 Task: Find connections with filter location Tai'an with filter topic #Moneywith filter profile language English with filter current company Benchmark Six Sigma with filter school Institute of Management Technology, Ghaziabad with filter industry Spring and Wire Product Manufacturing with filter service category Commercial Real Estate with filter keywords title Officer
Action: Mouse moved to (196, 300)
Screenshot: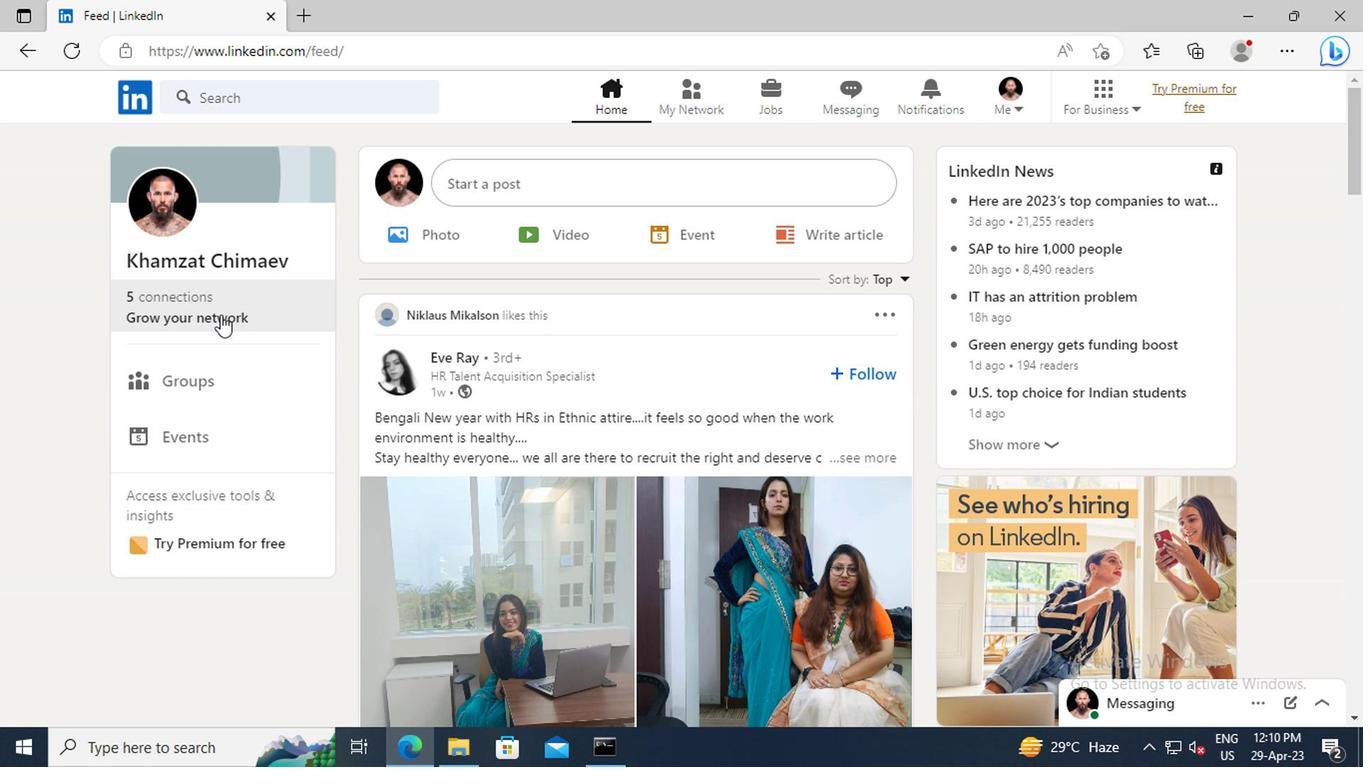 
Action: Mouse pressed left at (196, 300)
Screenshot: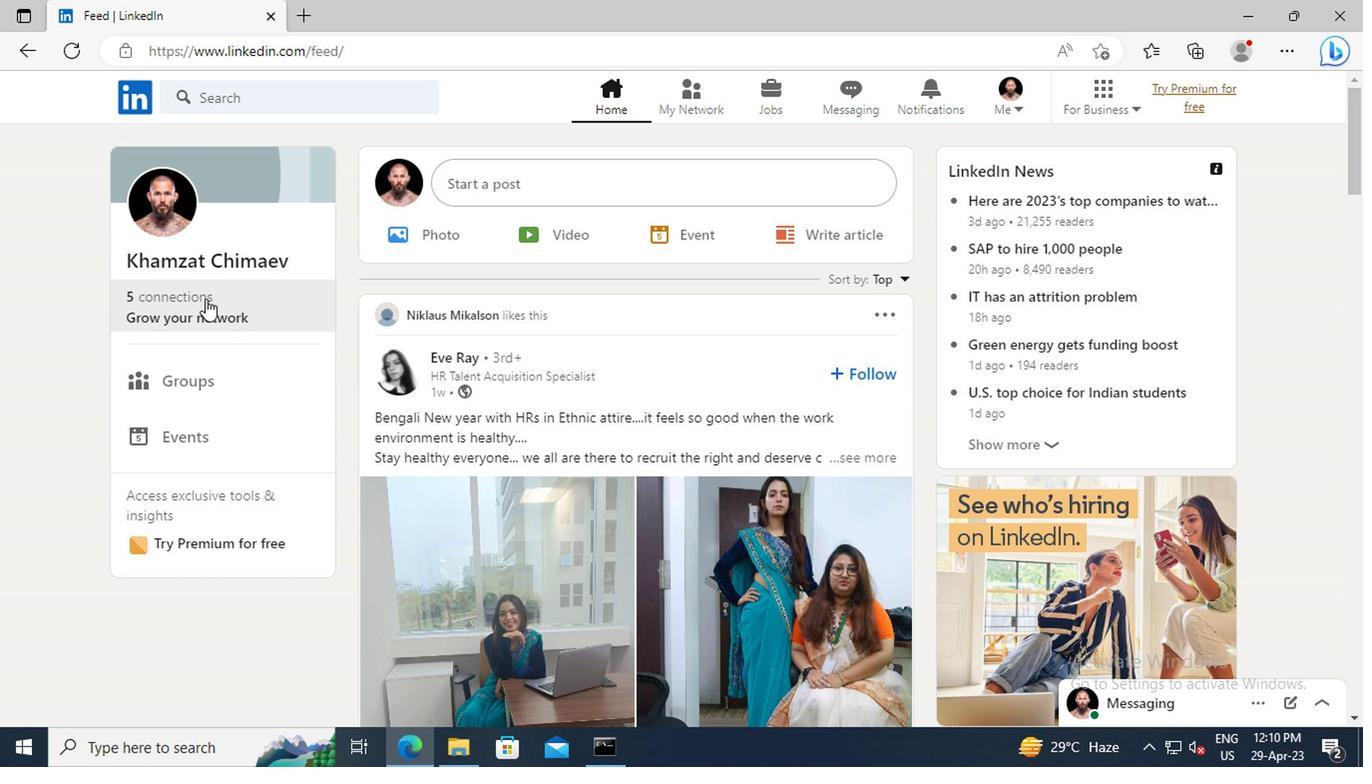
Action: Mouse moved to (196, 214)
Screenshot: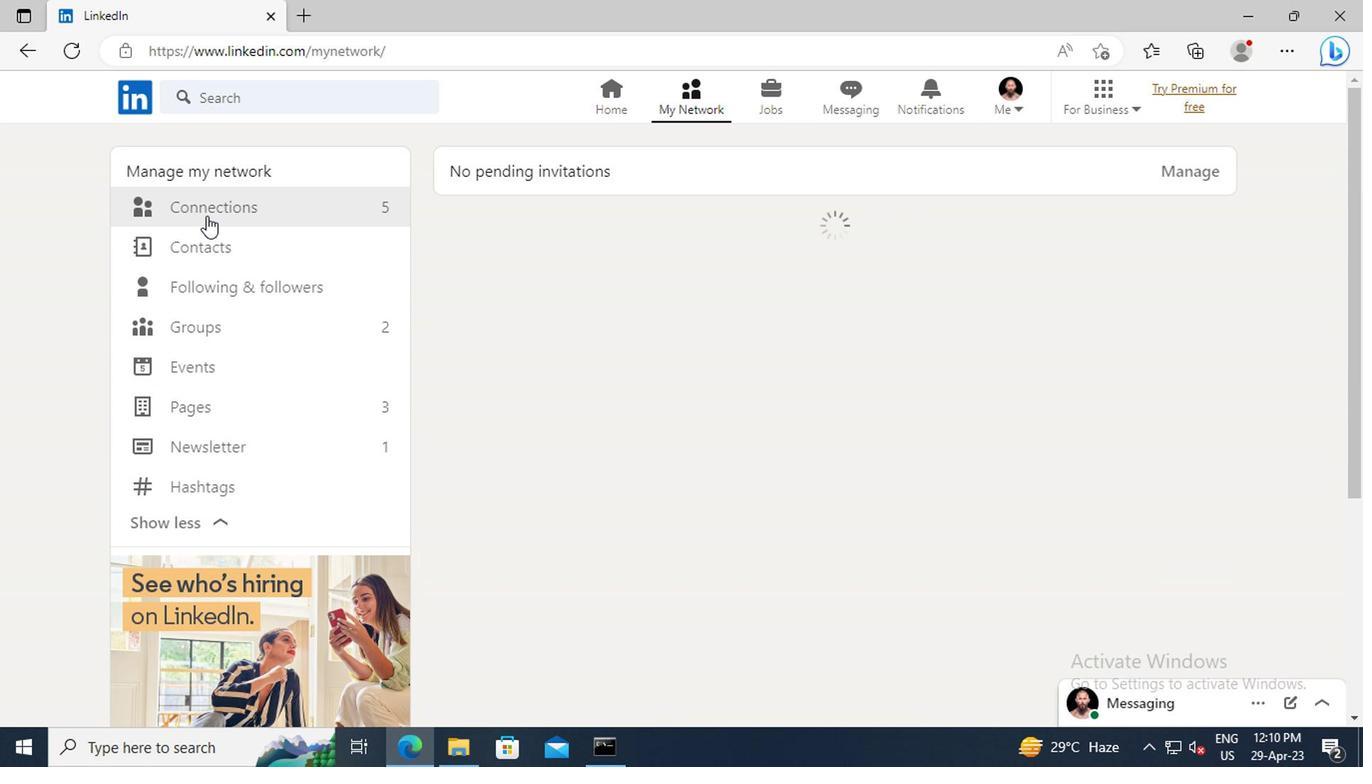 
Action: Mouse pressed left at (196, 214)
Screenshot: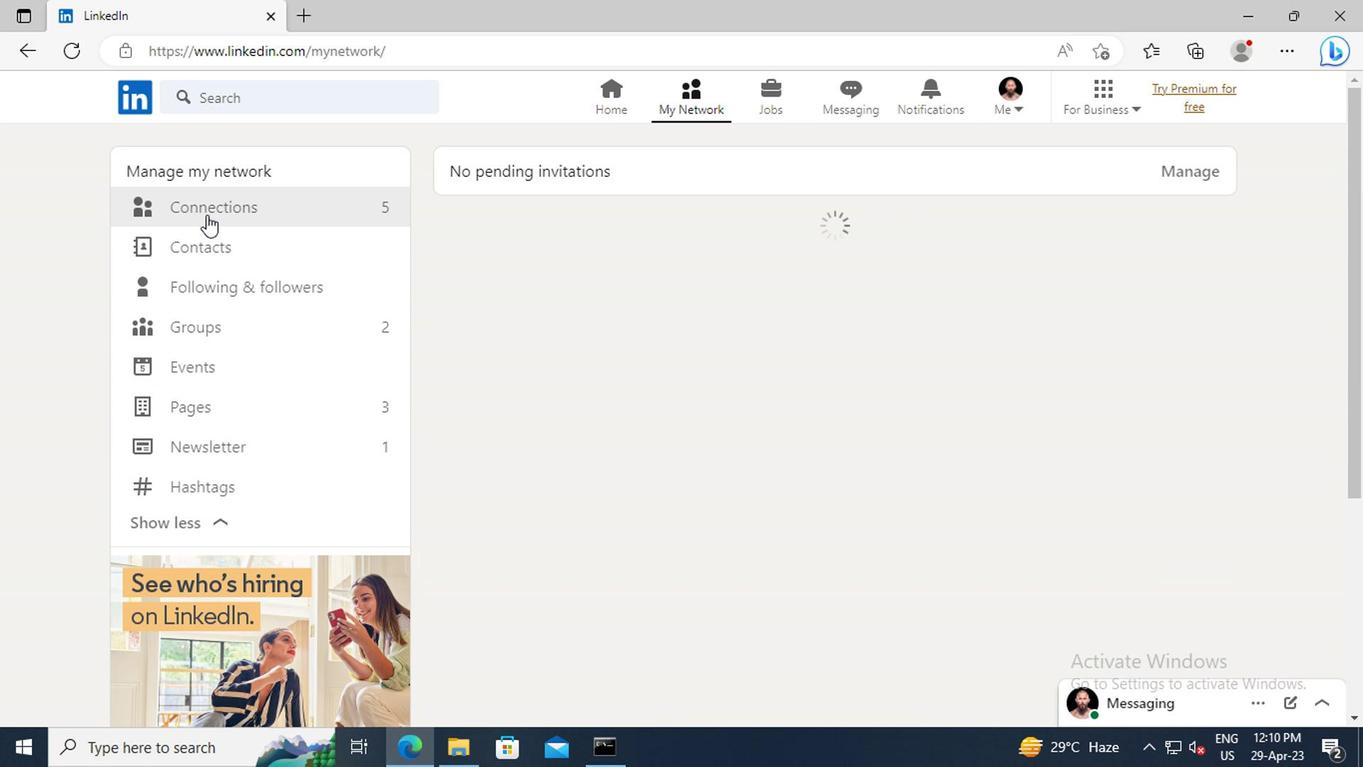 
Action: Mouse moved to (813, 211)
Screenshot: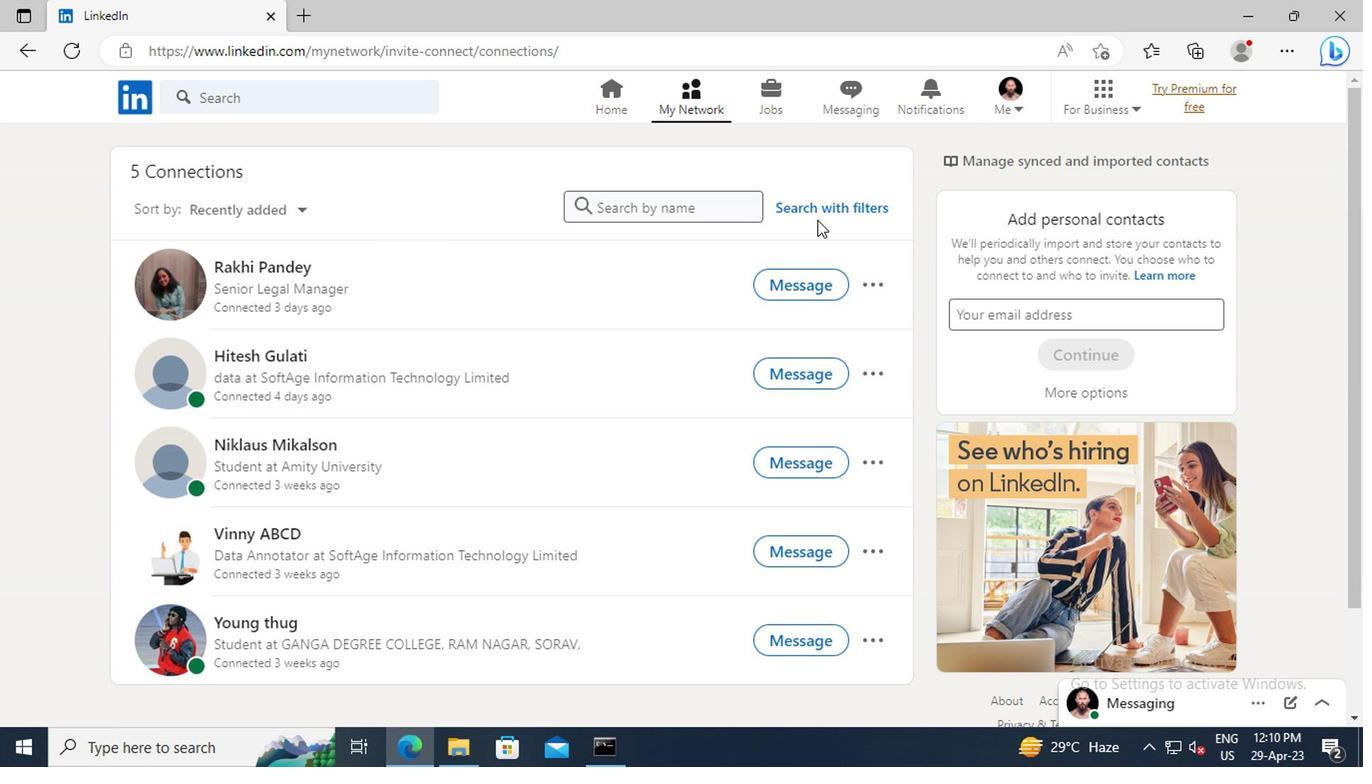 
Action: Mouse pressed left at (813, 211)
Screenshot: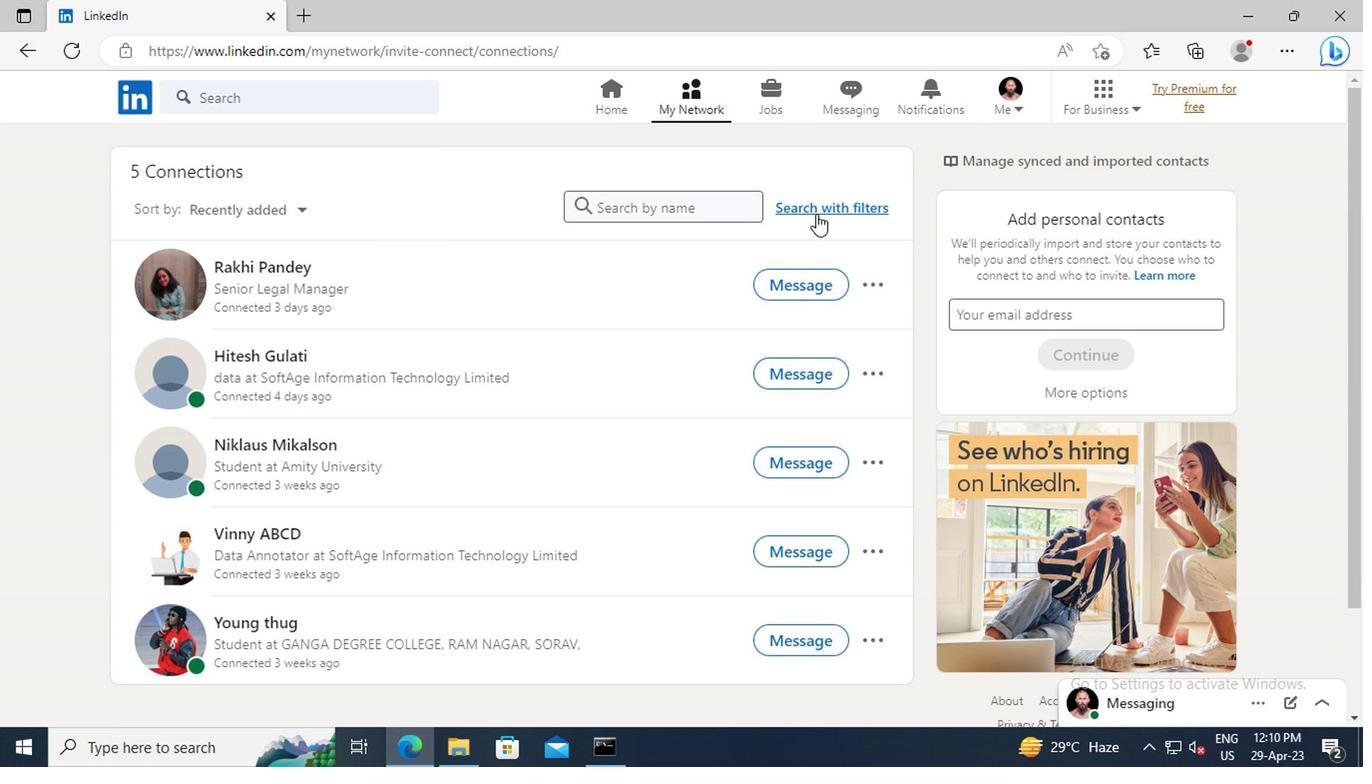 
Action: Mouse moved to (760, 157)
Screenshot: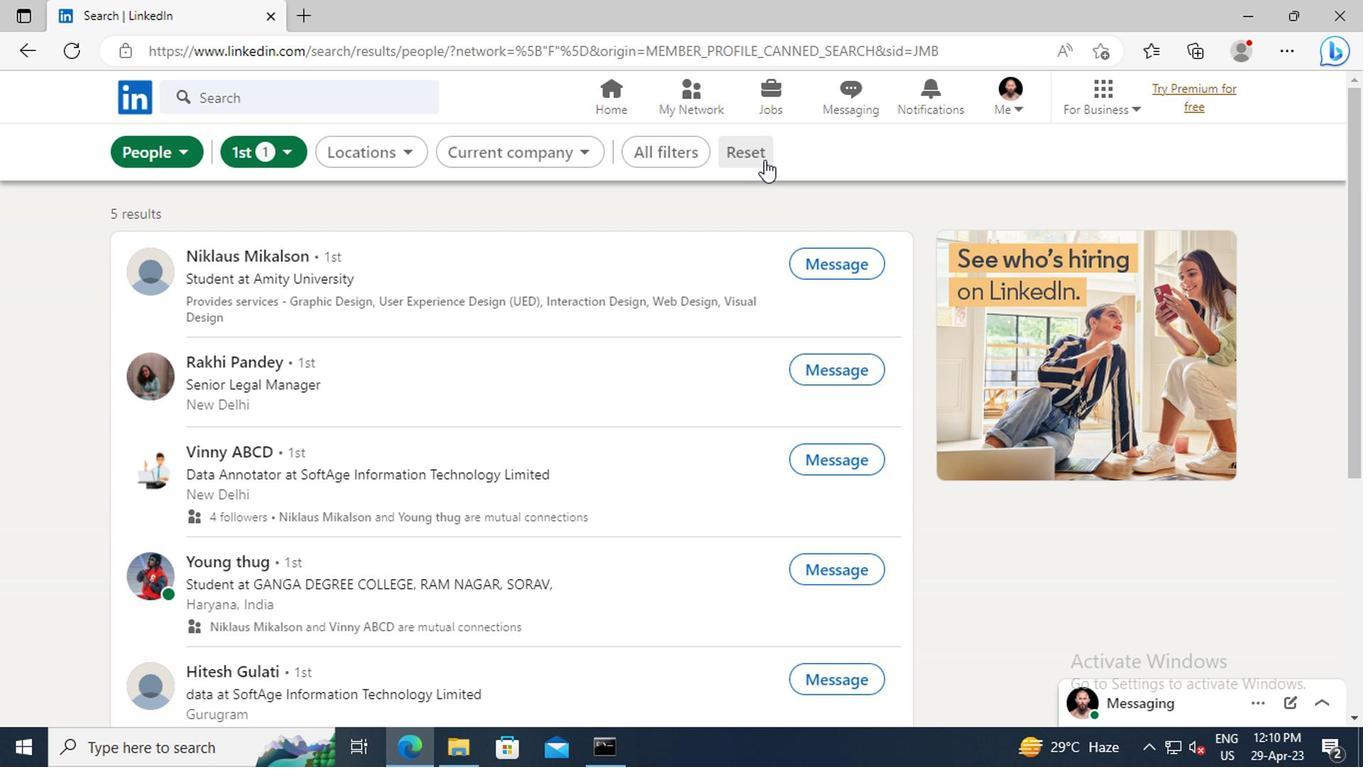 
Action: Mouse pressed left at (760, 157)
Screenshot: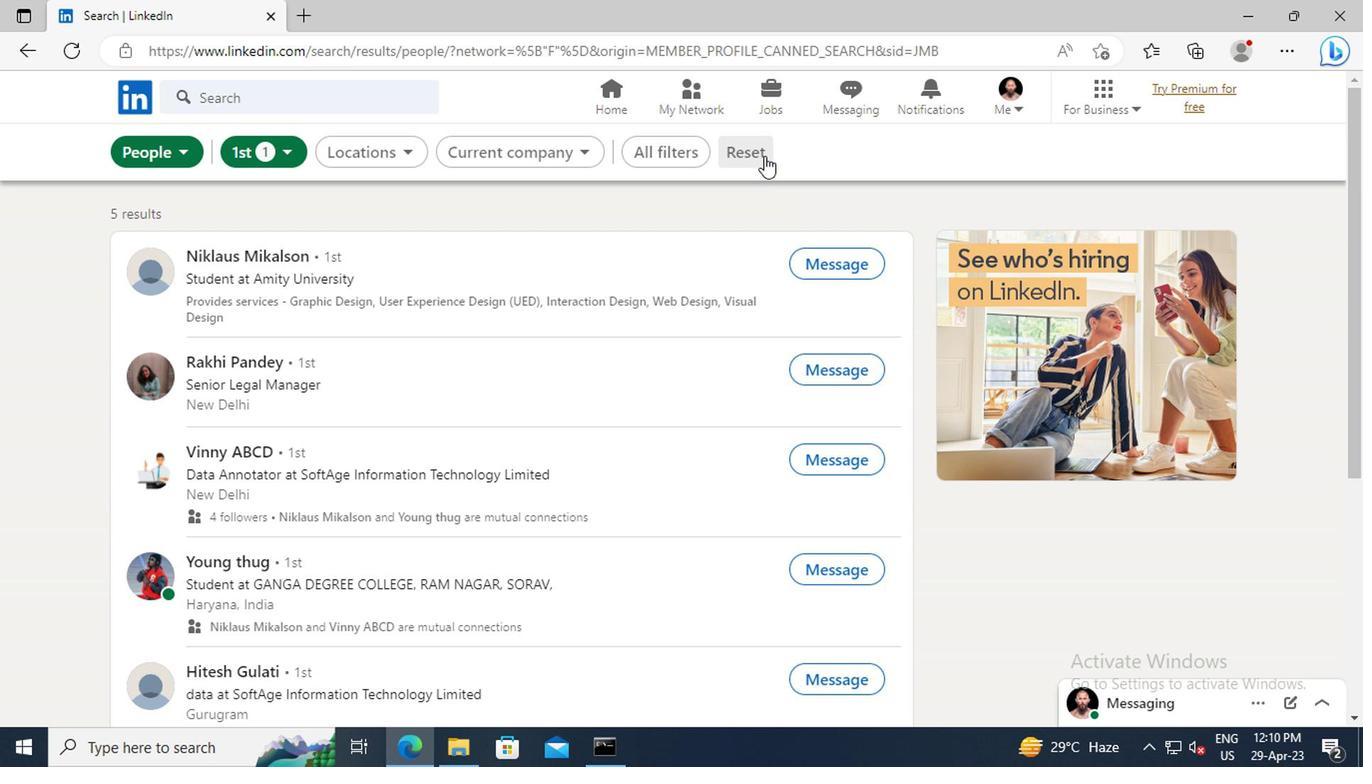 
Action: Mouse moved to (724, 156)
Screenshot: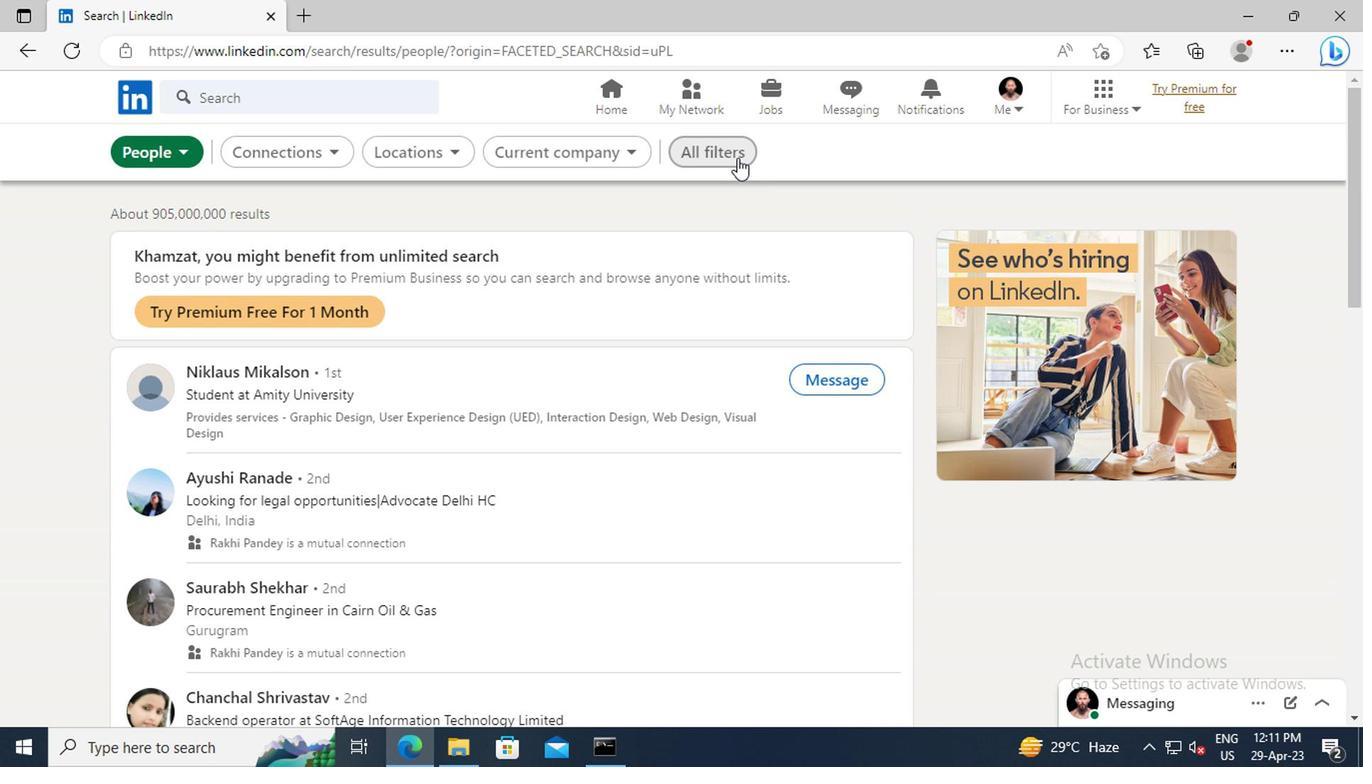 
Action: Mouse pressed left at (724, 156)
Screenshot: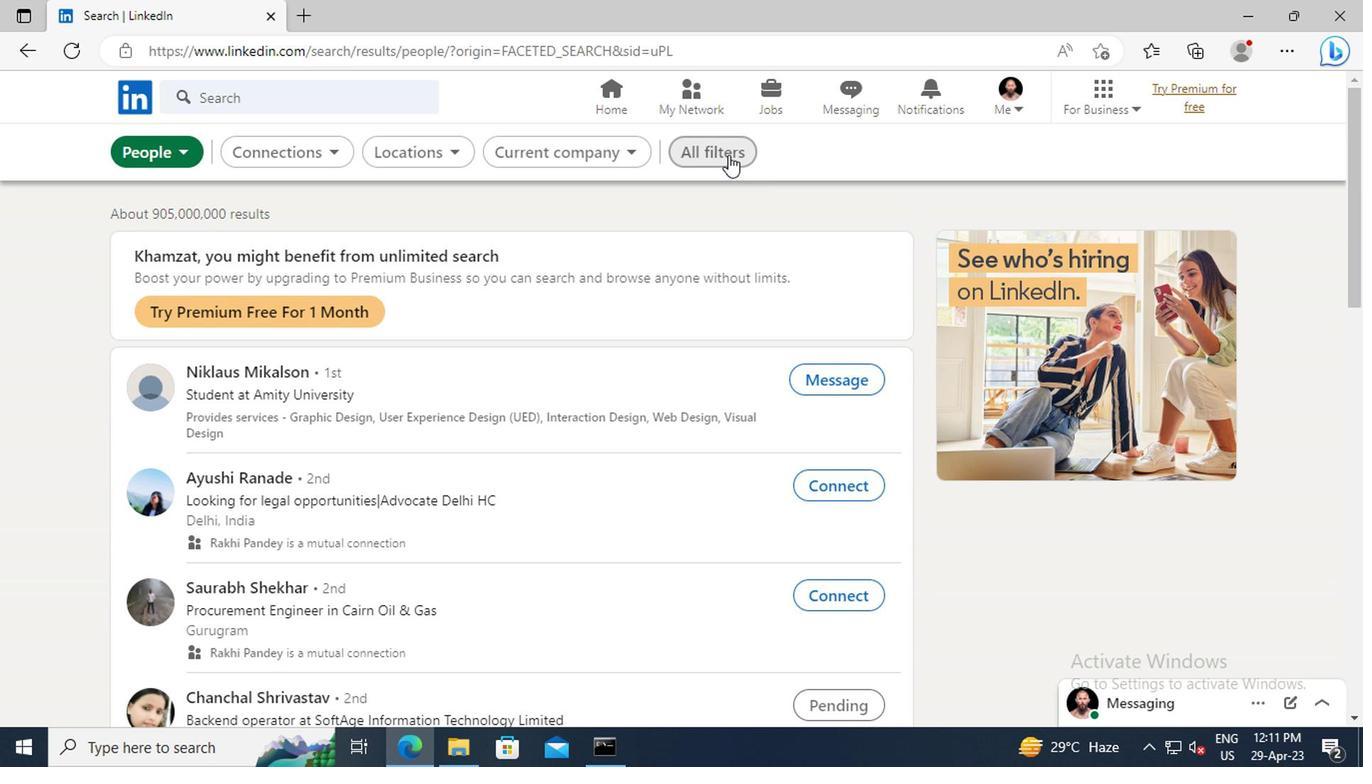 
Action: Mouse moved to (1055, 369)
Screenshot: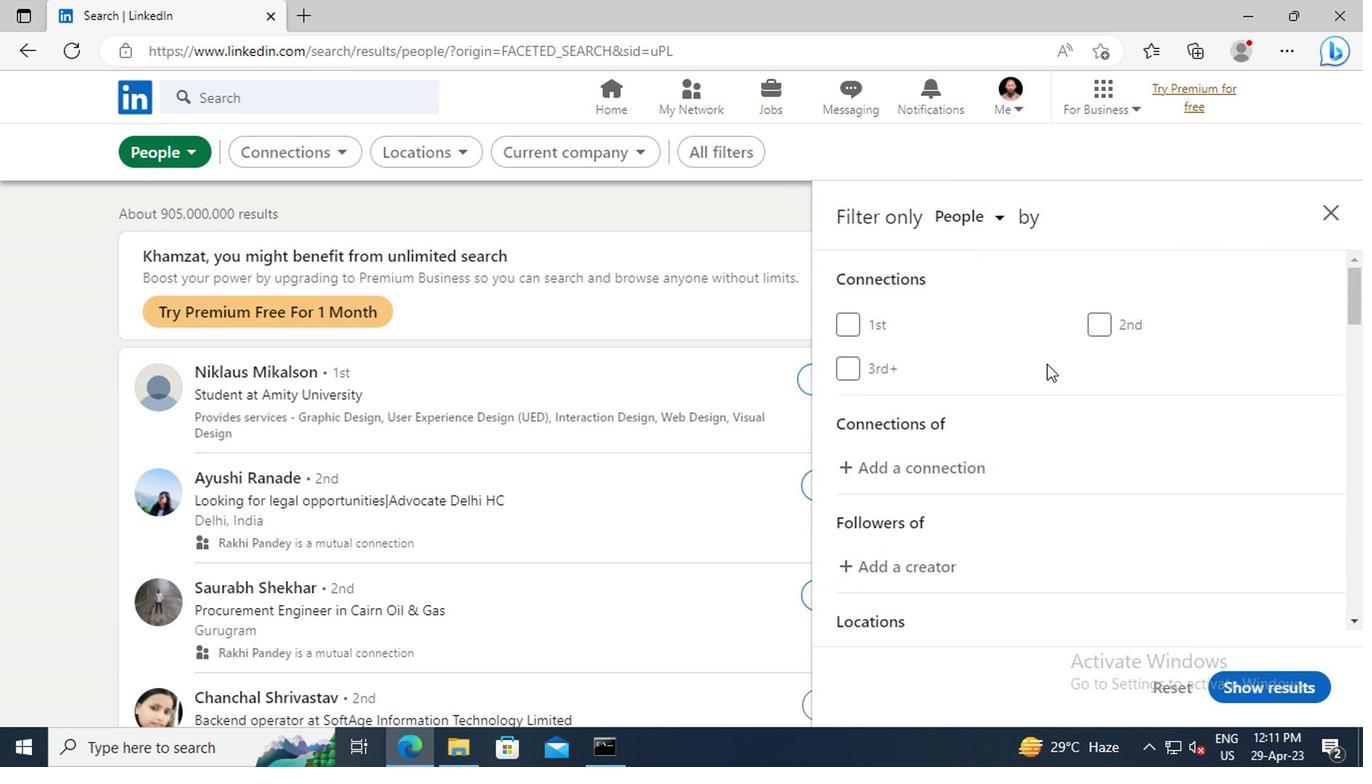 
Action: Mouse scrolled (1055, 368) with delta (0, 0)
Screenshot: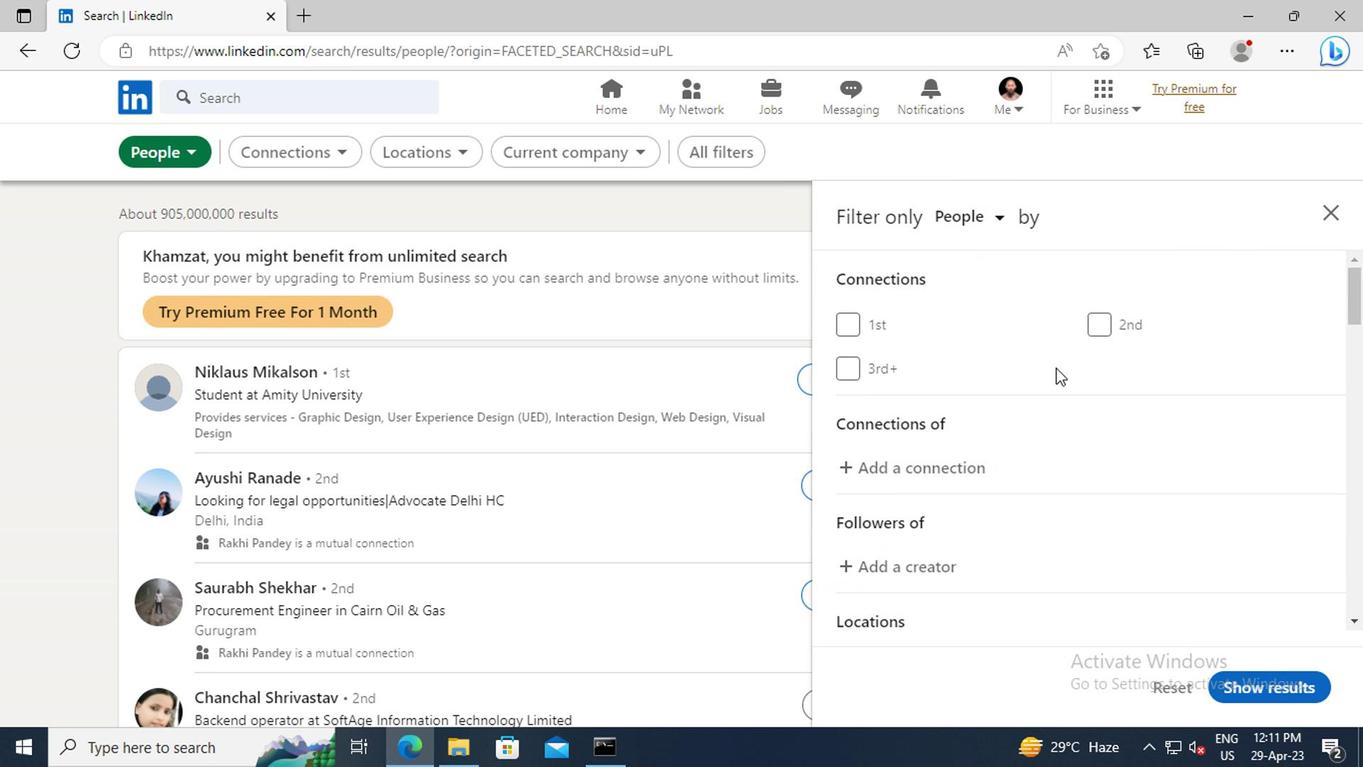 
Action: Mouse scrolled (1055, 368) with delta (0, 0)
Screenshot: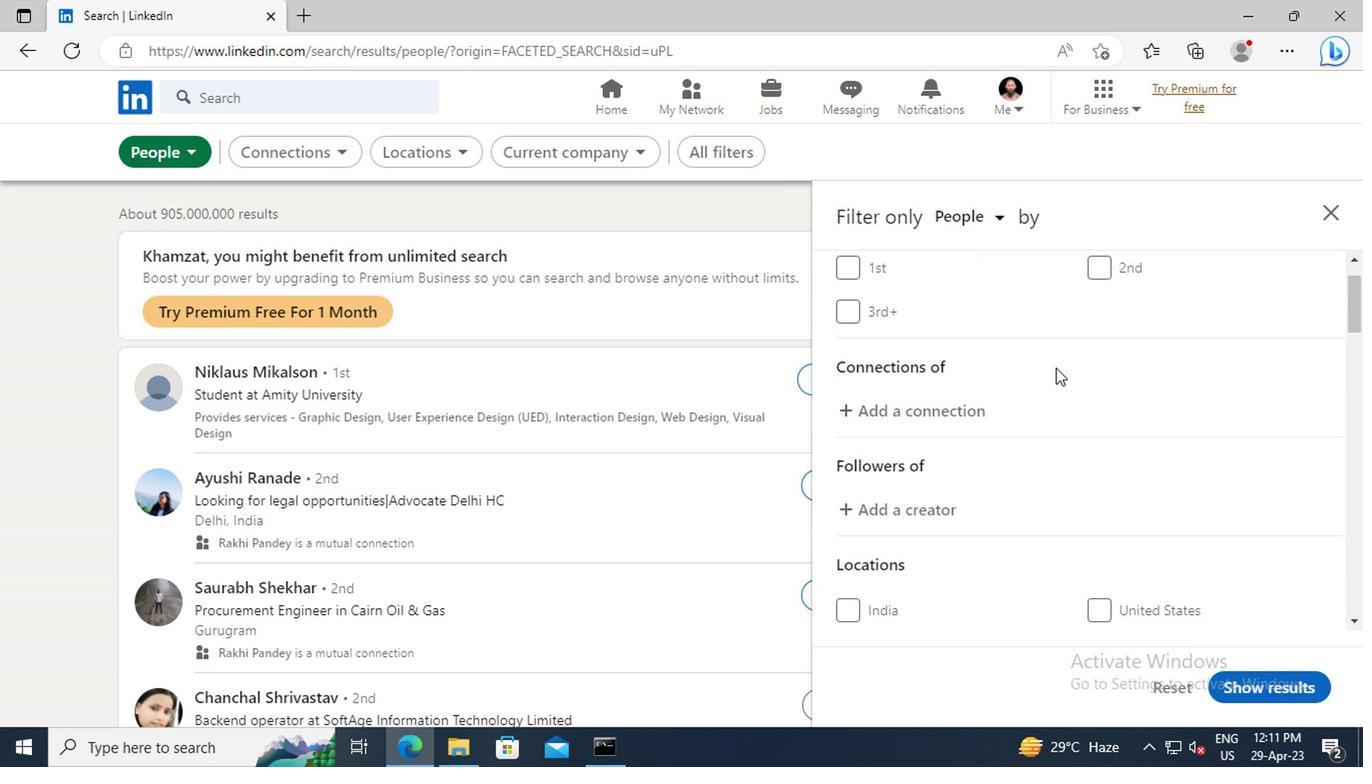 
Action: Mouse scrolled (1055, 368) with delta (0, 0)
Screenshot: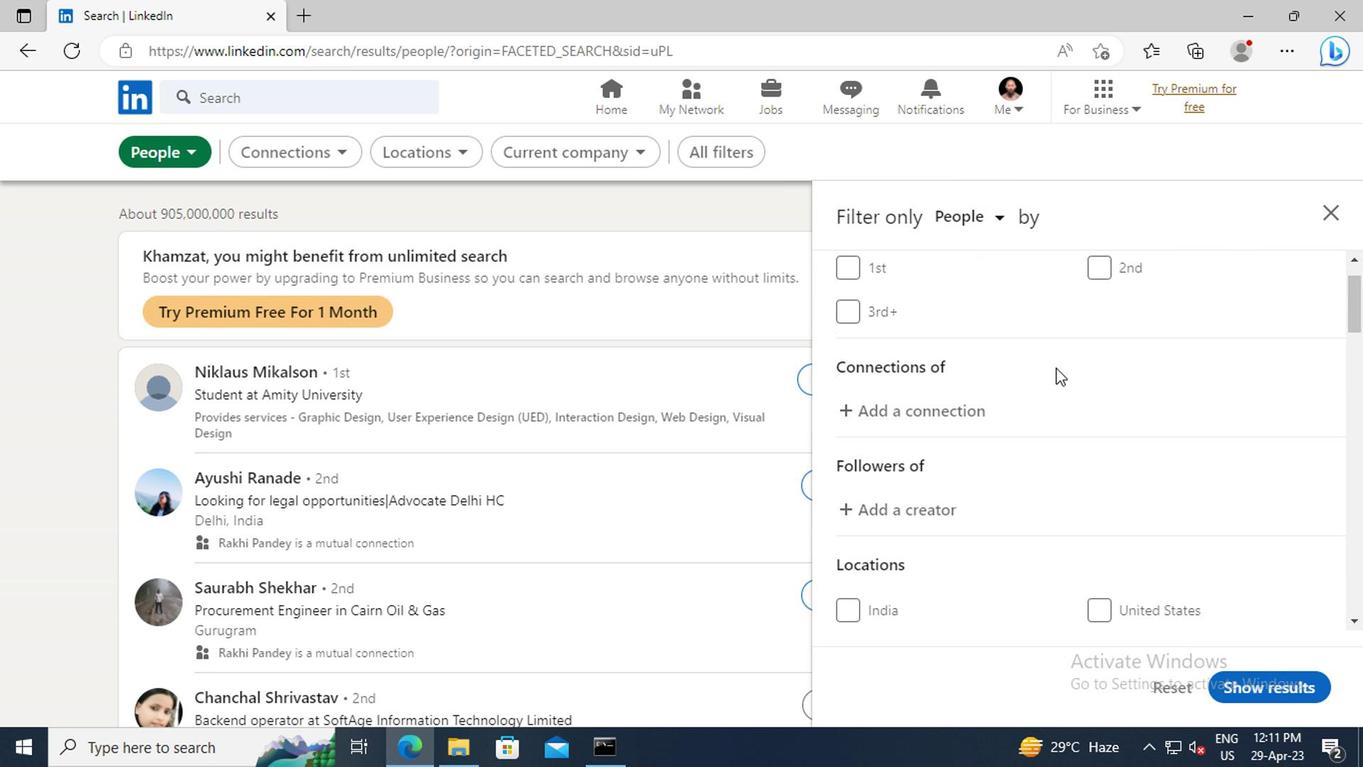 
Action: Mouse scrolled (1055, 368) with delta (0, 0)
Screenshot: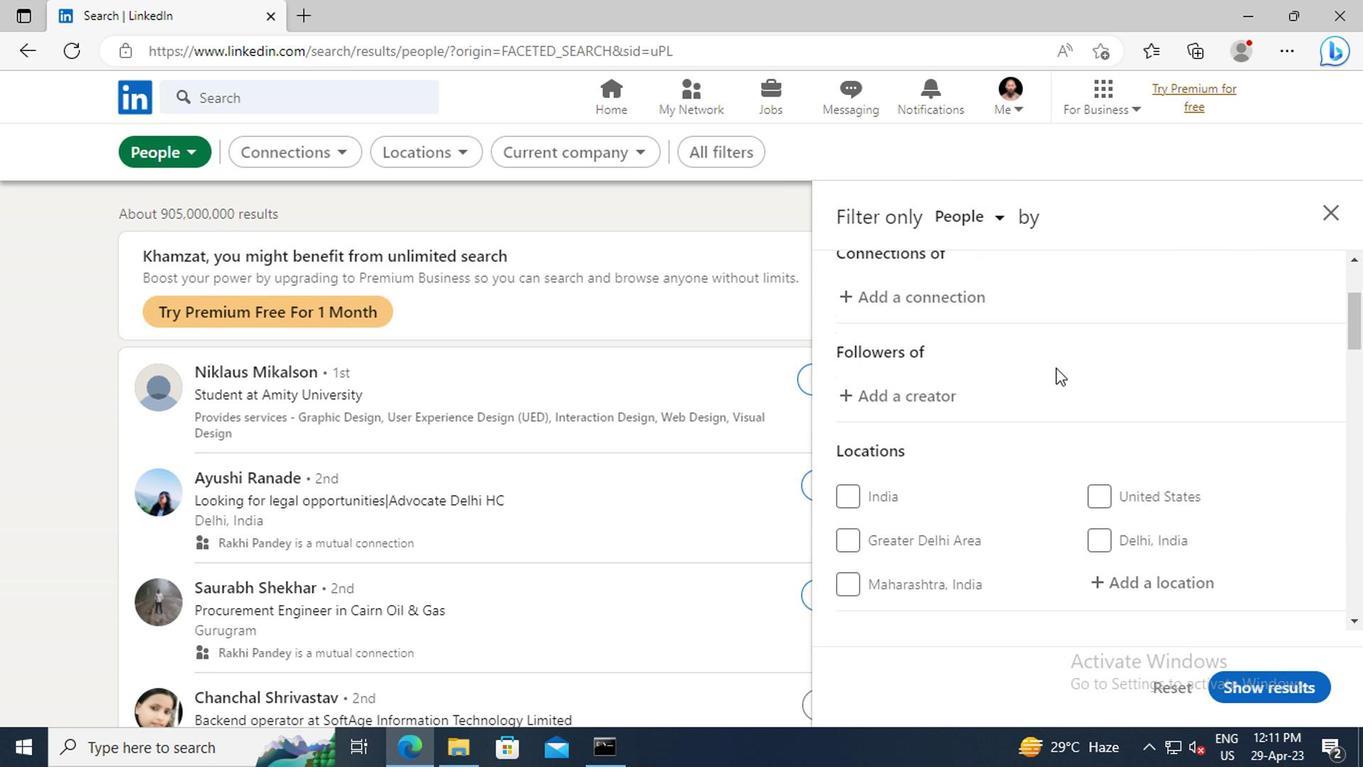 
Action: Mouse scrolled (1055, 368) with delta (0, 0)
Screenshot: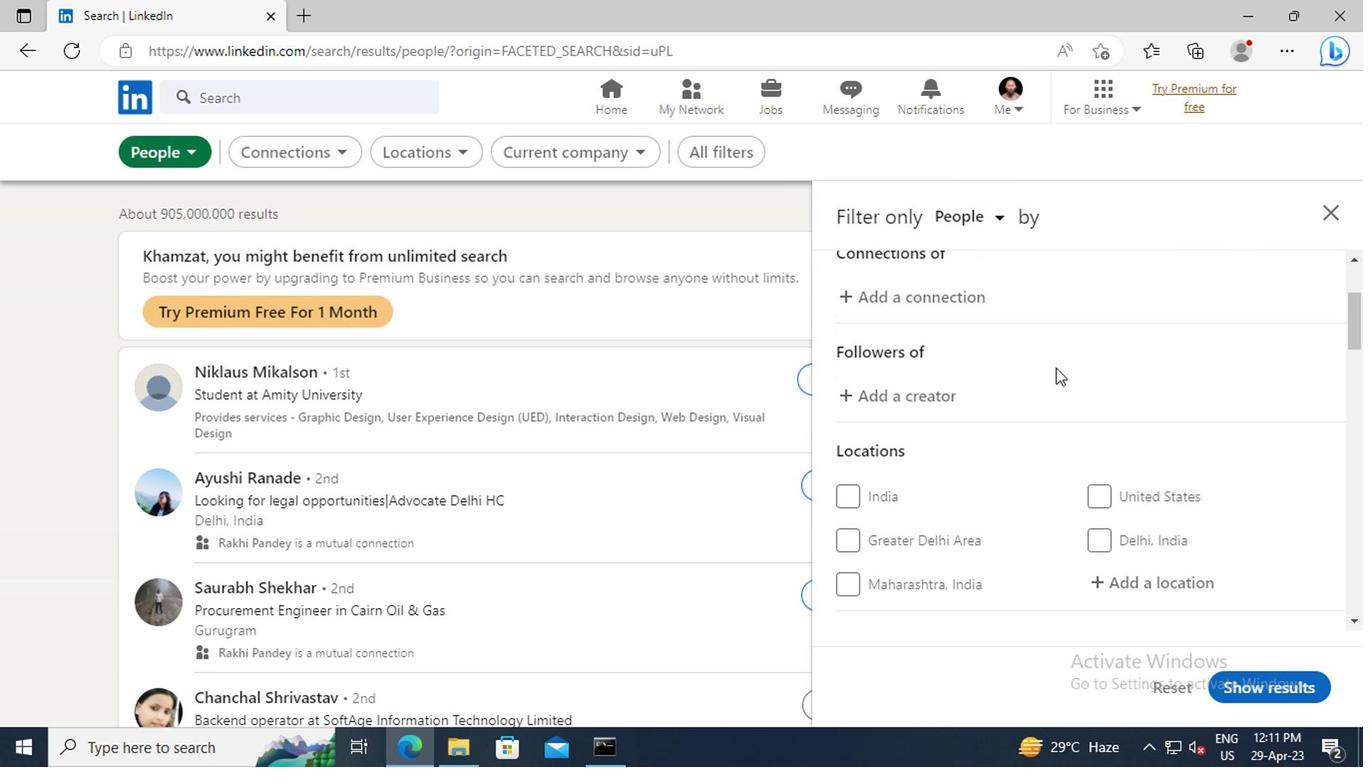 
Action: Mouse scrolled (1055, 368) with delta (0, 0)
Screenshot: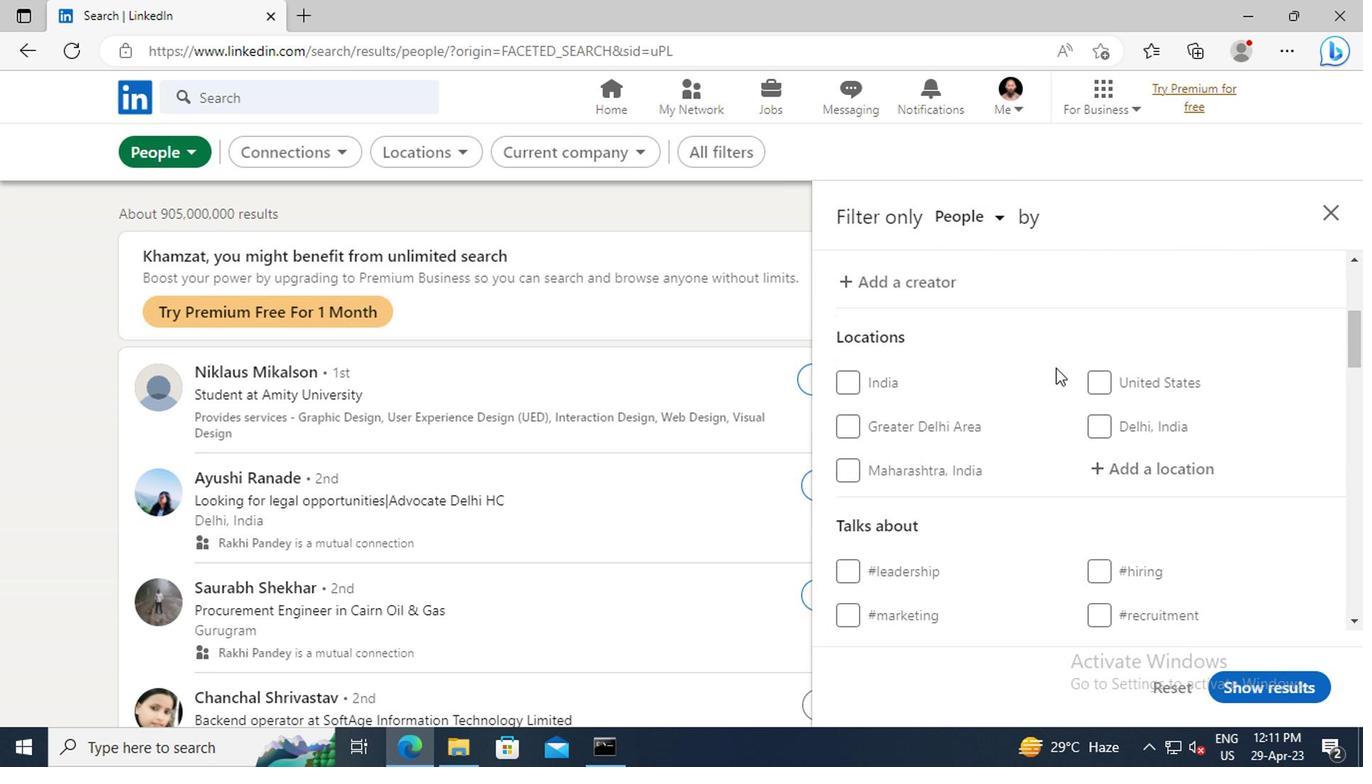 
Action: Mouse moved to (1104, 413)
Screenshot: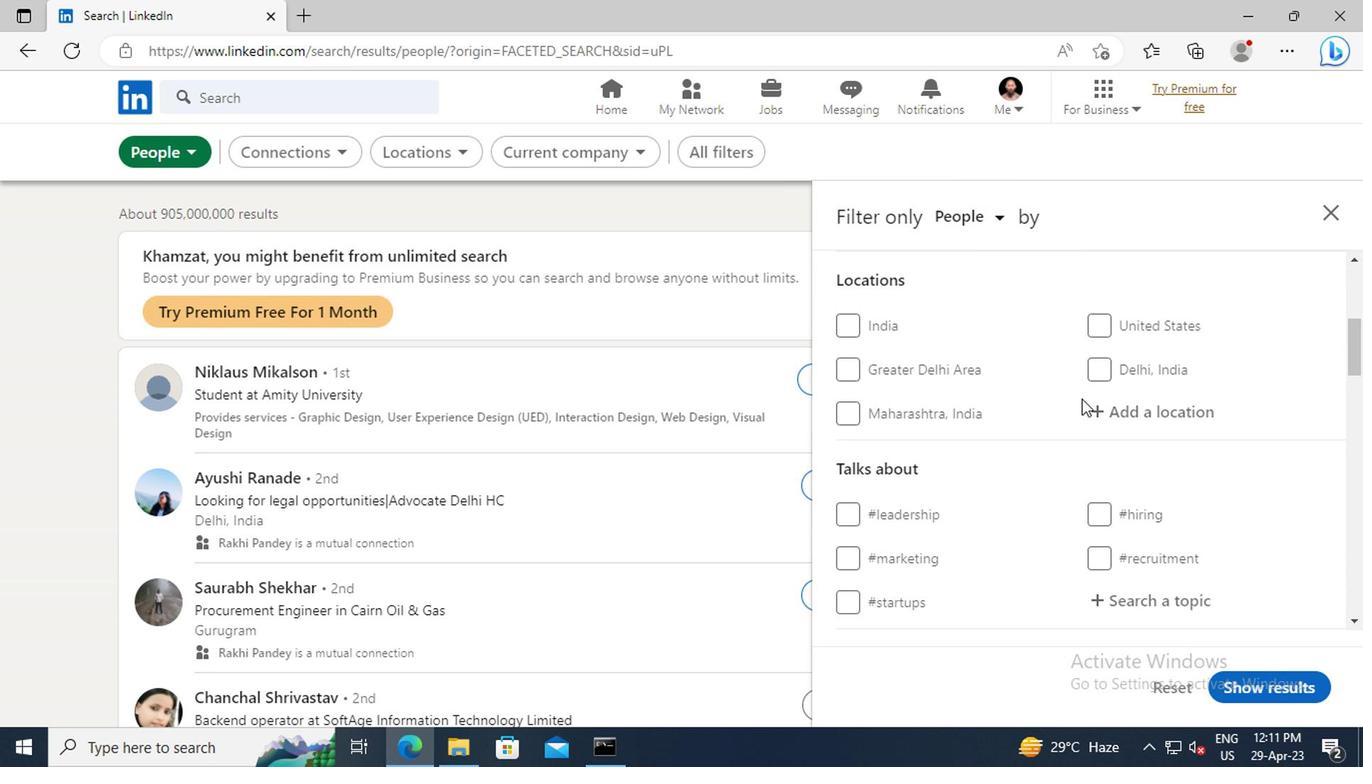
Action: Mouse pressed left at (1104, 413)
Screenshot: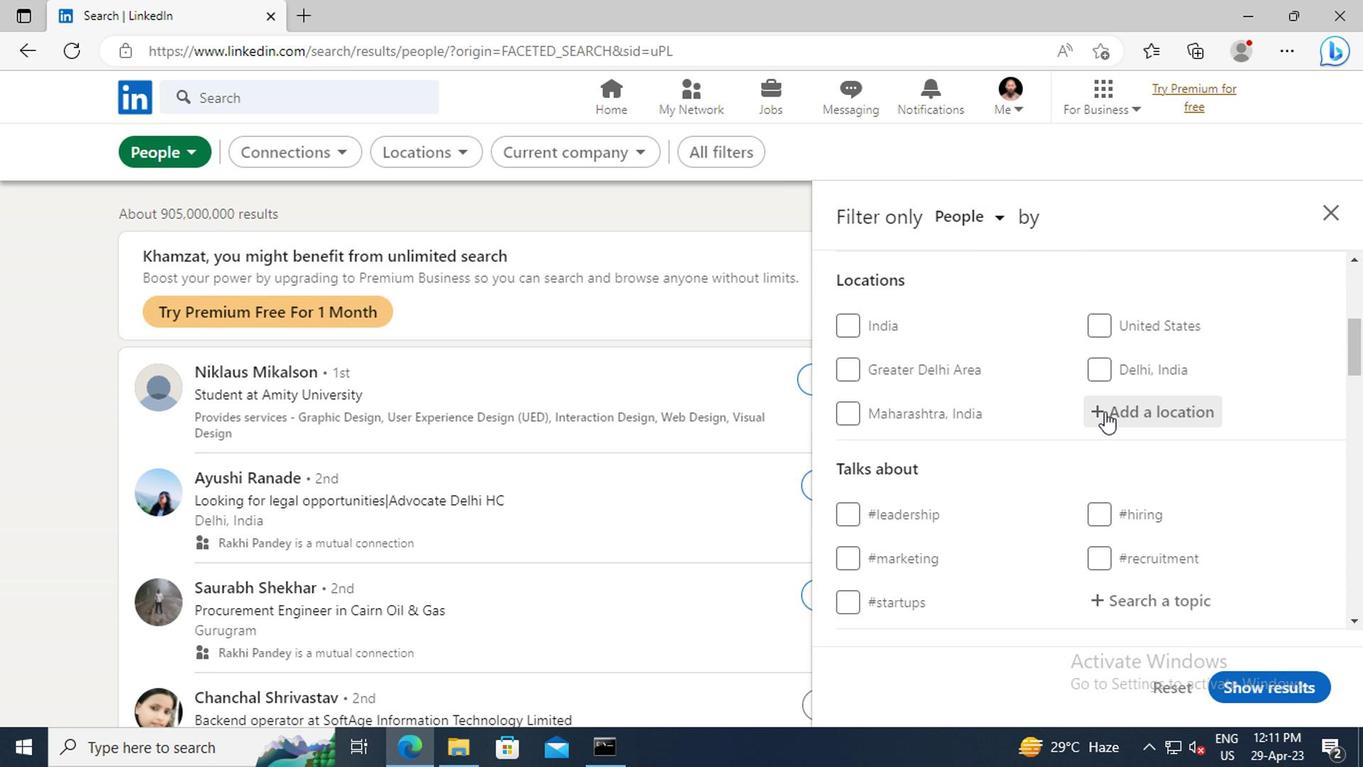 
Action: Key pressed <Key.shift>TAI'AN
Screenshot: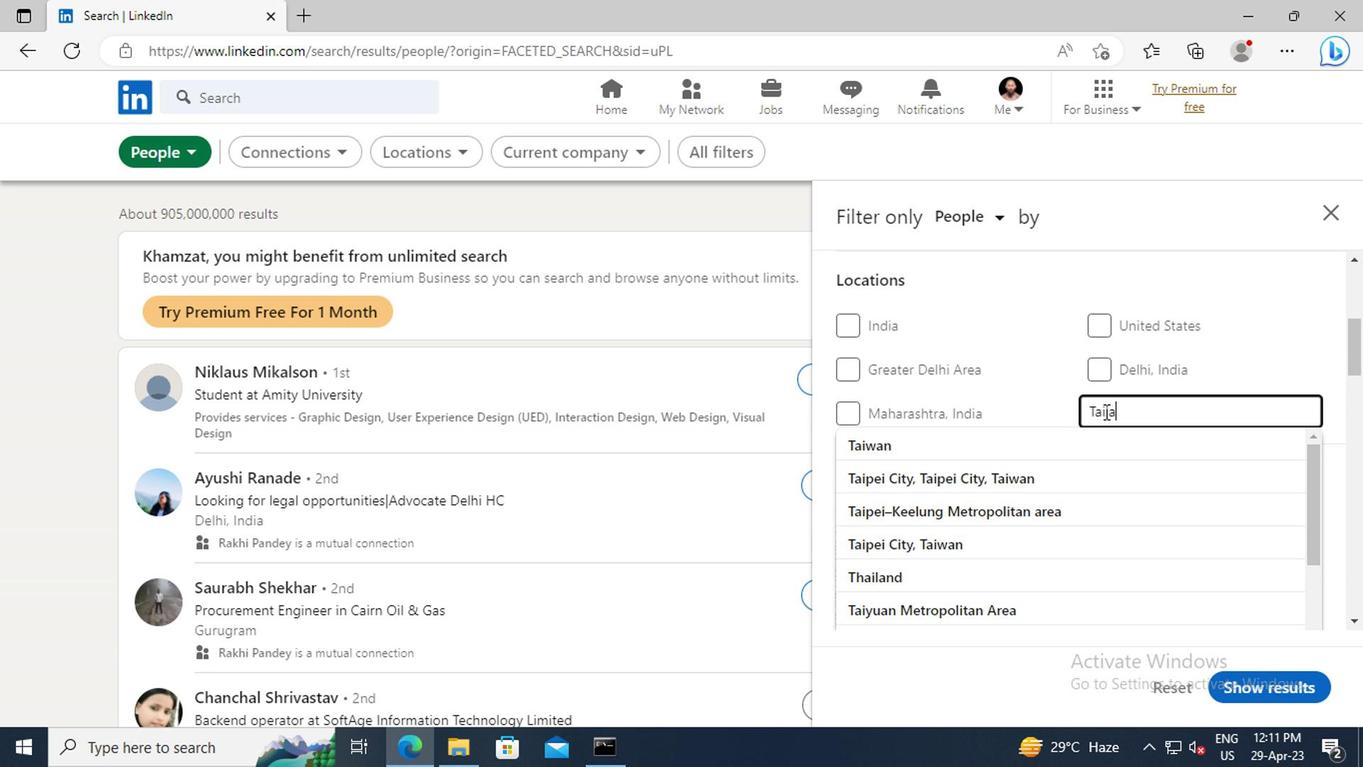 
Action: Mouse moved to (1102, 441)
Screenshot: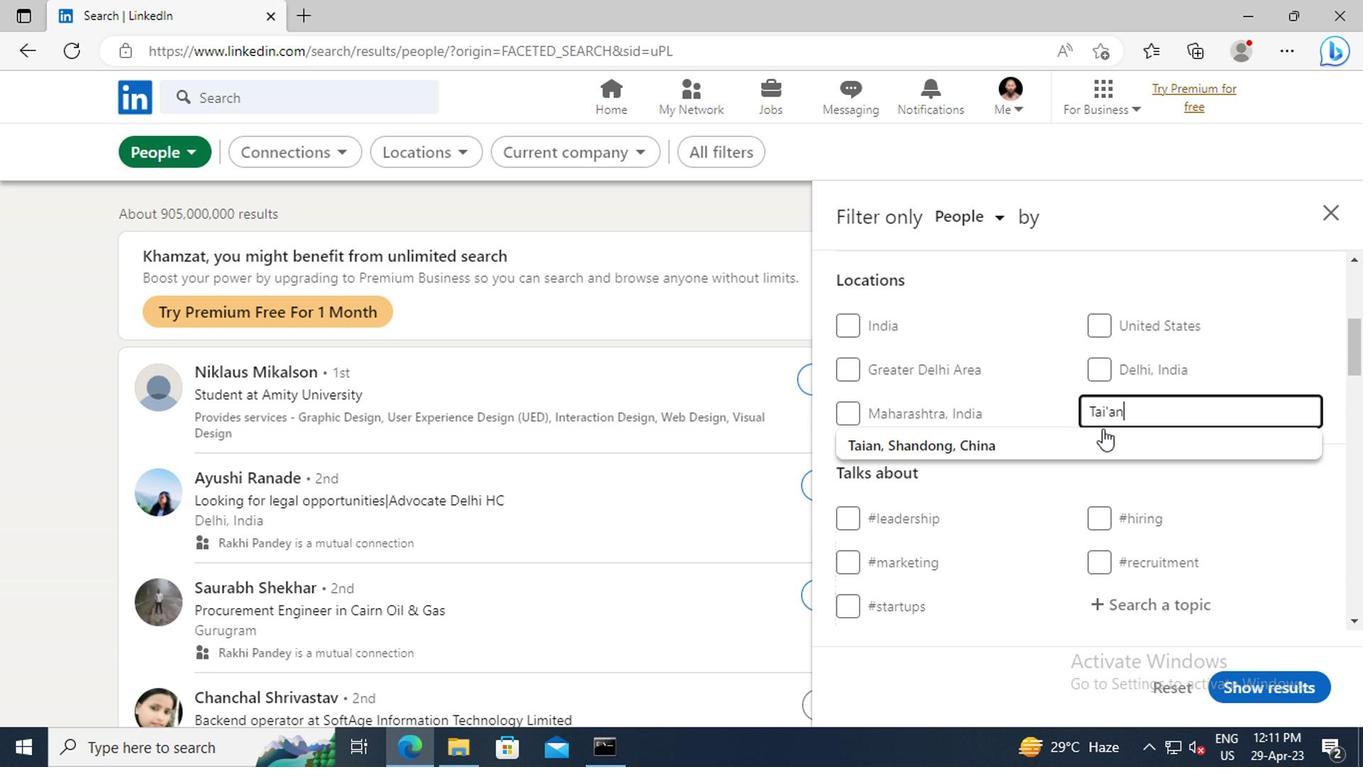 
Action: Mouse pressed left at (1102, 441)
Screenshot: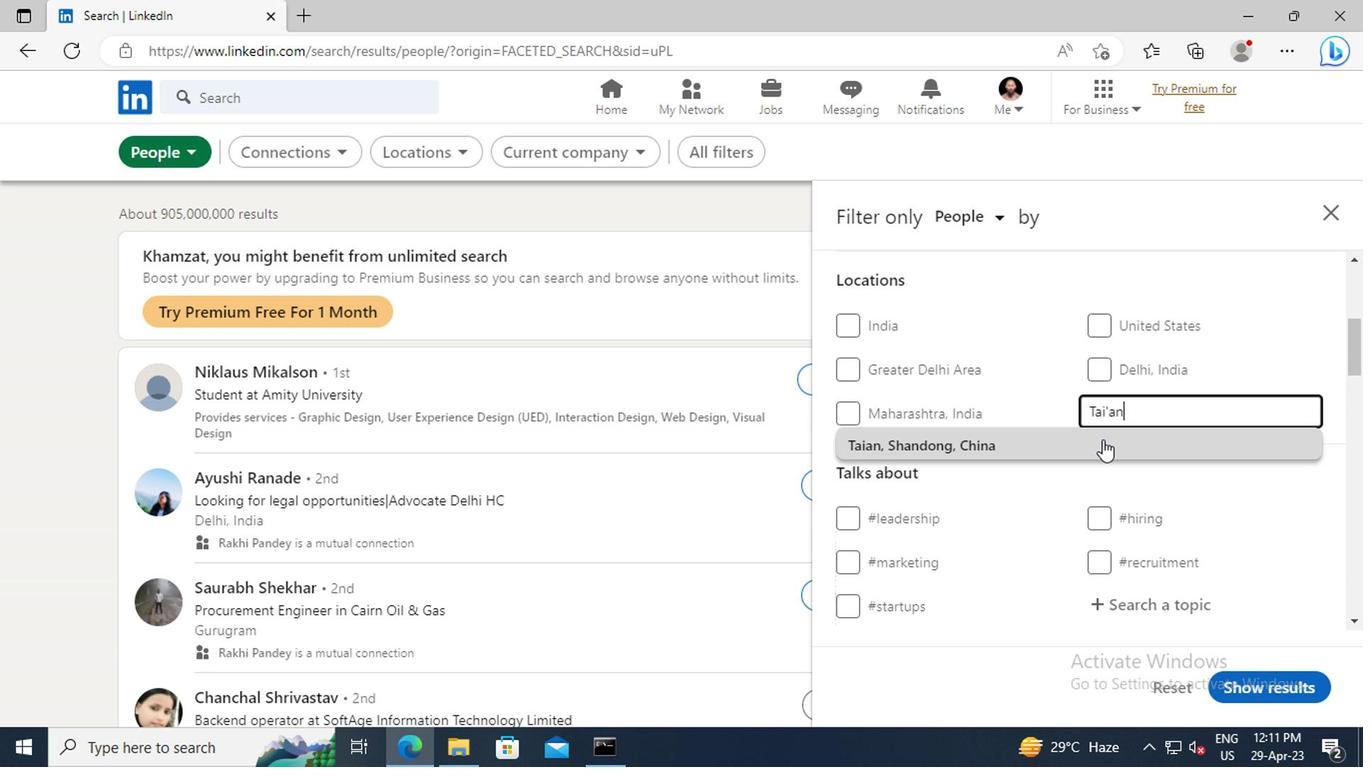 
Action: Mouse scrolled (1102, 440) with delta (0, 0)
Screenshot: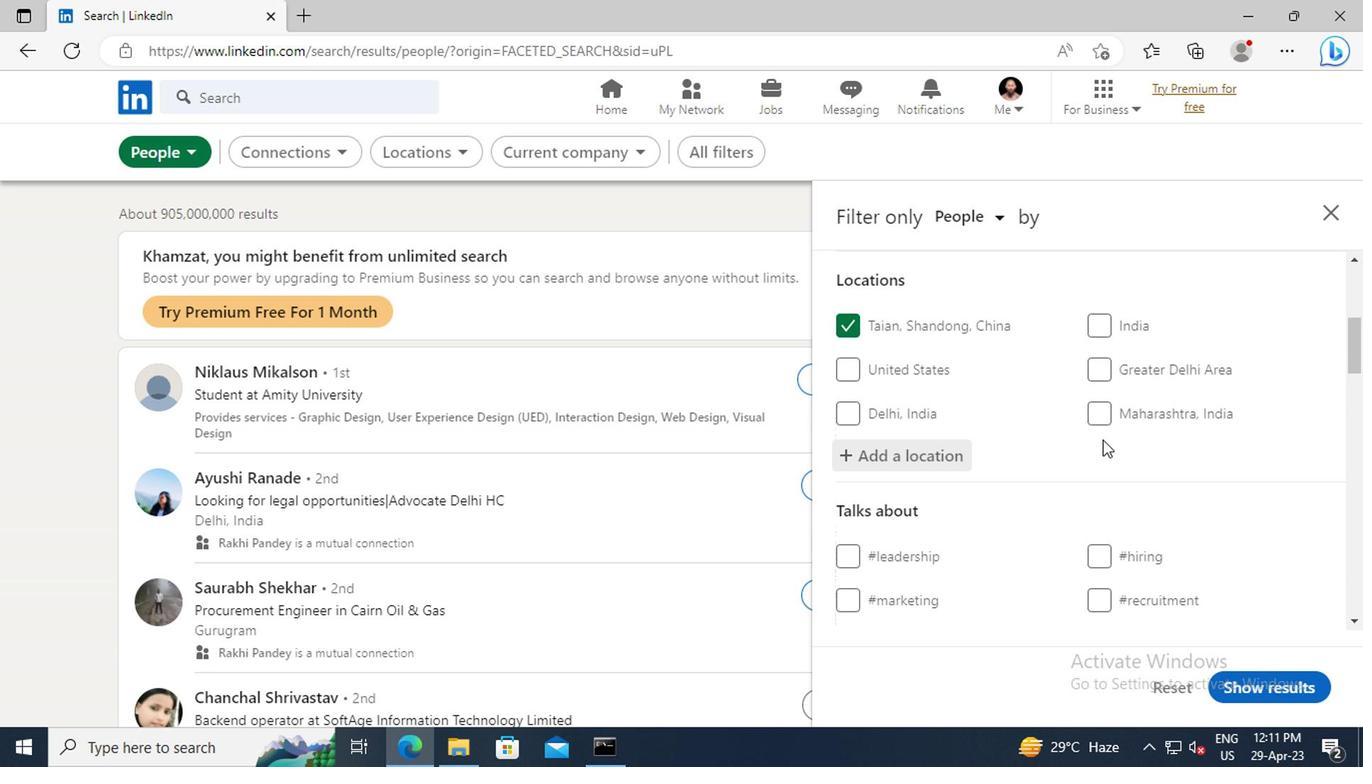 
Action: Mouse scrolled (1102, 440) with delta (0, 0)
Screenshot: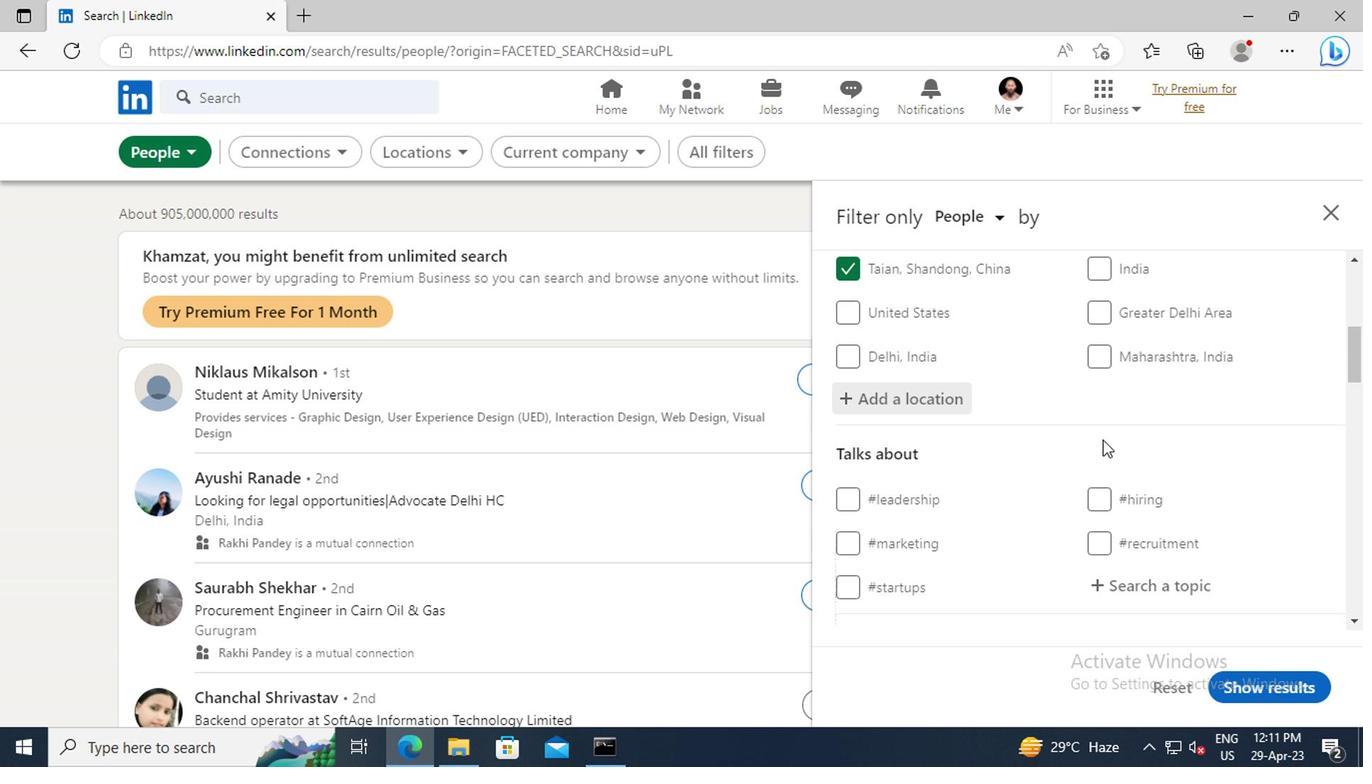 
Action: Mouse scrolled (1102, 440) with delta (0, 0)
Screenshot: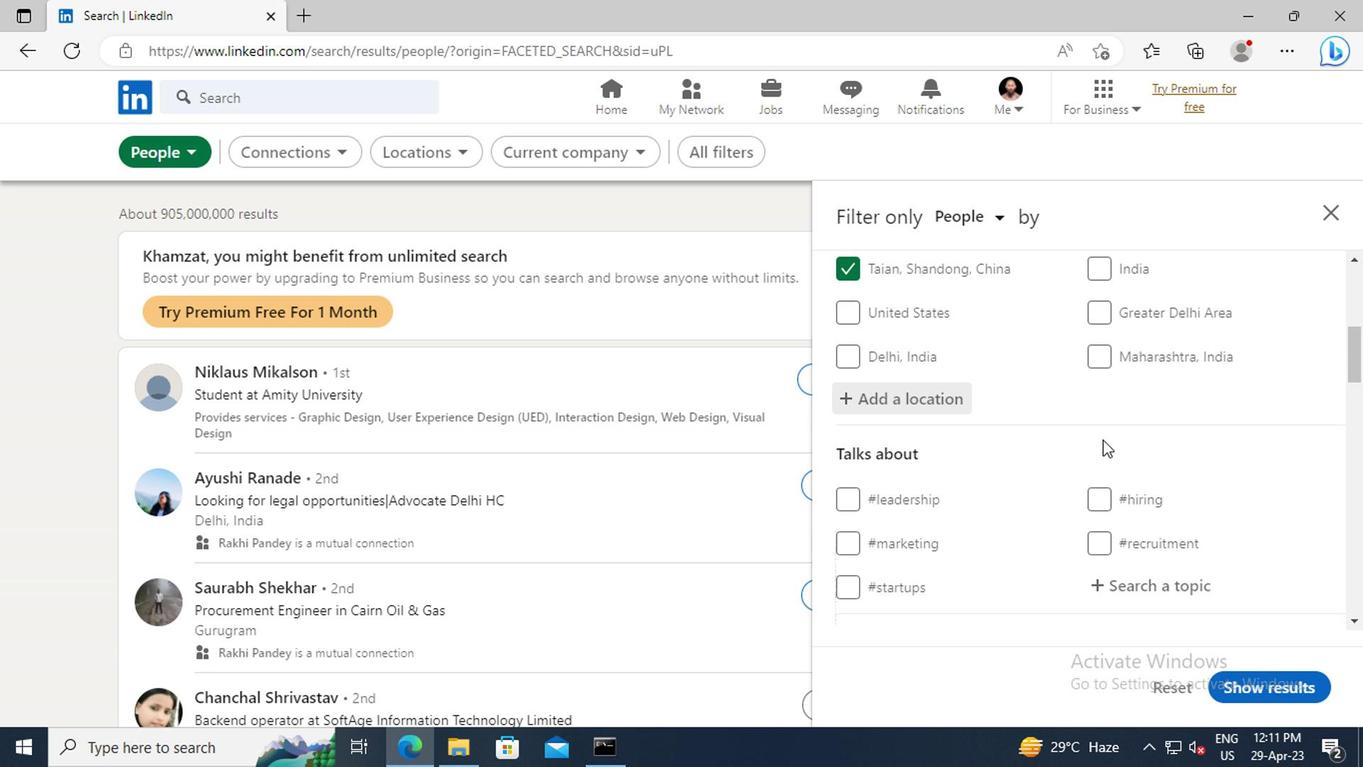 
Action: Mouse moved to (1111, 476)
Screenshot: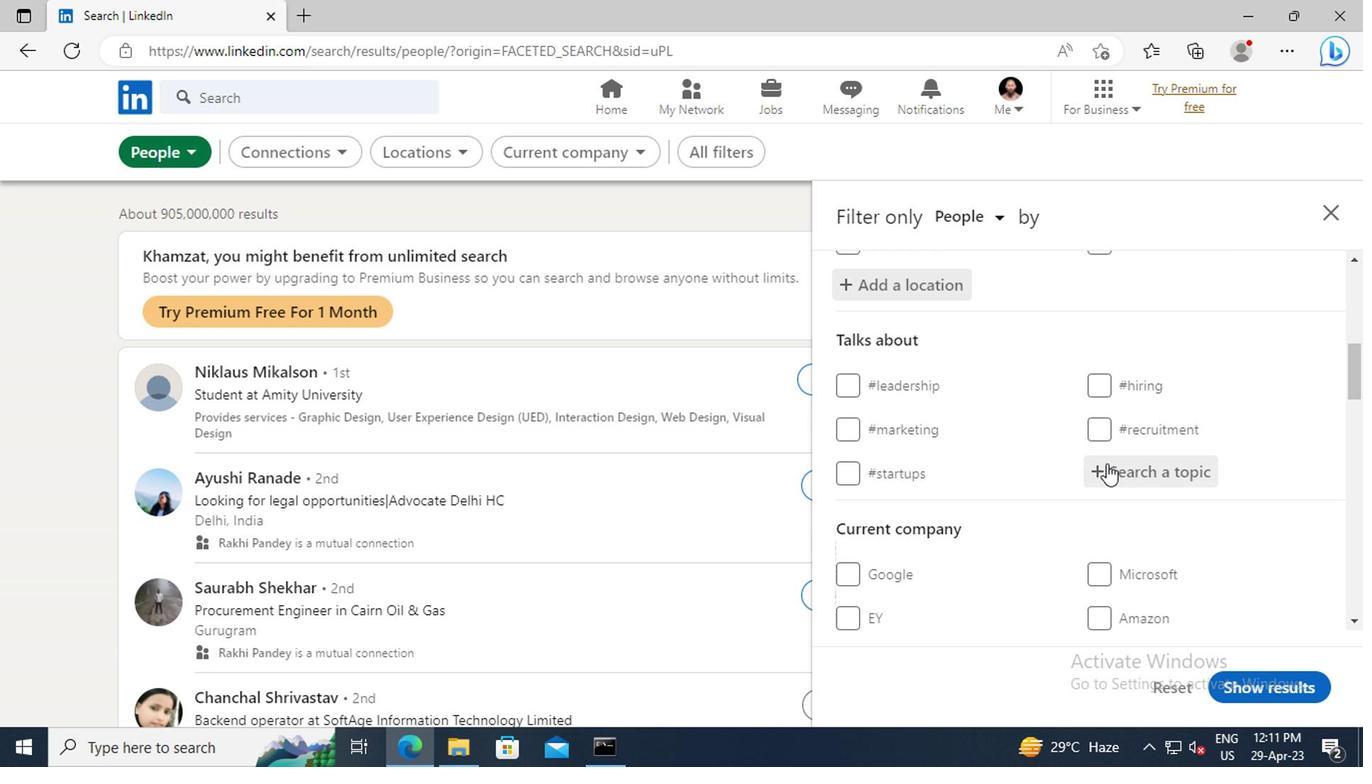 
Action: Mouse pressed left at (1111, 476)
Screenshot: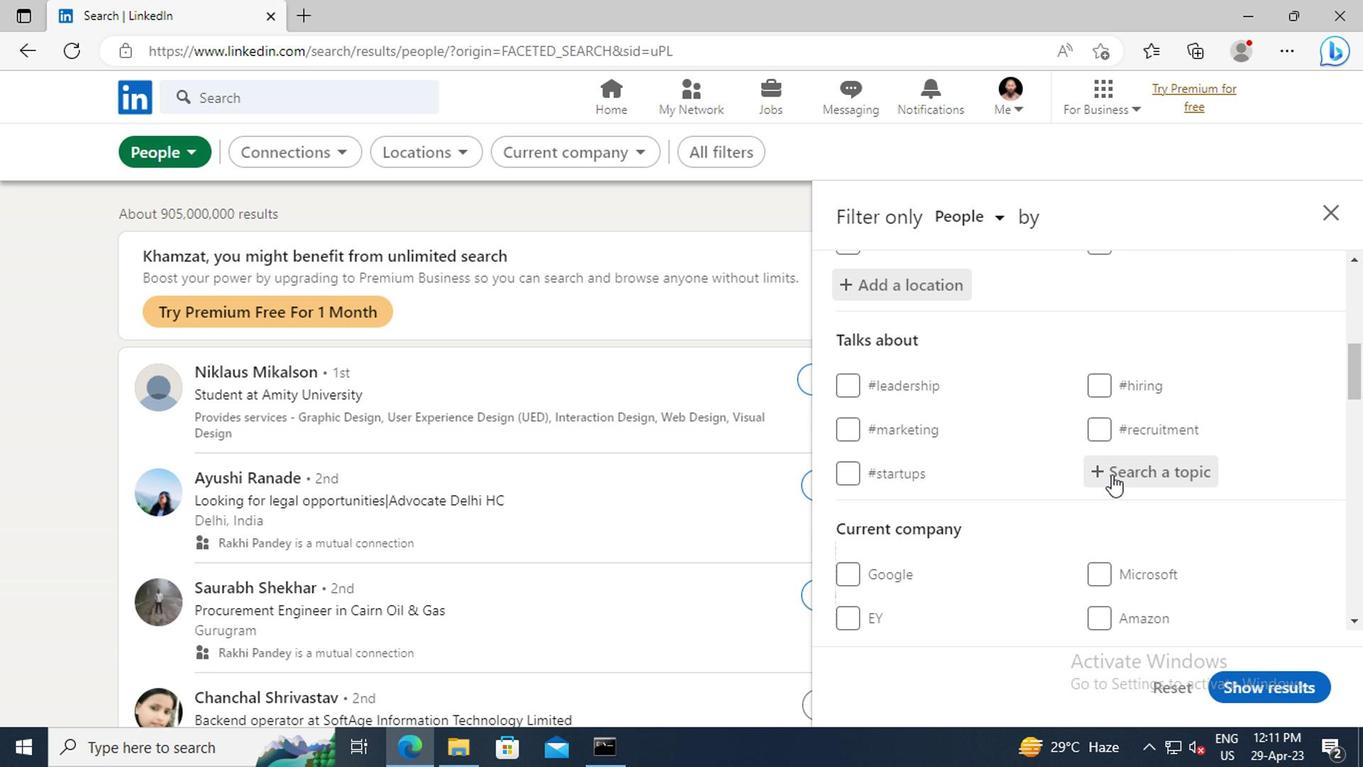 
Action: Key pressed <Key.shift>MONEY
Screenshot: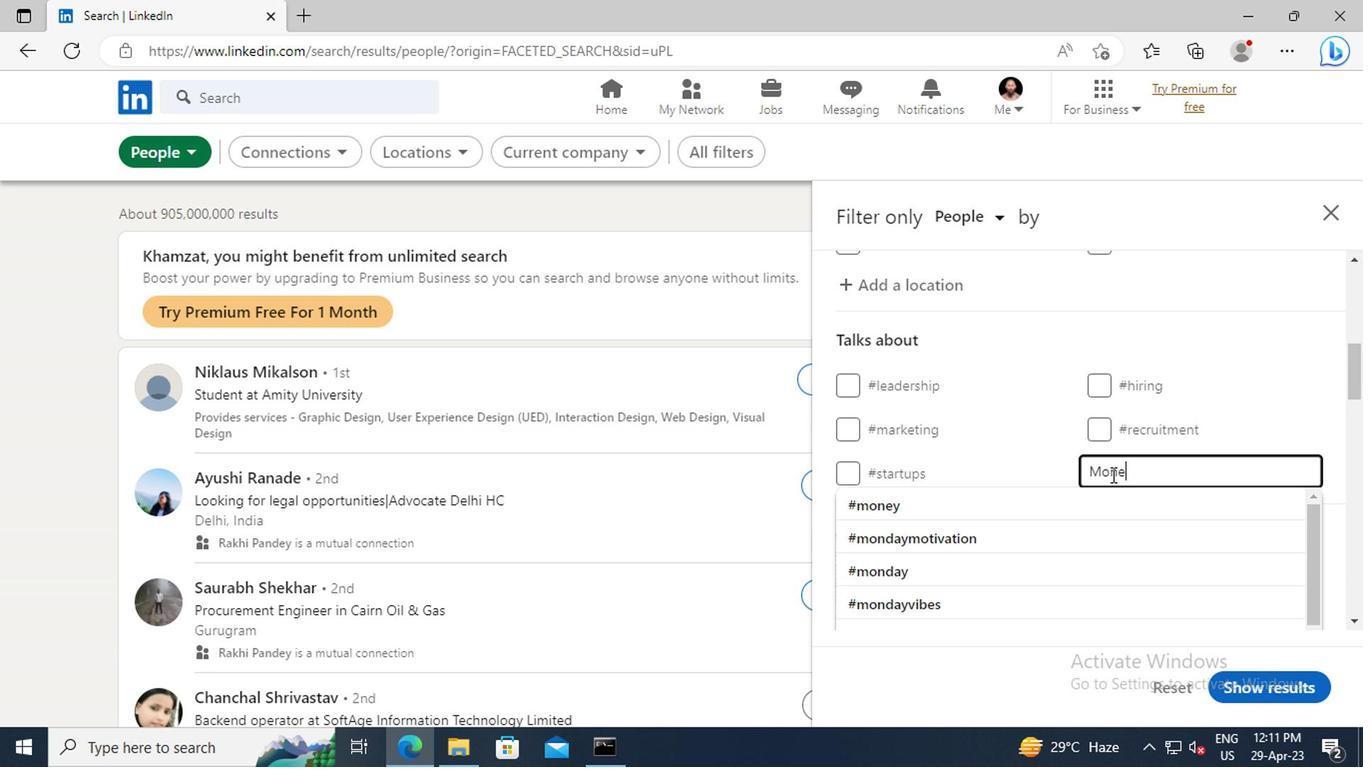 
Action: Mouse moved to (1108, 502)
Screenshot: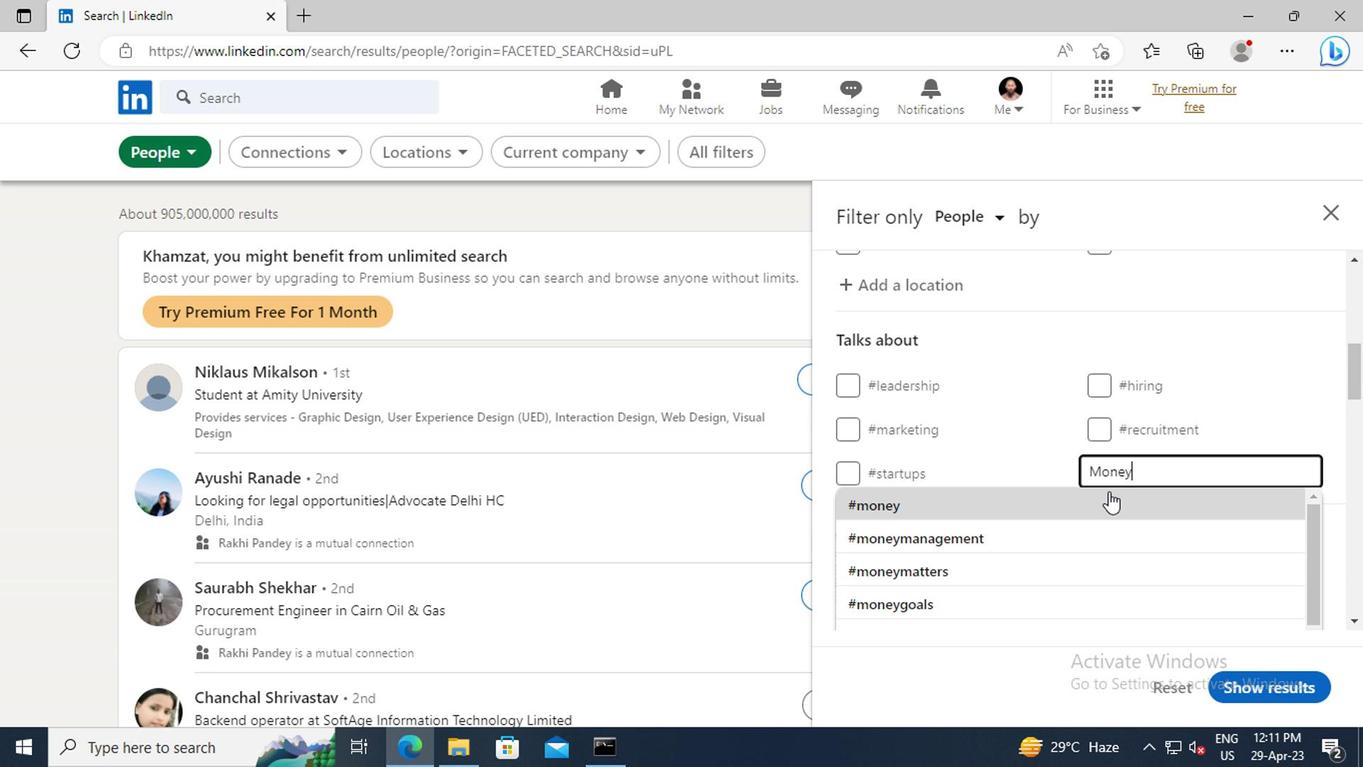 
Action: Mouse pressed left at (1108, 502)
Screenshot: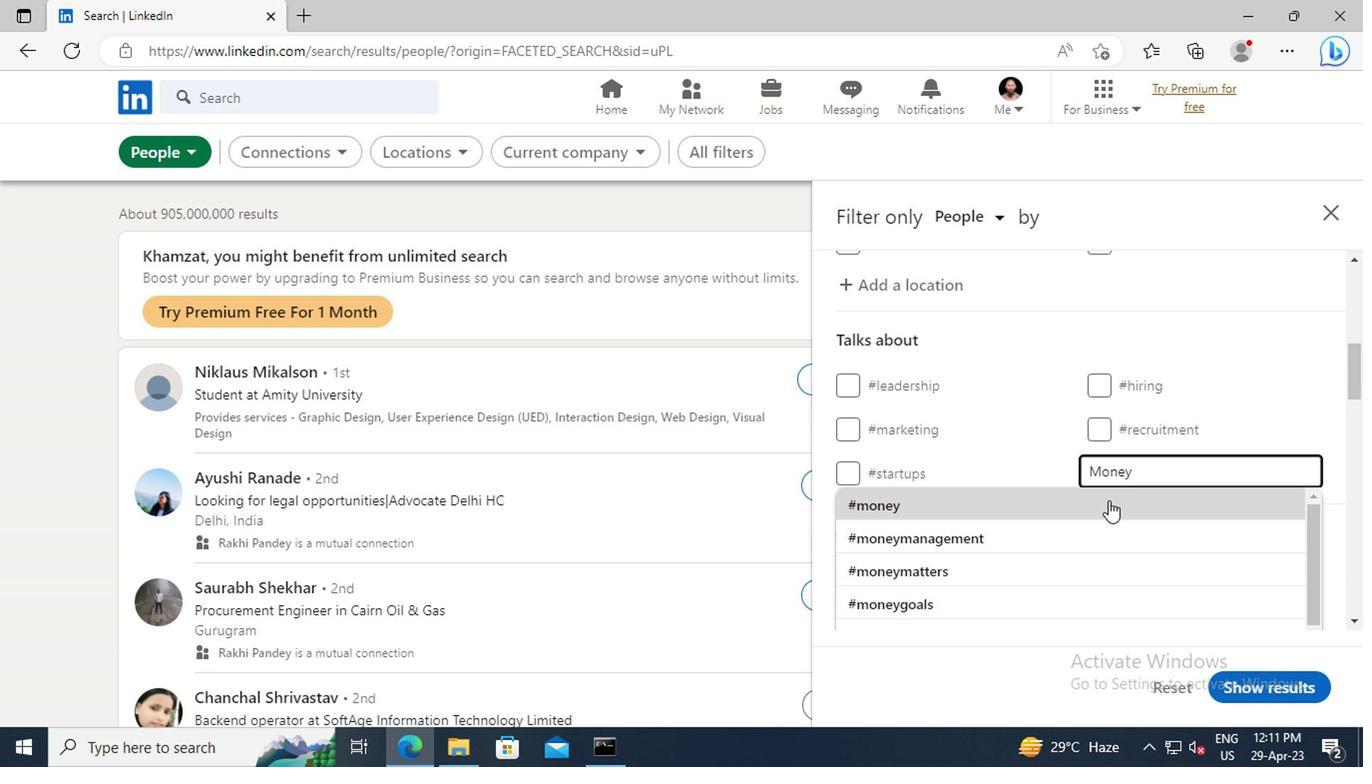 
Action: Mouse scrolled (1108, 501) with delta (0, 0)
Screenshot: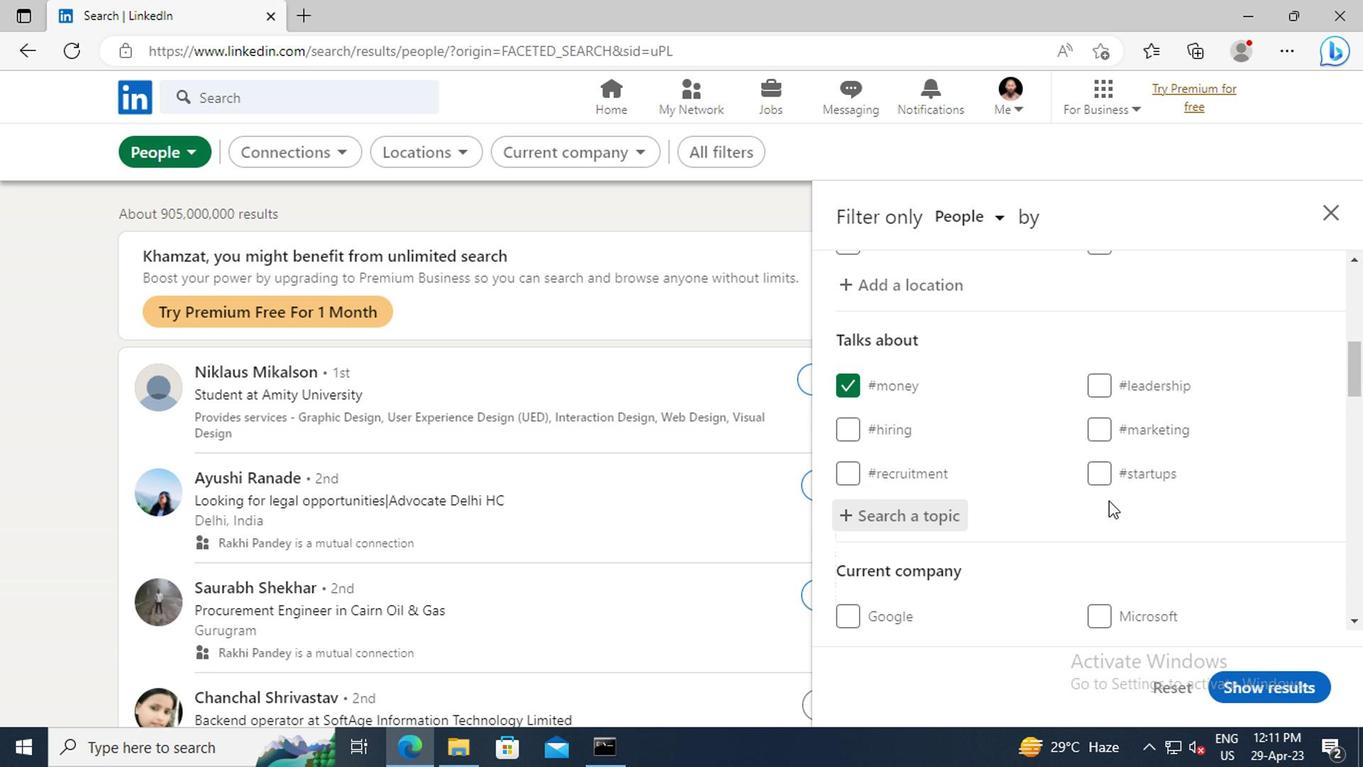 
Action: Mouse scrolled (1108, 501) with delta (0, 0)
Screenshot: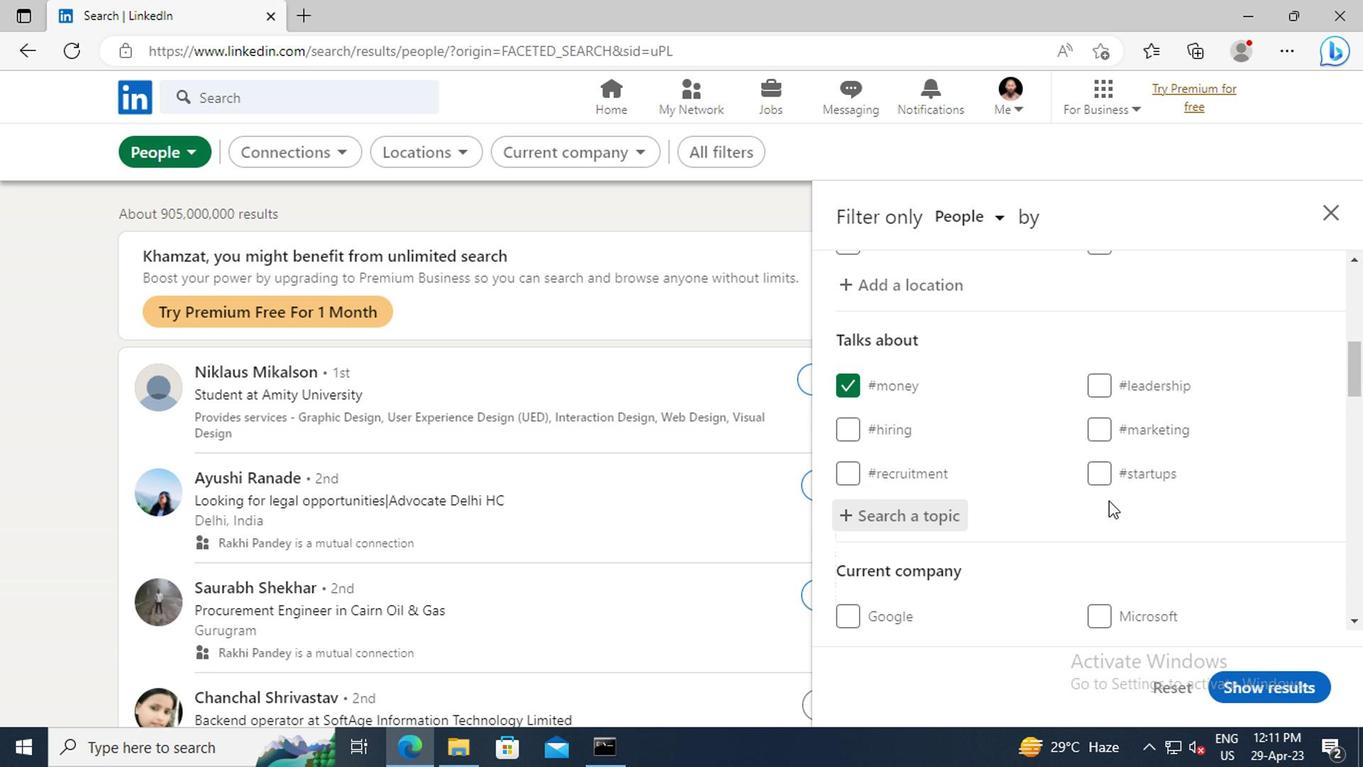 
Action: Mouse scrolled (1108, 501) with delta (0, 0)
Screenshot: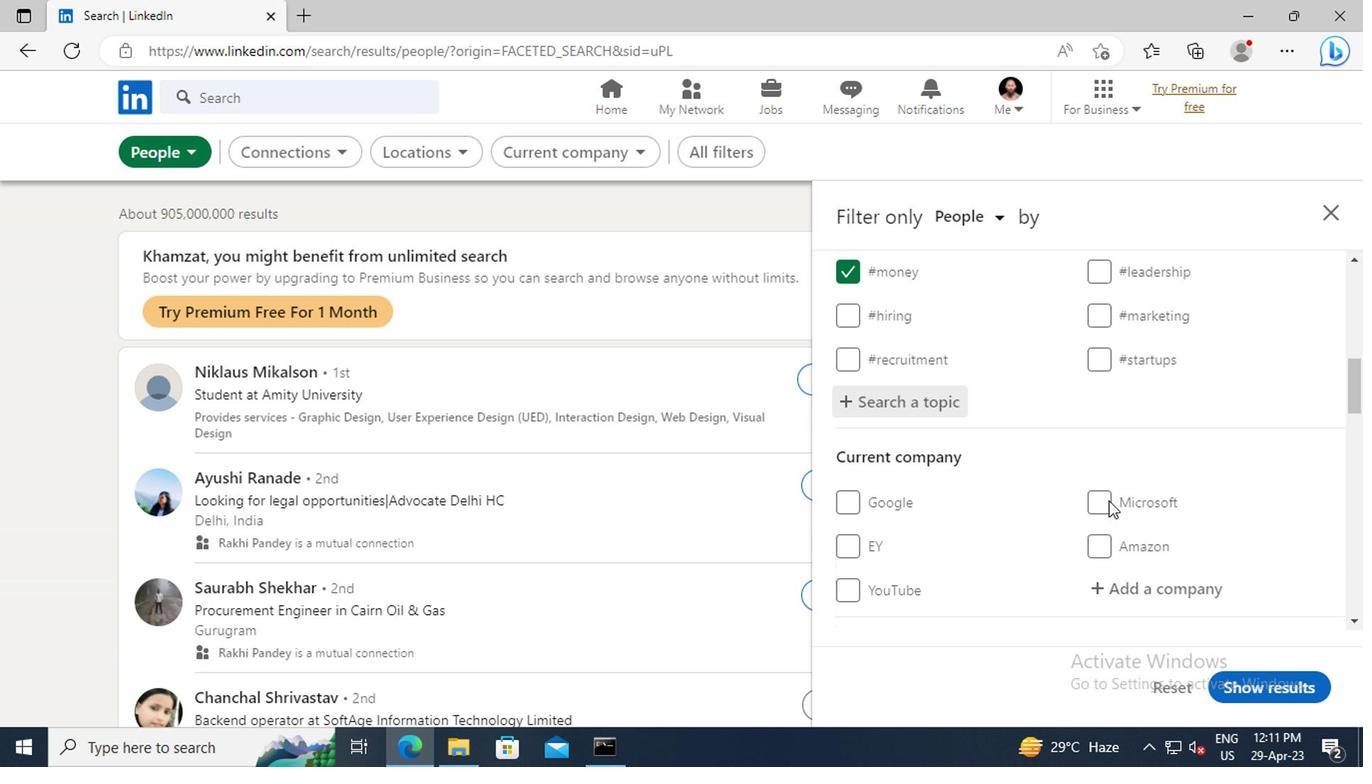 
Action: Mouse scrolled (1108, 501) with delta (0, 0)
Screenshot: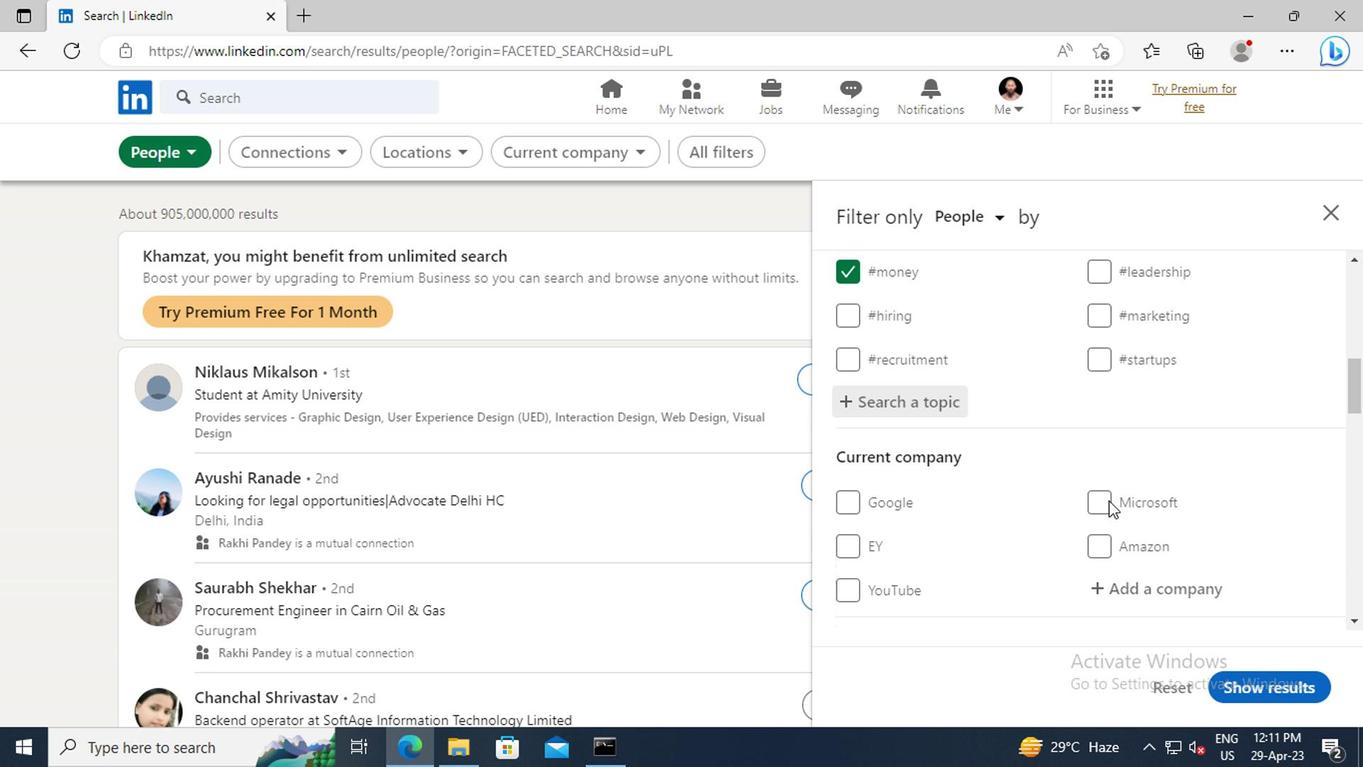 
Action: Mouse scrolled (1108, 501) with delta (0, 0)
Screenshot: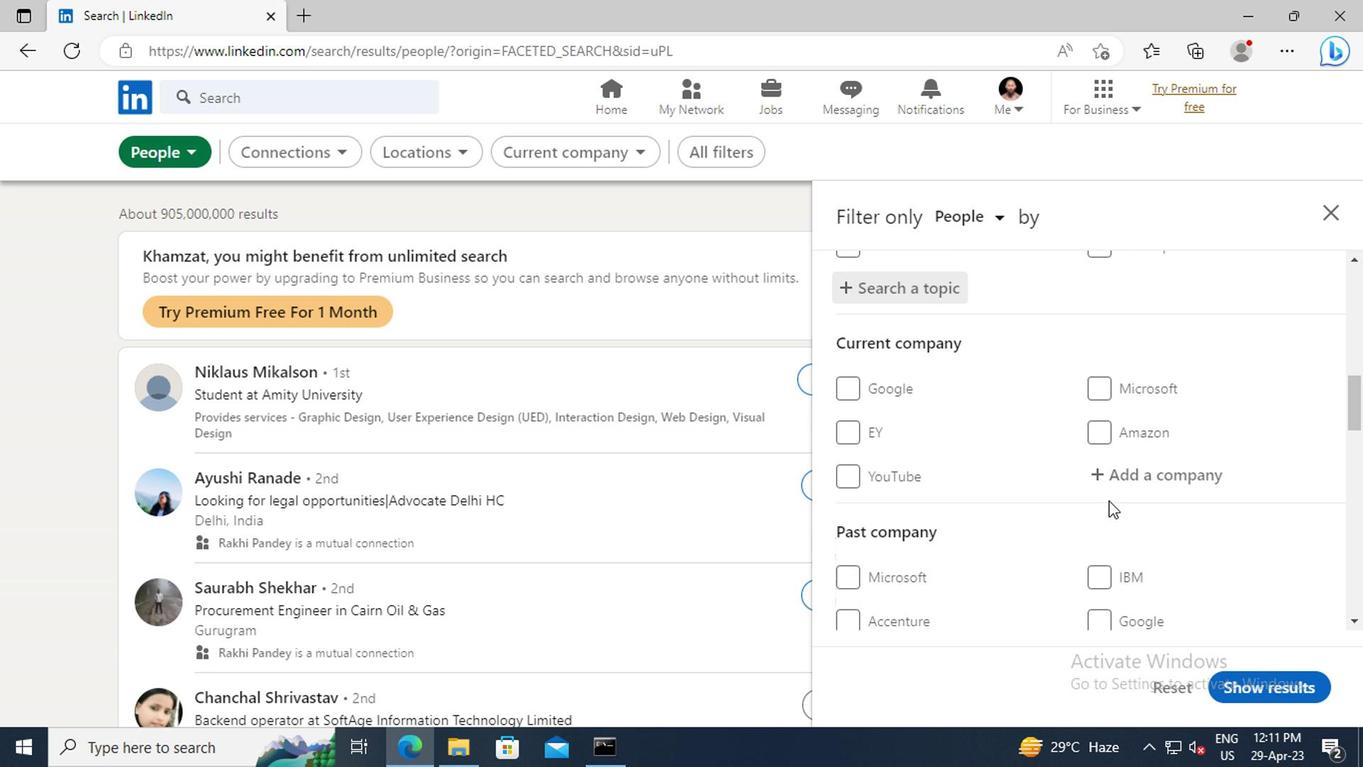 
Action: Mouse scrolled (1108, 501) with delta (0, 0)
Screenshot: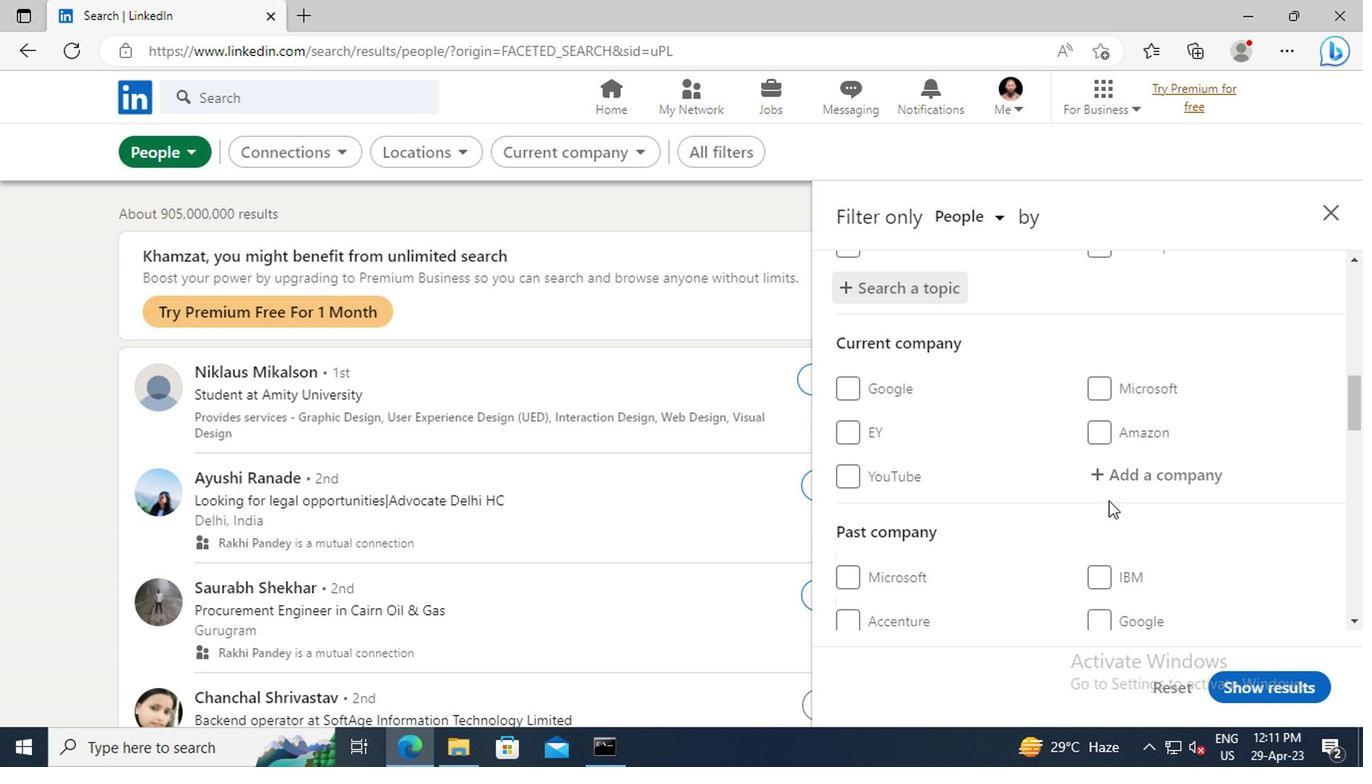 
Action: Mouse scrolled (1108, 501) with delta (0, 0)
Screenshot: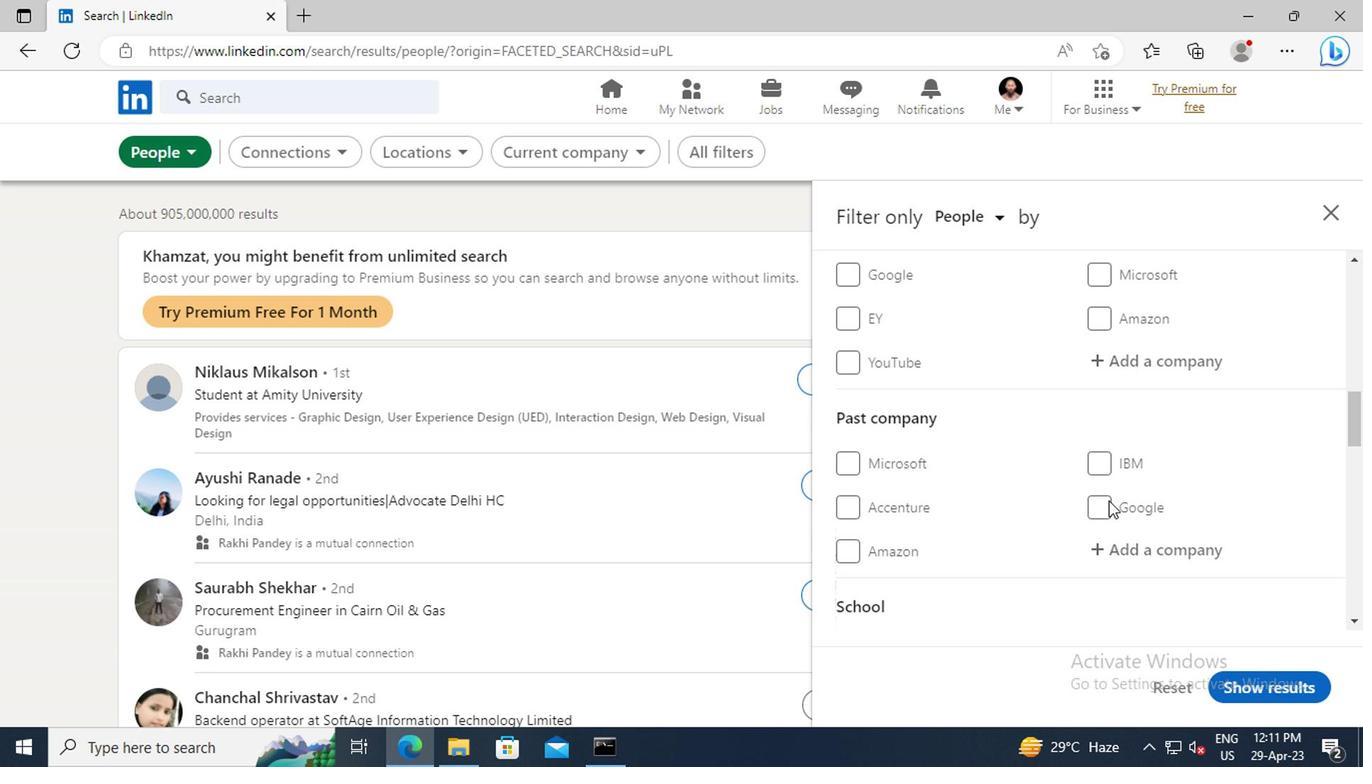 
Action: Mouse scrolled (1108, 501) with delta (0, 0)
Screenshot: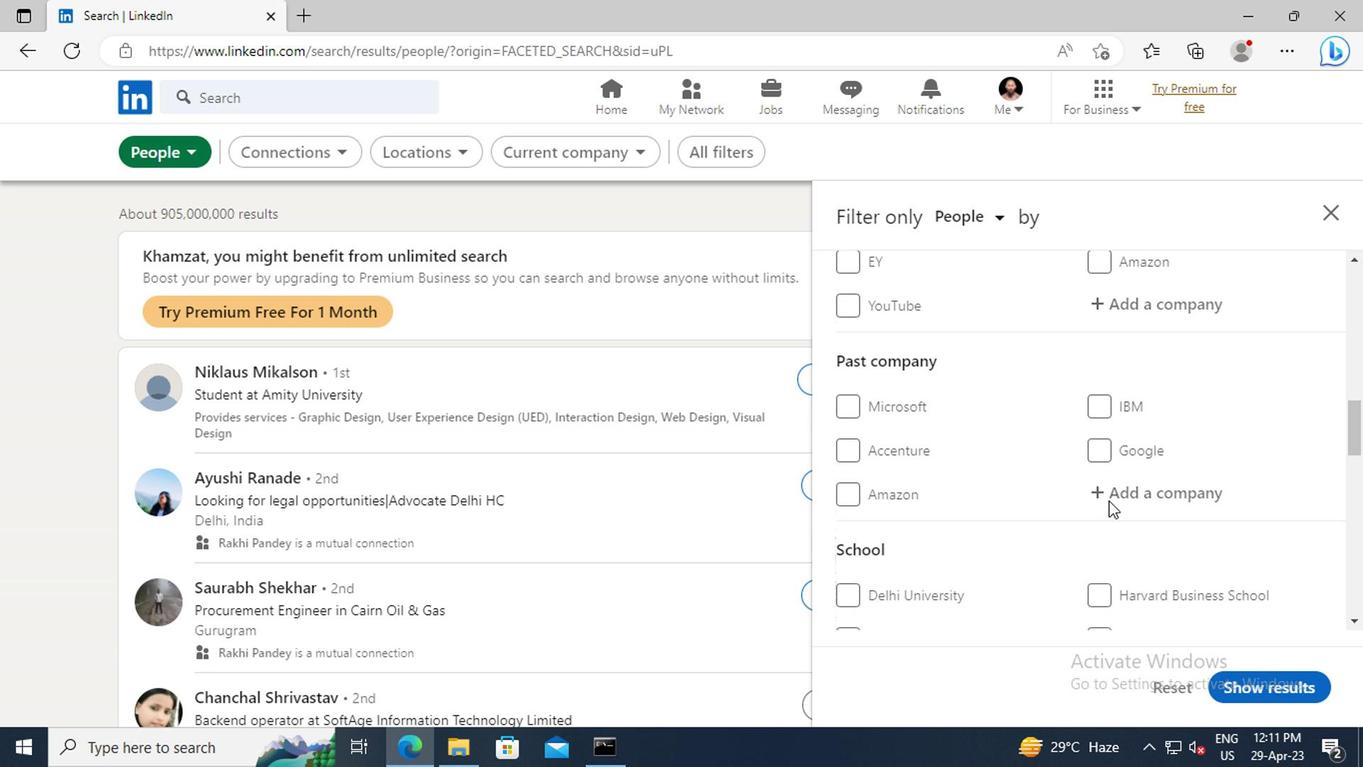 
Action: Mouse scrolled (1108, 501) with delta (0, 0)
Screenshot: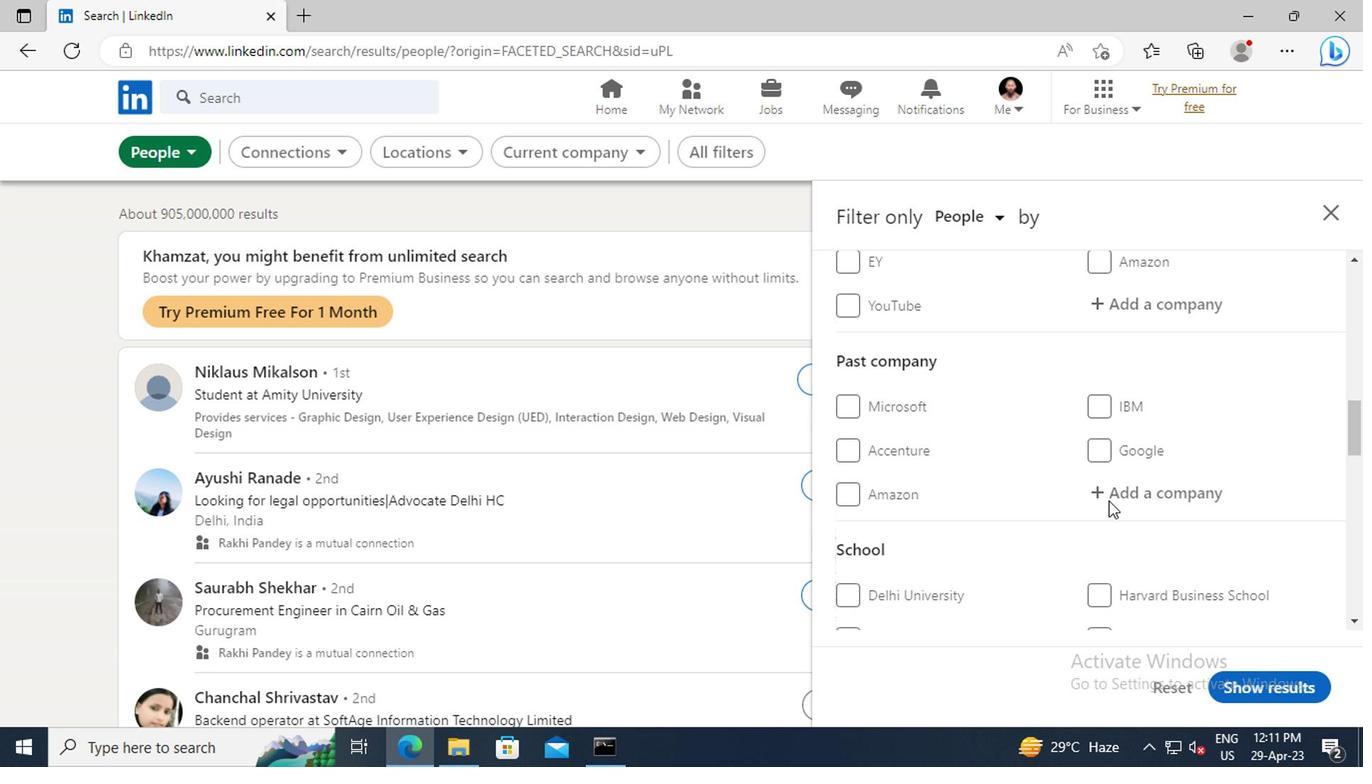 
Action: Mouse scrolled (1108, 501) with delta (0, 0)
Screenshot: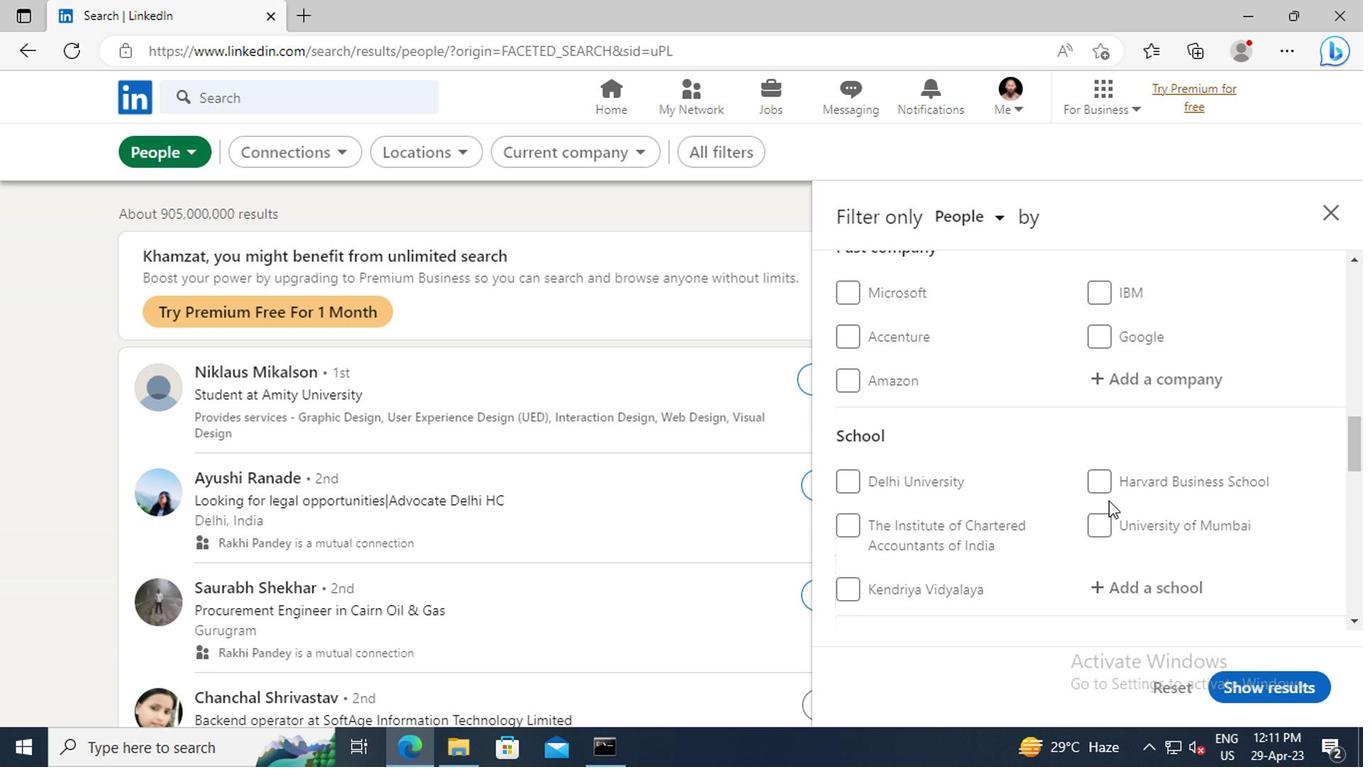 
Action: Mouse scrolled (1108, 501) with delta (0, 0)
Screenshot: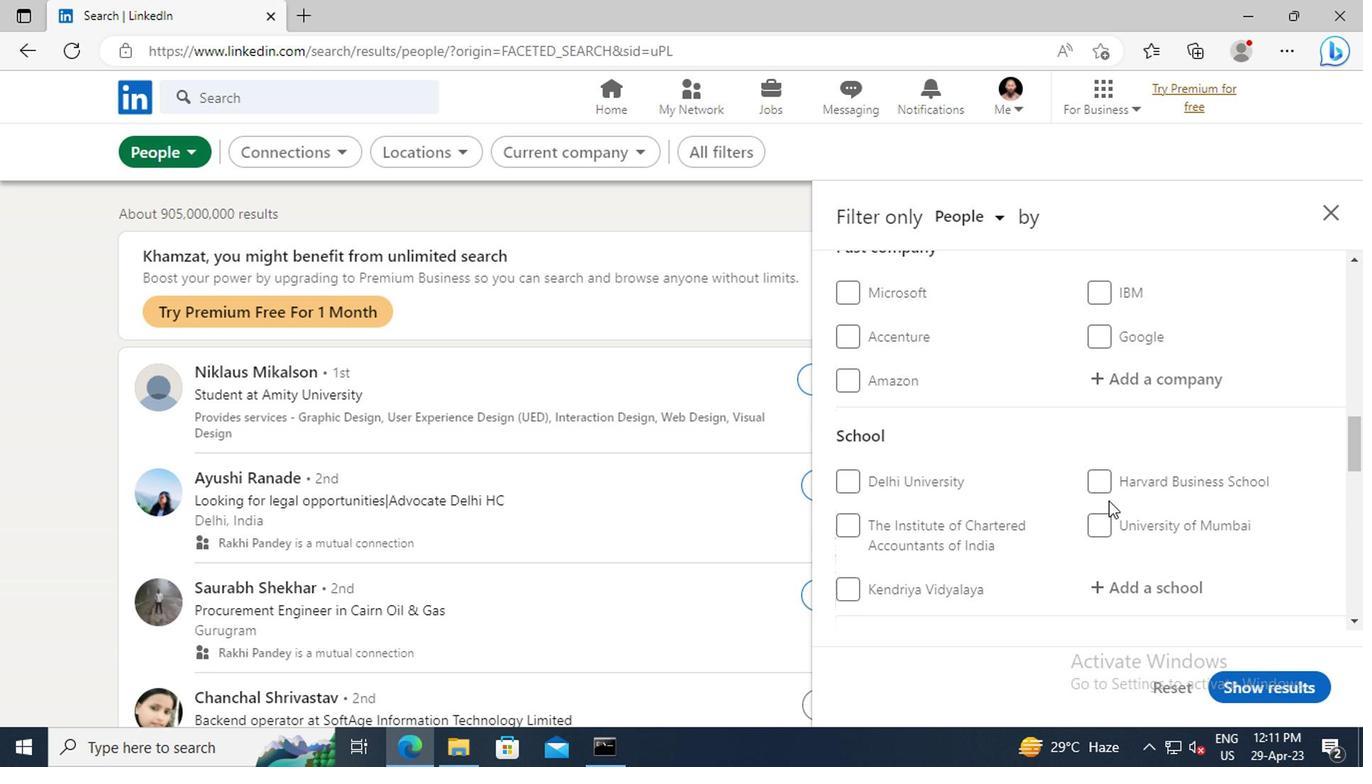 
Action: Mouse scrolled (1108, 501) with delta (0, 0)
Screenshot: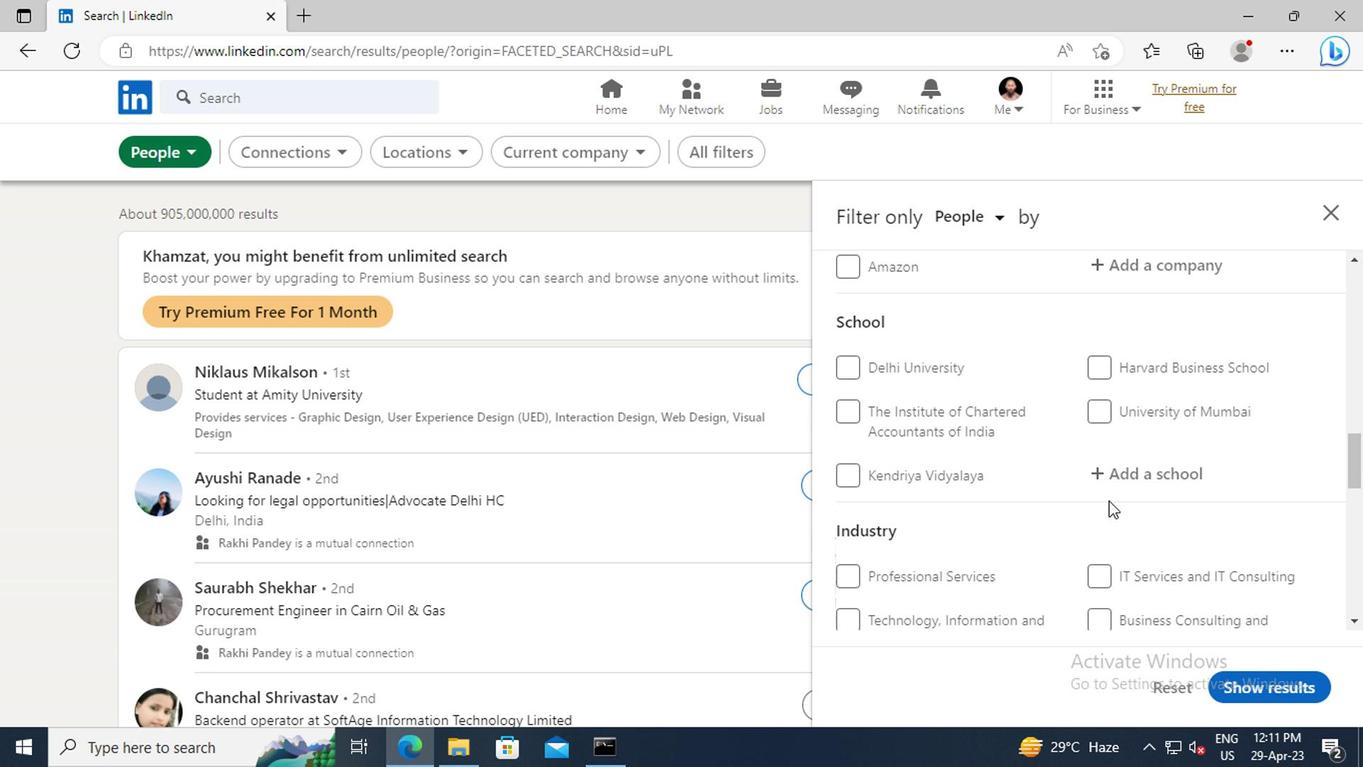 
Action: Mouse scrolled (1108, 501) with delta (0, 0)
Screenshot: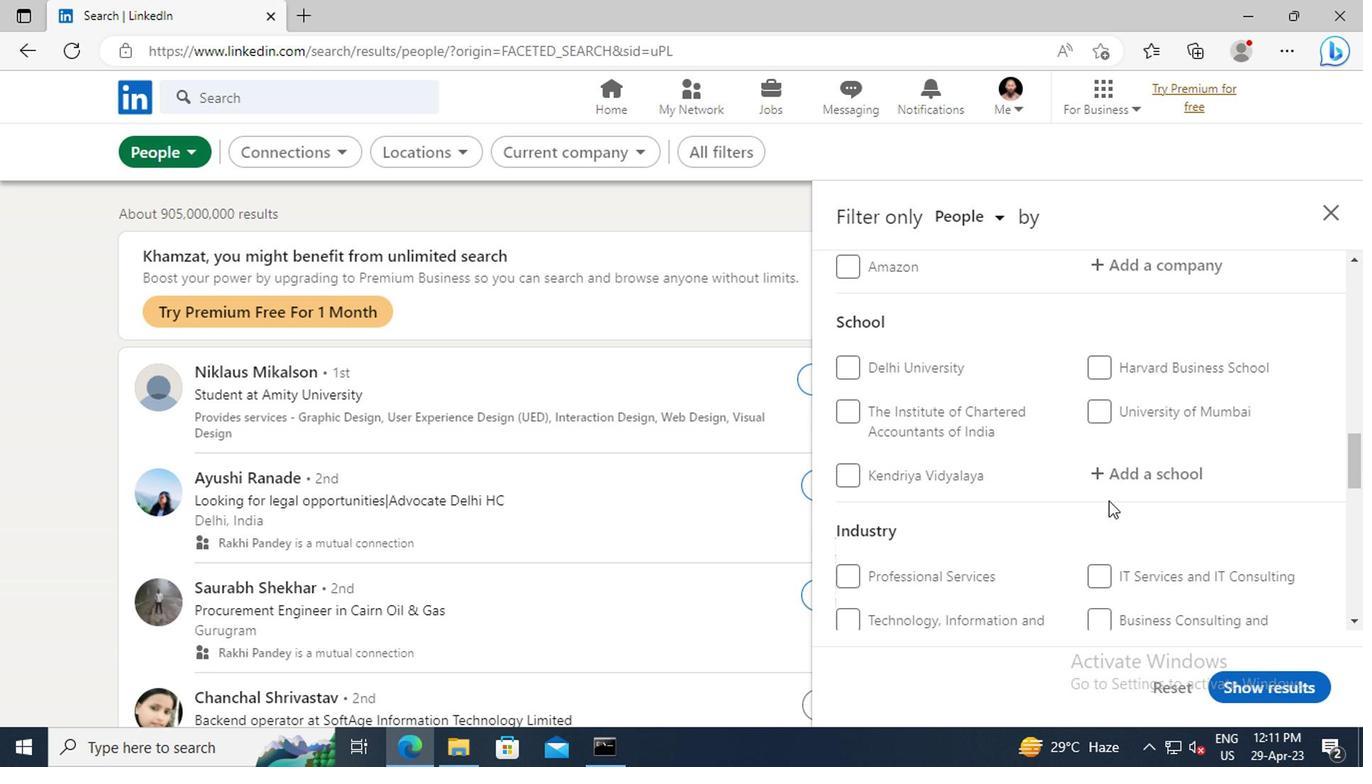 
Action: Mouse scrolled (1108, 501) with delta (0, 0)
Screenshot: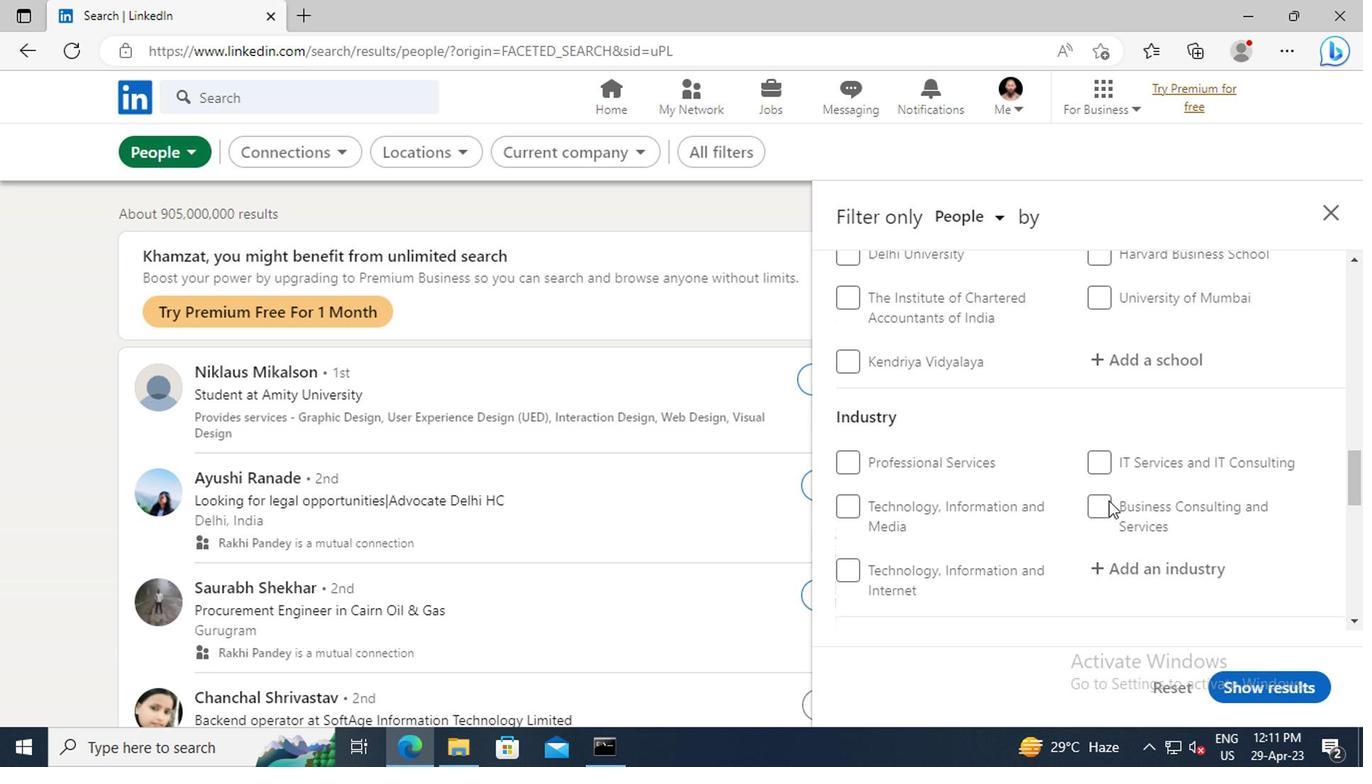 
Action: Mouse scrolled (1108, 501) with delta (0, 0)
Screenshot: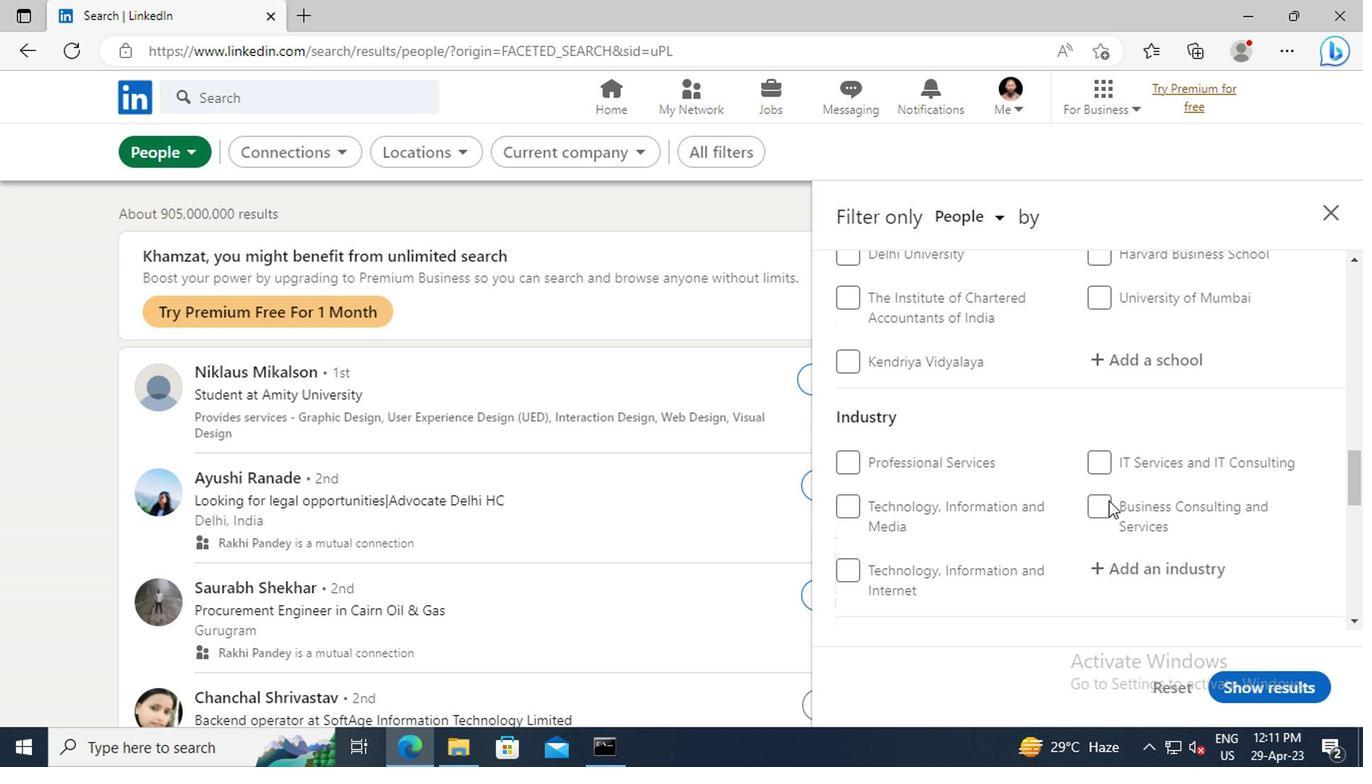 
Action: Mouse moved to (850, 581)
Screenshot: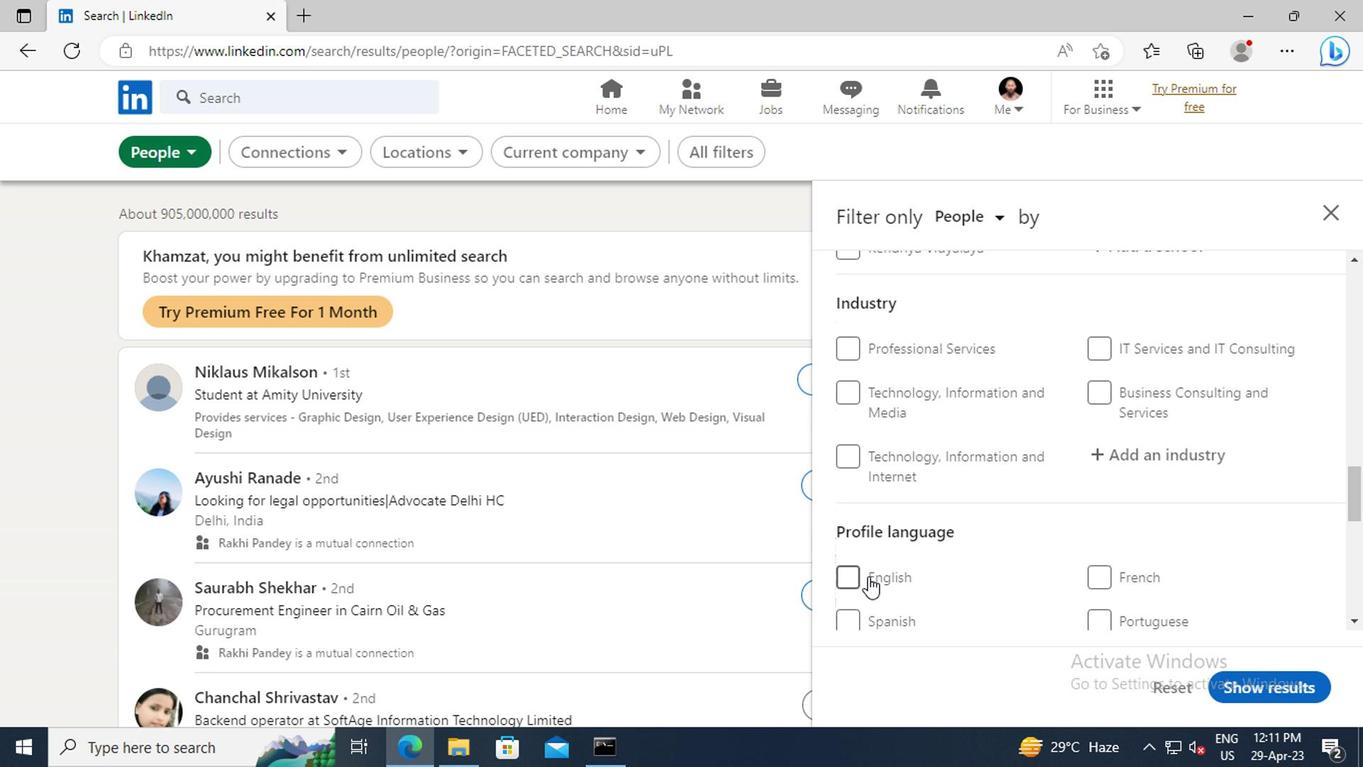 
Action: Mouse pressed left at (850, 581)
Screenshot: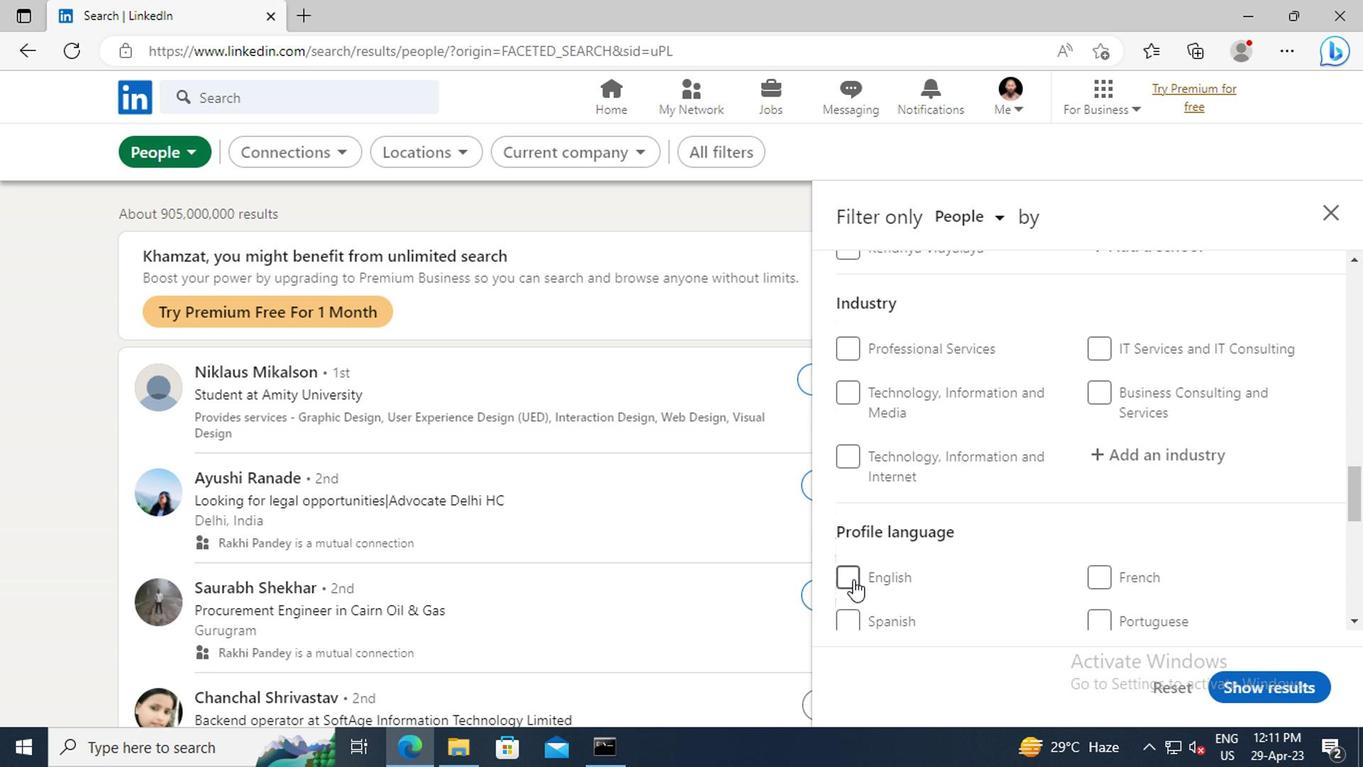 
Action: Mouse moved to (1056, 512)
Screenshot: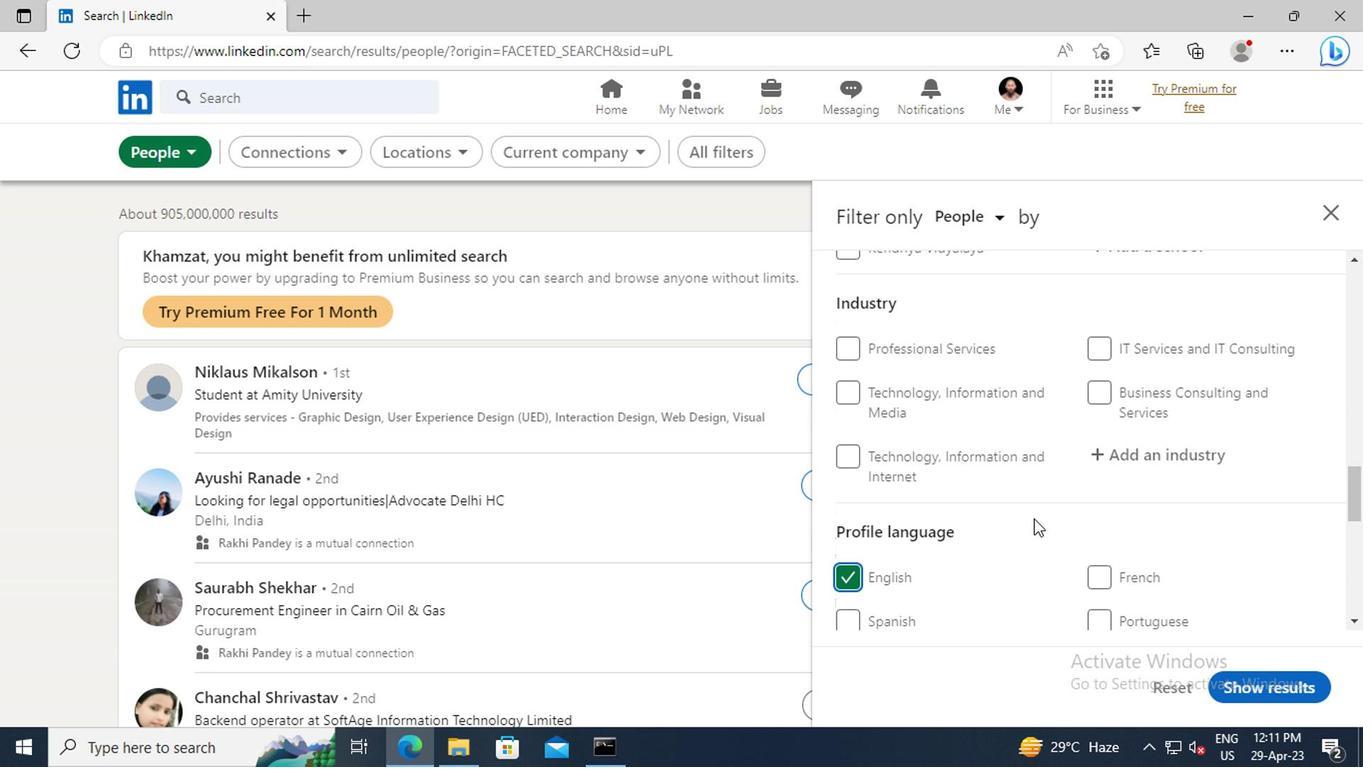 
Action: Mouse scrolled (1056, 514) with delta (0, 1)
Screenshot: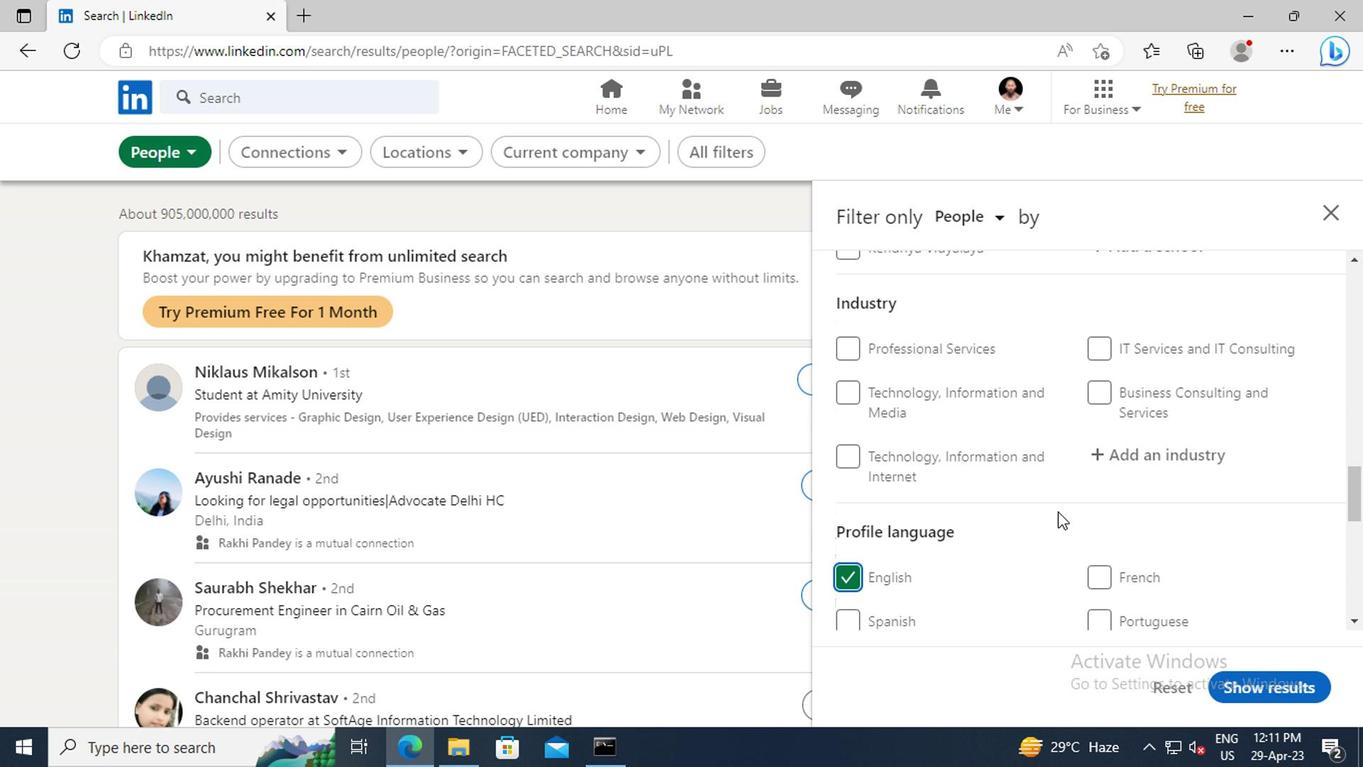
Action: Mouse scrolled (1056, 514) with delta (0, 1)
Screenshot: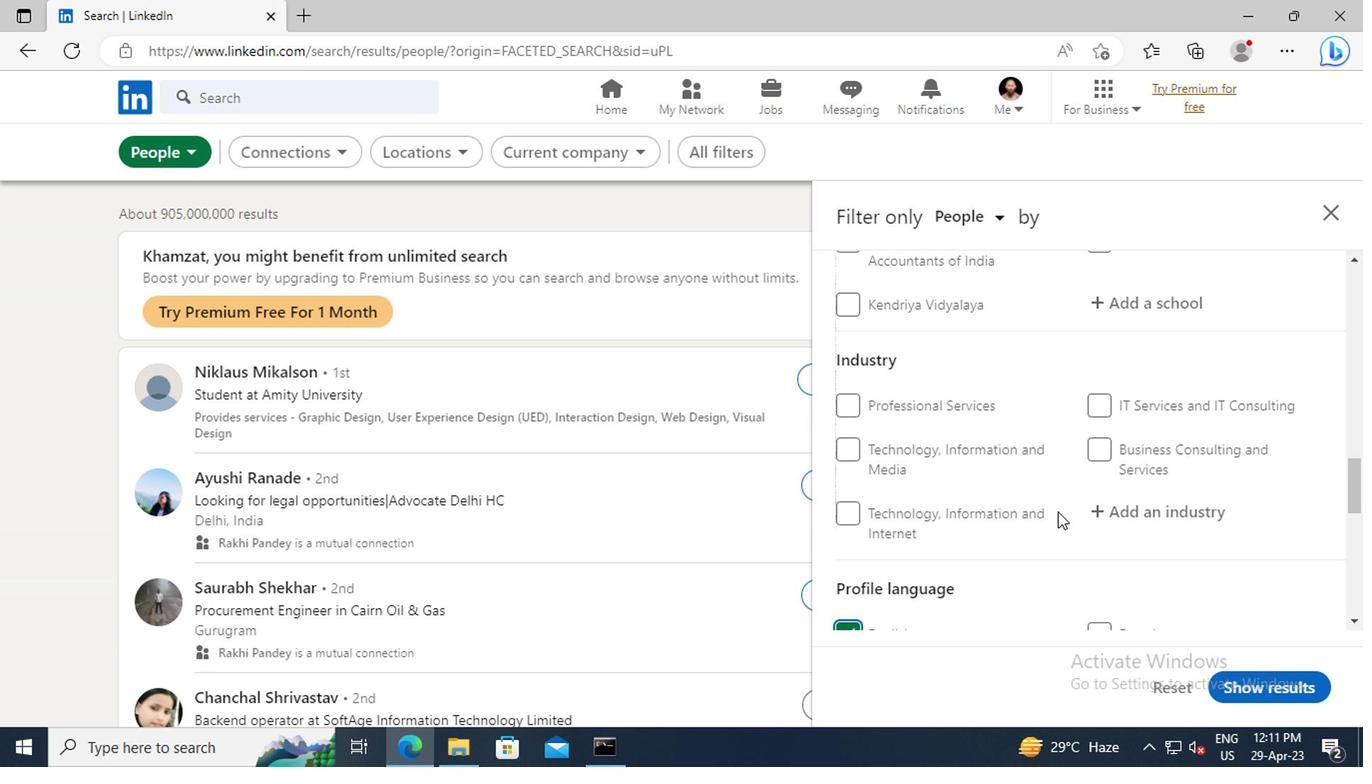 
Action: Mouse scrolled (1056, 514) with delta (0, 1)
Screenshot: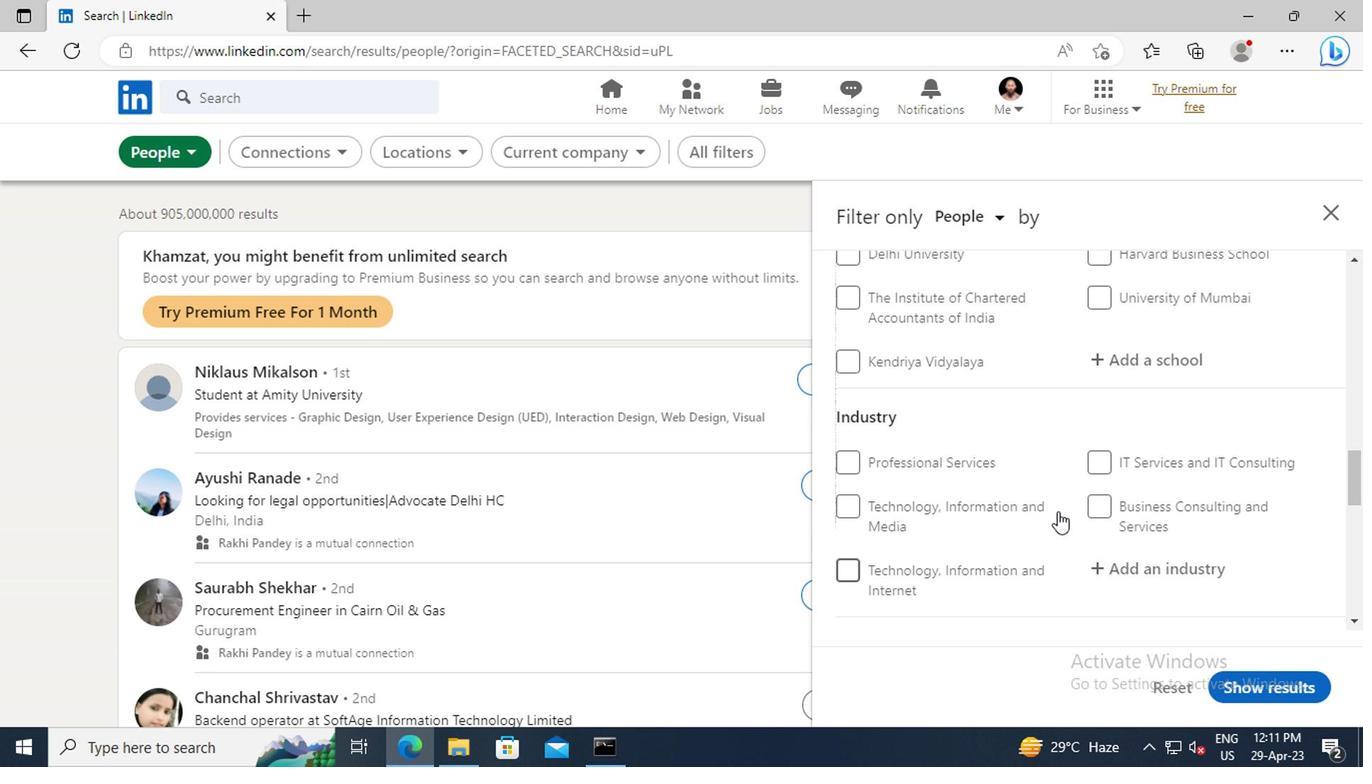 
Action: Mouse scrolled (1056, 514) with delta (0, 1)
Screenshot: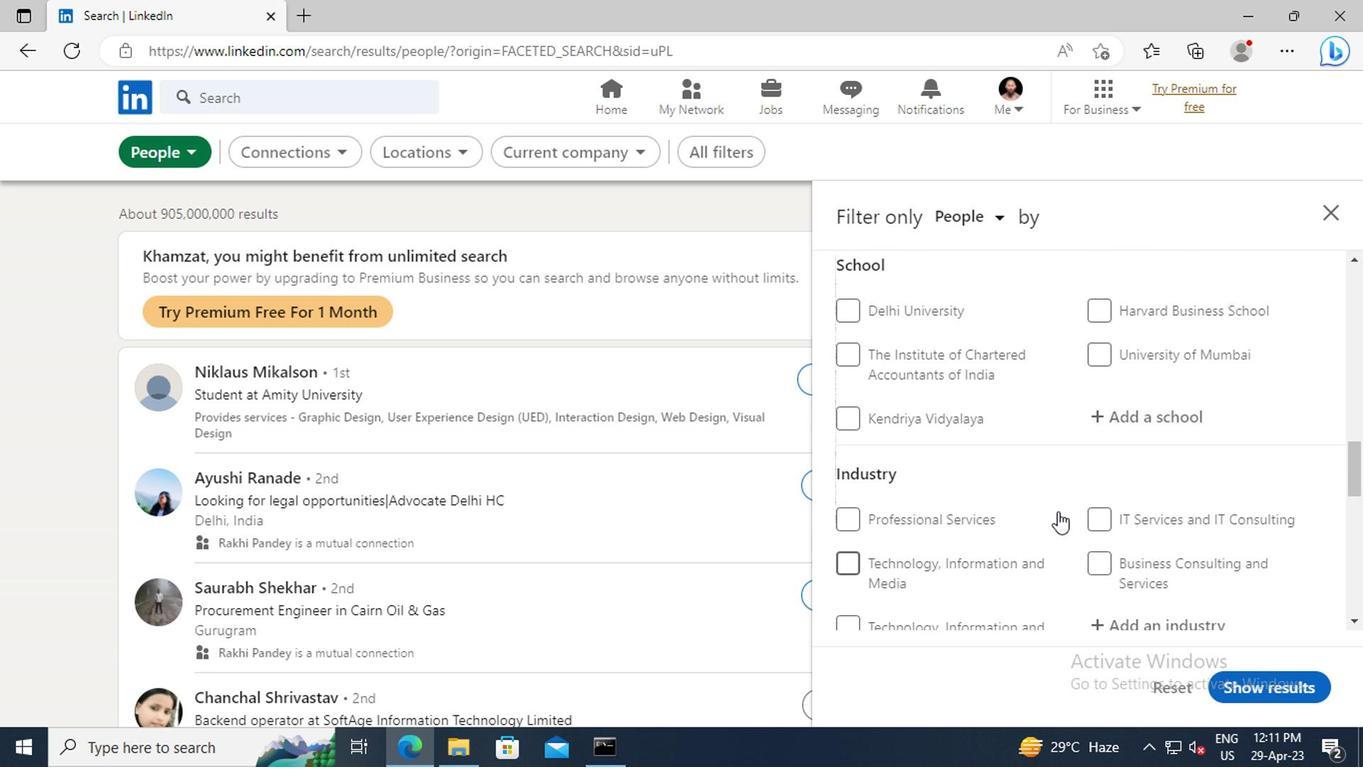 
Action: Mouse scrolled (1056, 514) with delta (0, 1)
Screenshot: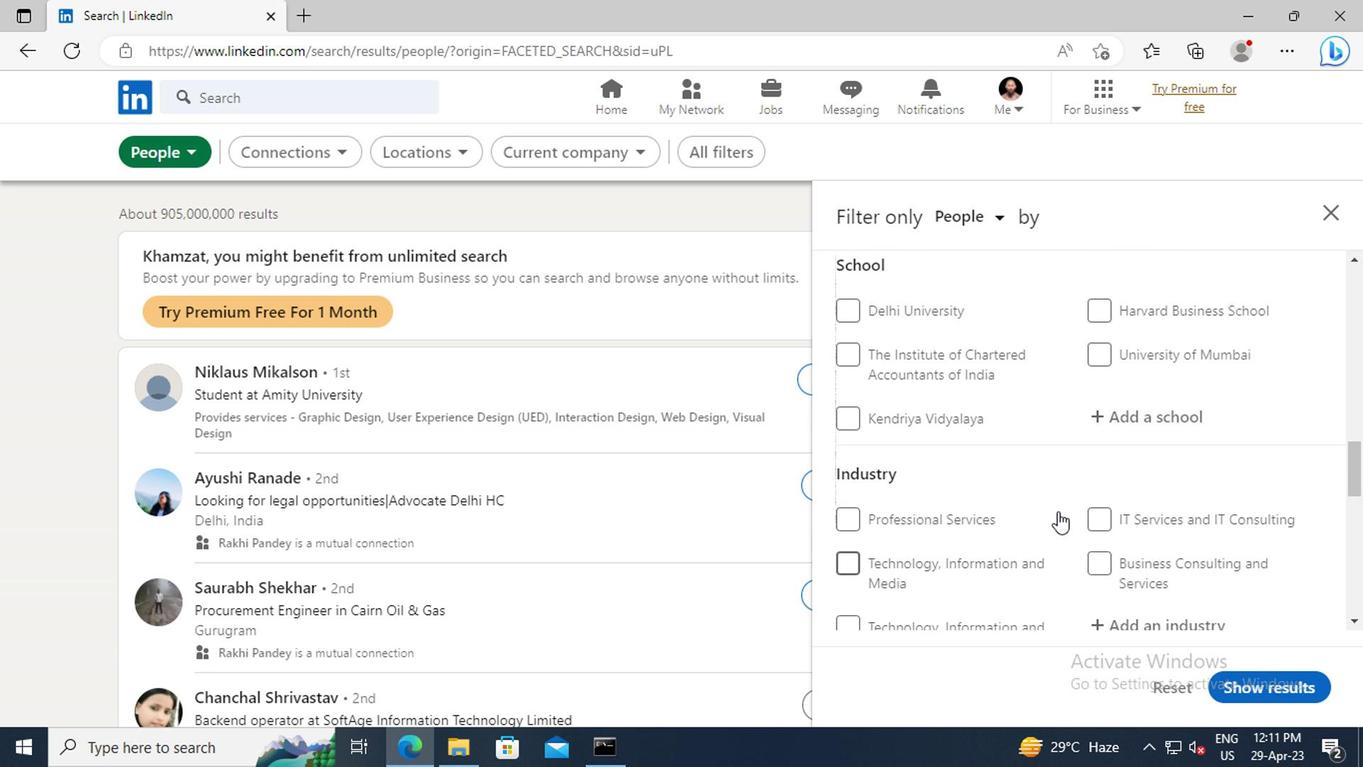 
Action: Mouse scrolled (1056, 514) with delta (0, 1)
Screenshot: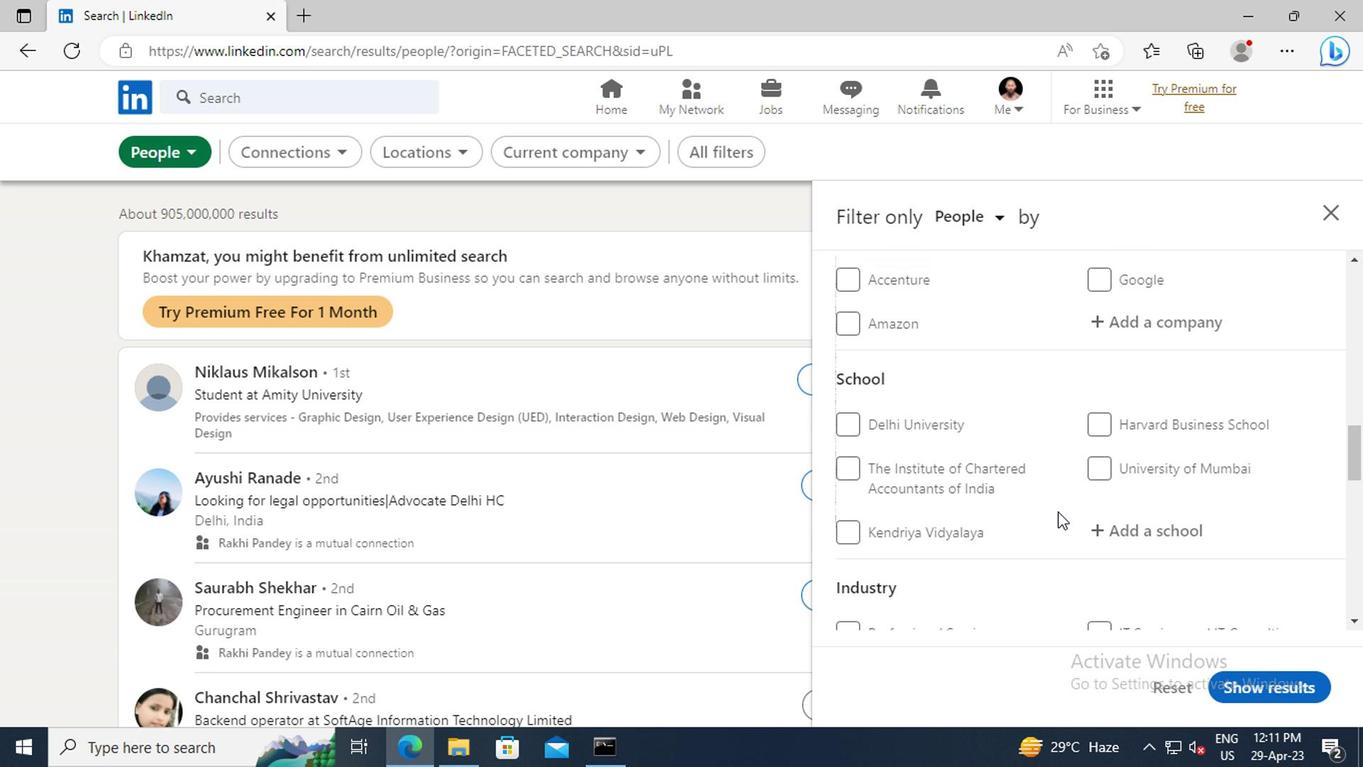 
Action: Mouse scrolled (1056, 514) with delta (0, 1)
Screenshot: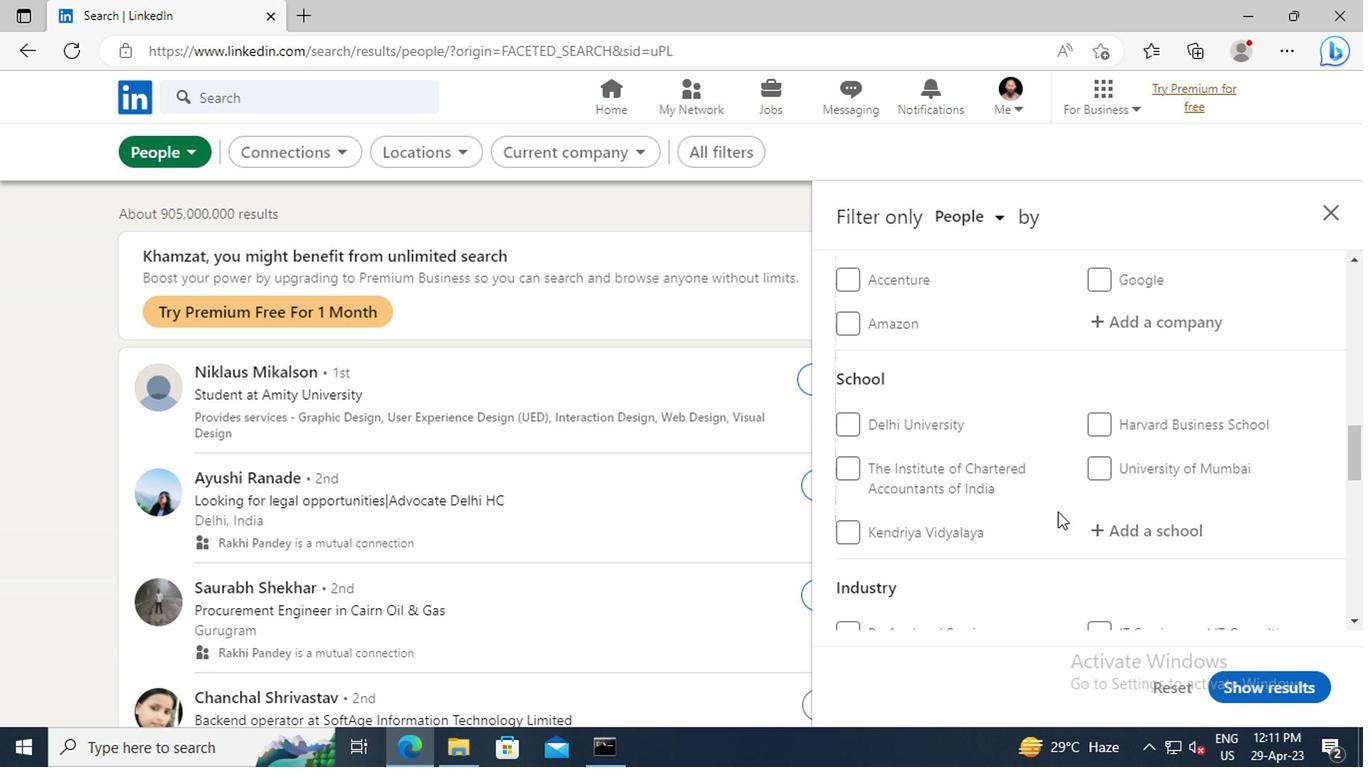 
Action: Mouse scrolled (1056, 514) with delta (0, 1)
Screenshot: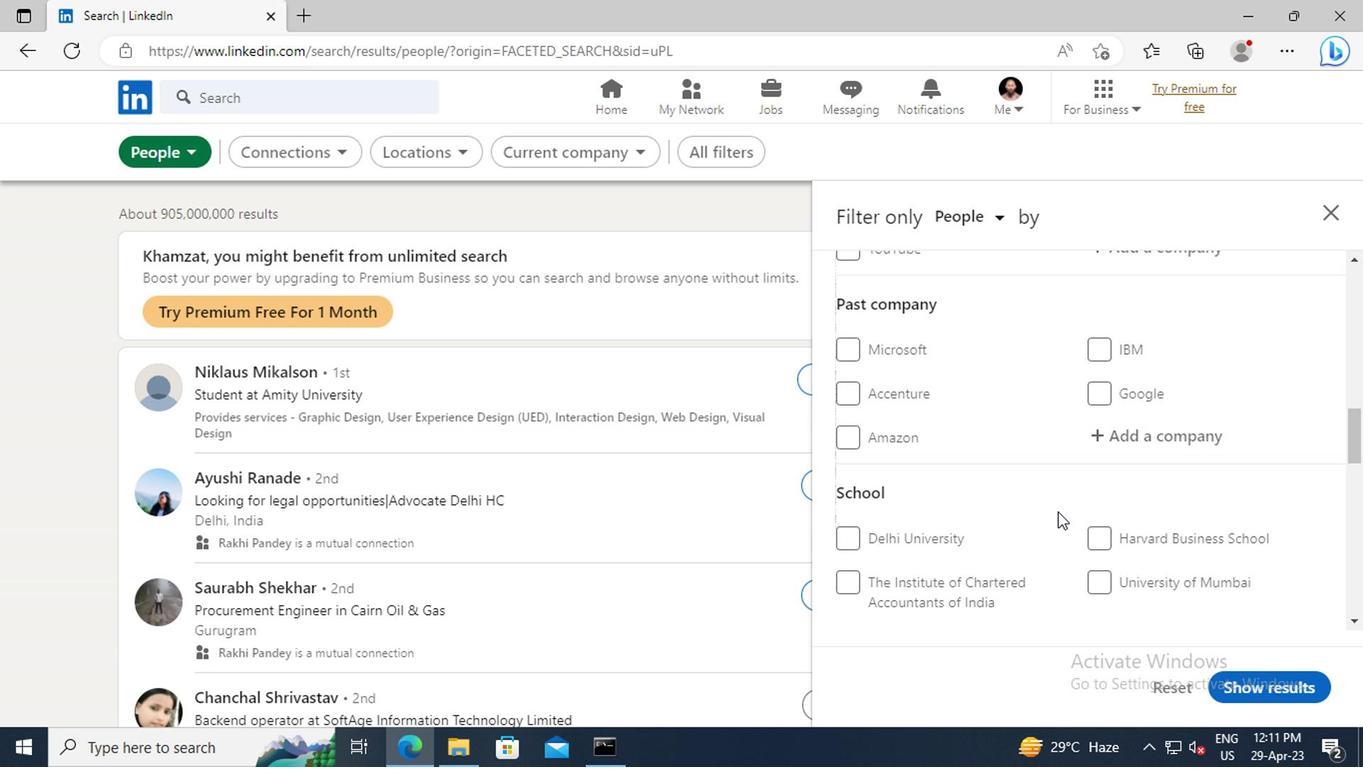 
Action: Mouse scrolled (1056, 514) with delta (0, 1)
Screenshot: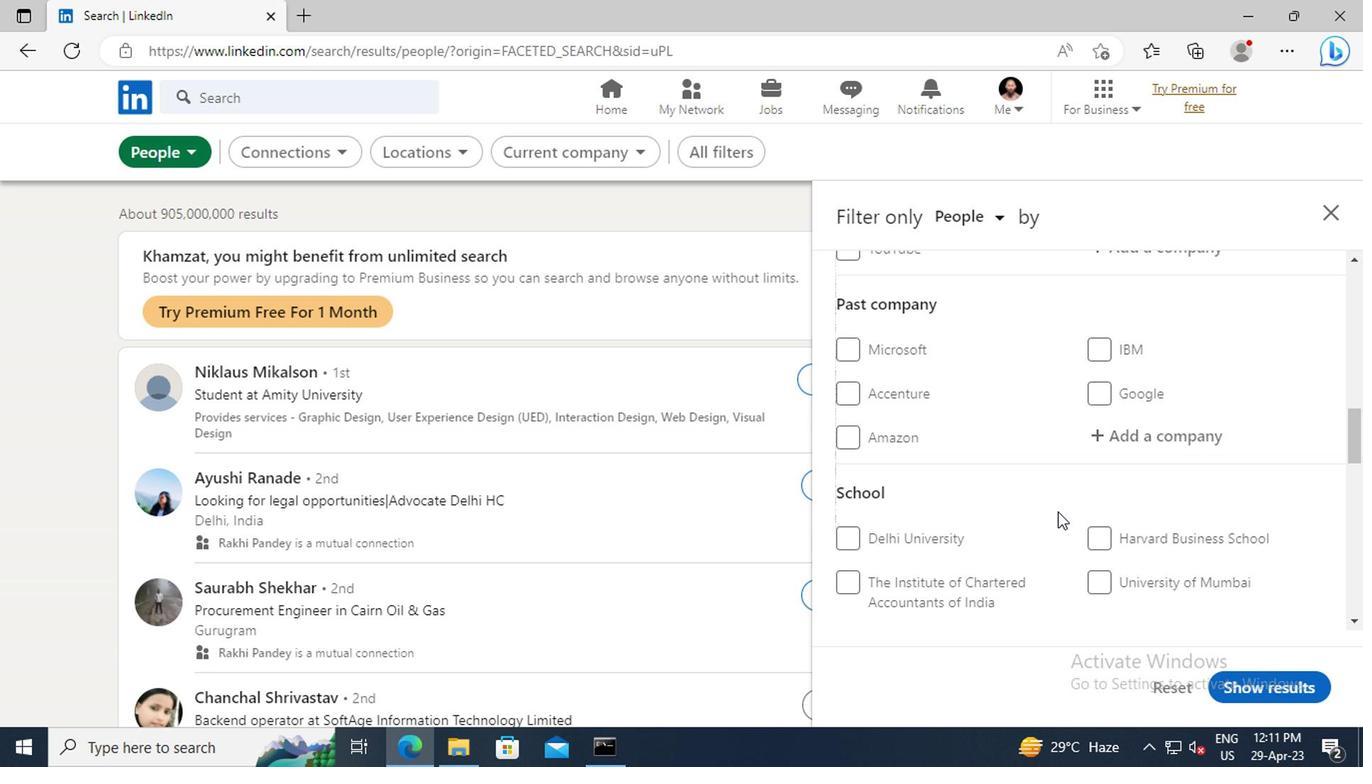 
Action: Mouse moved to (1058, 484)
Screenshot: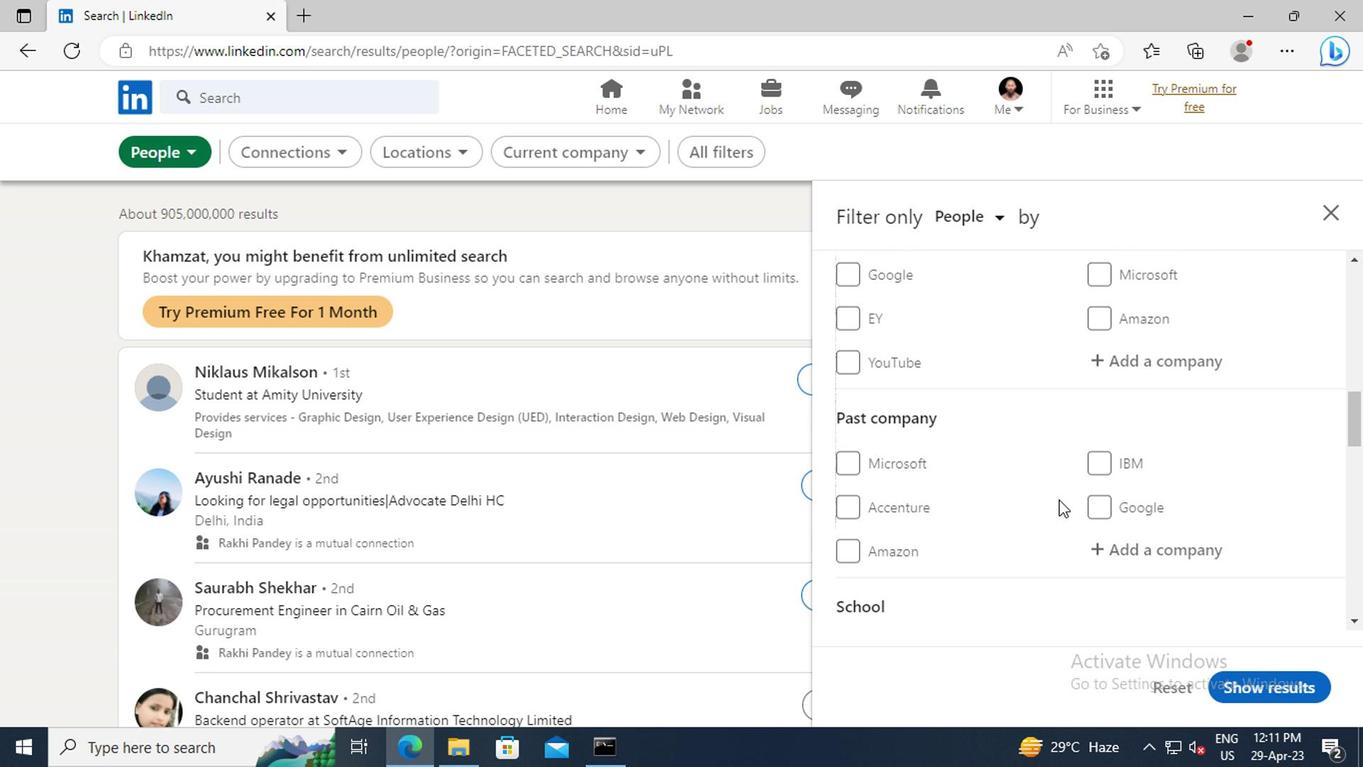 
Action: Mouse scrolled (1058, 485) with delta (0, 0)
Screenshot: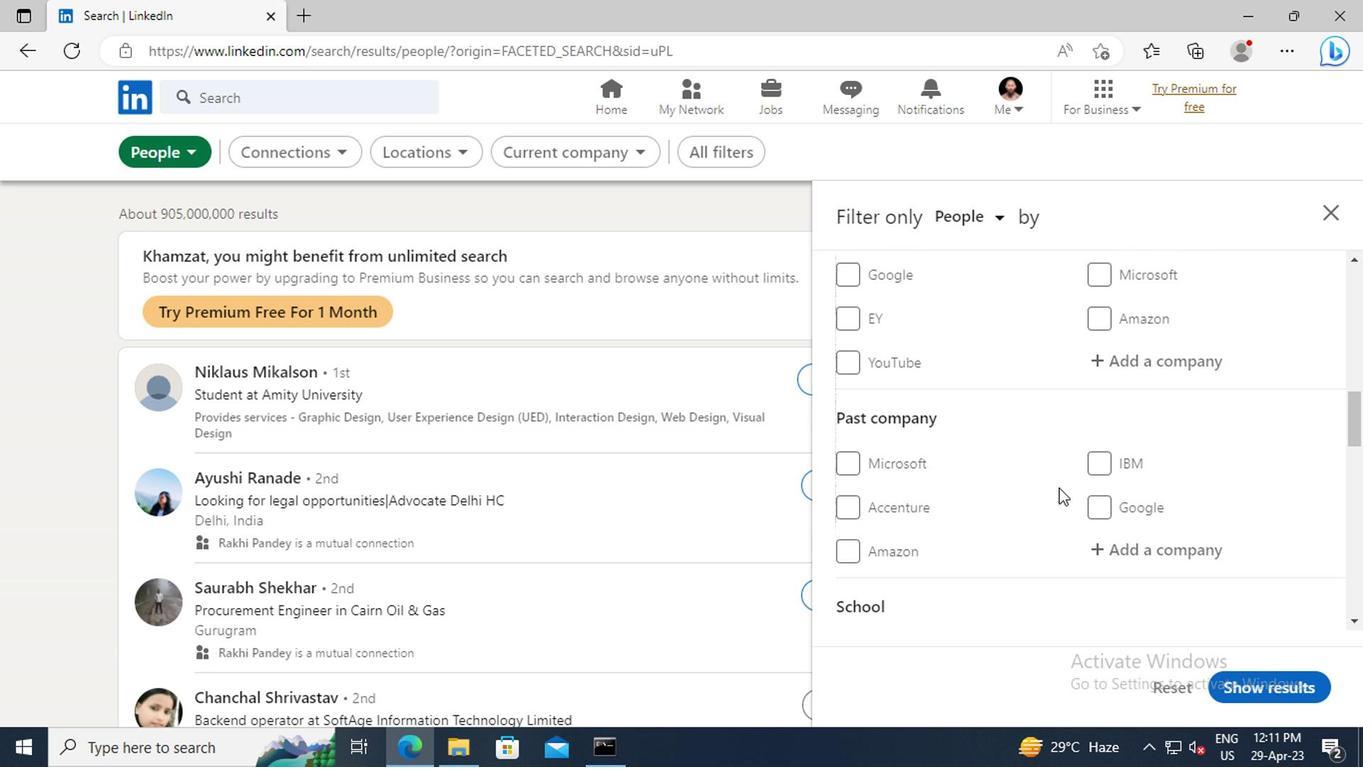 
Action: Mouse scrolled (1058, 485) with delta (0, 0)
Screenshot: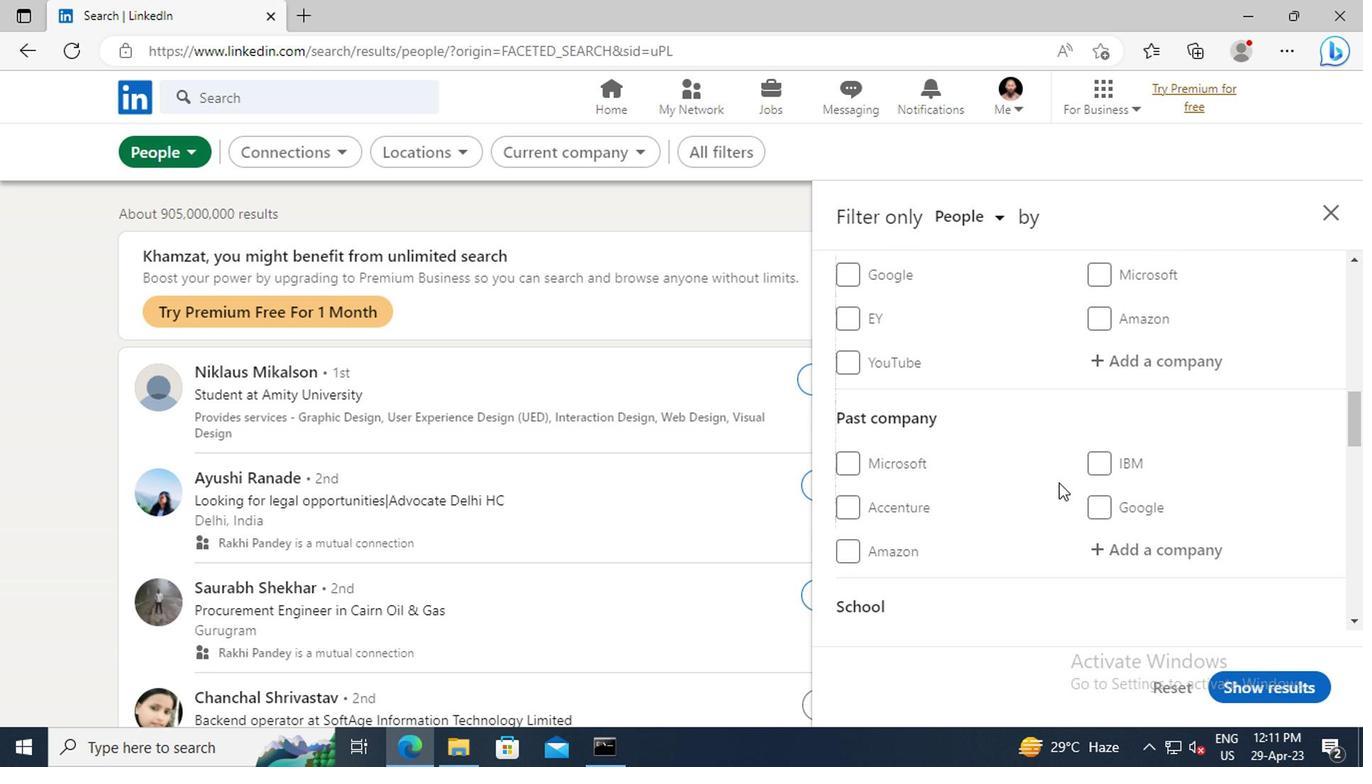 
Action: Mouse moved to (1098, 469)
Screenshot: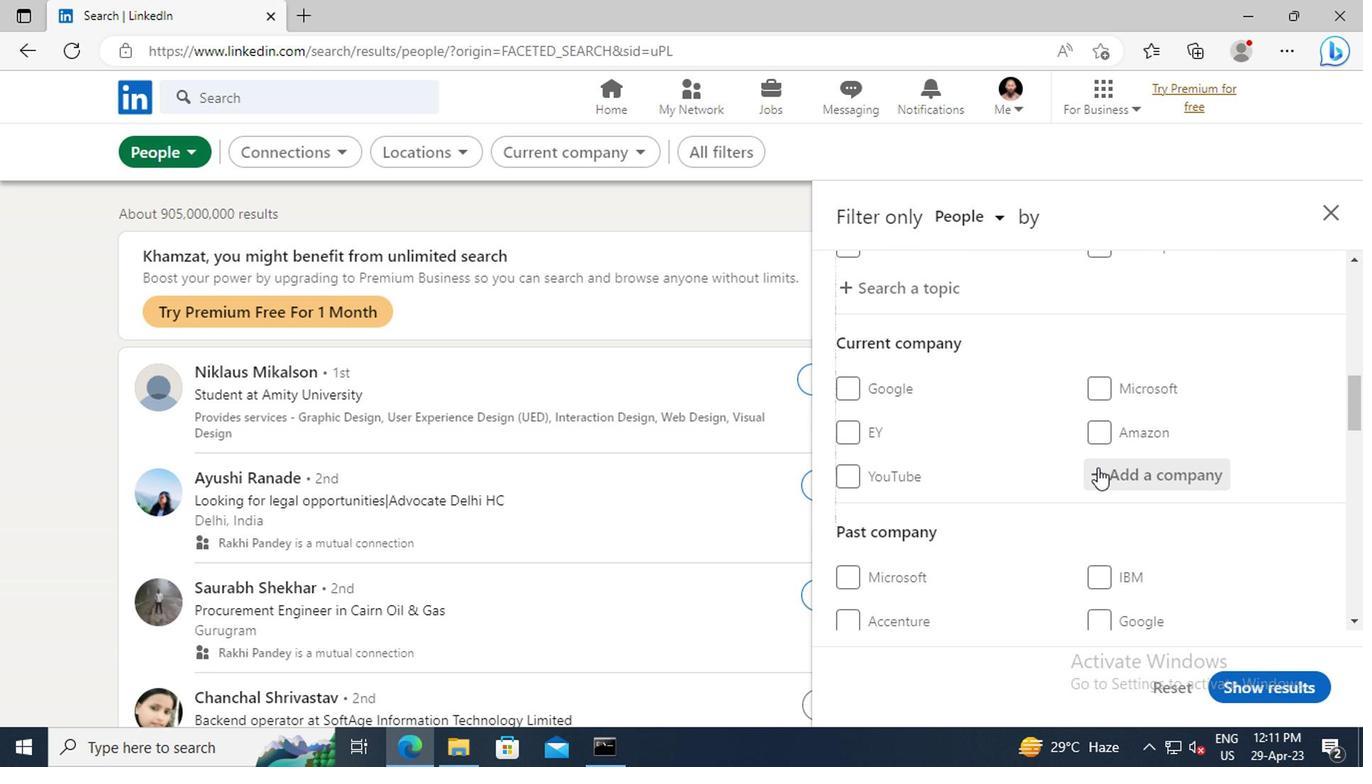 
Action: Mouse pressed left at (1098, 469)
Screenshot: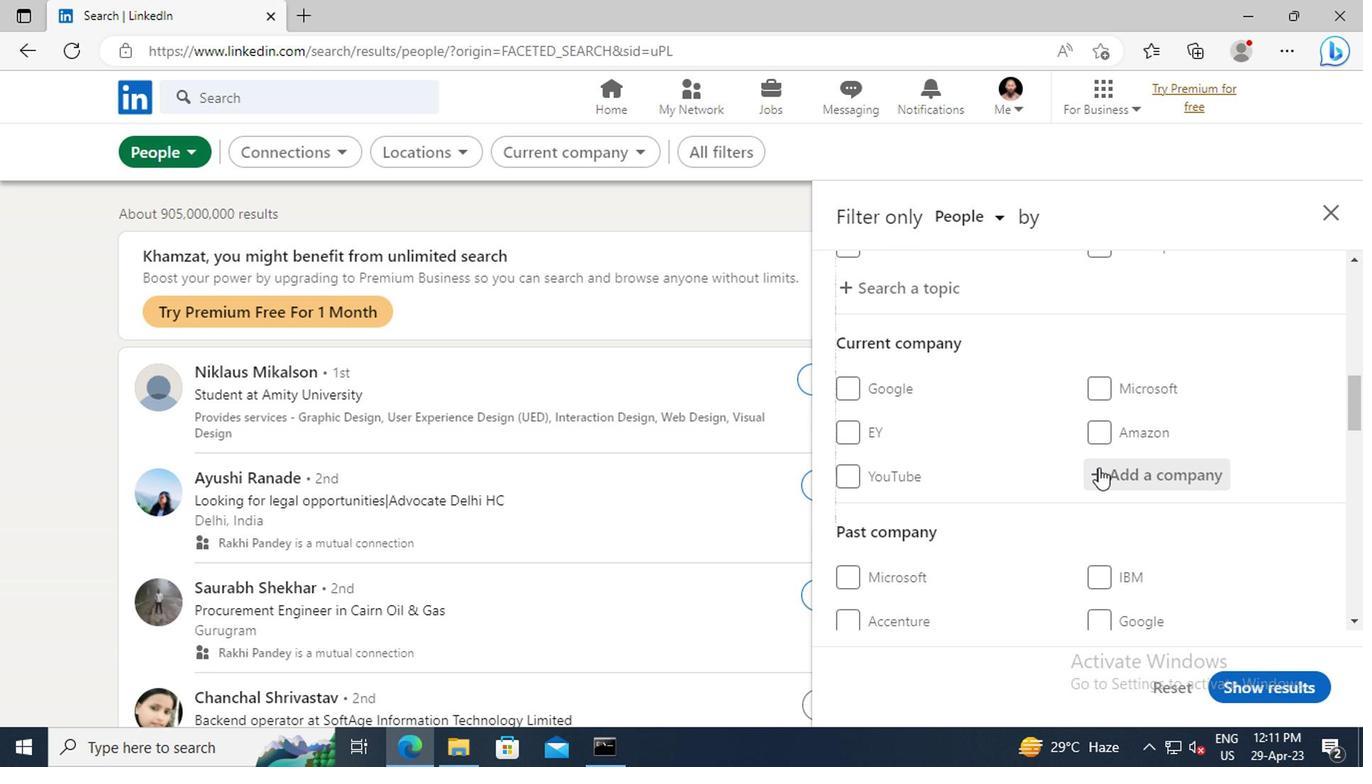 
Action: Key pressed <Key.shift>BENCHMARK<Key.space><Key.shift>SIX<Key.space><Key.shift>S
Screenshot: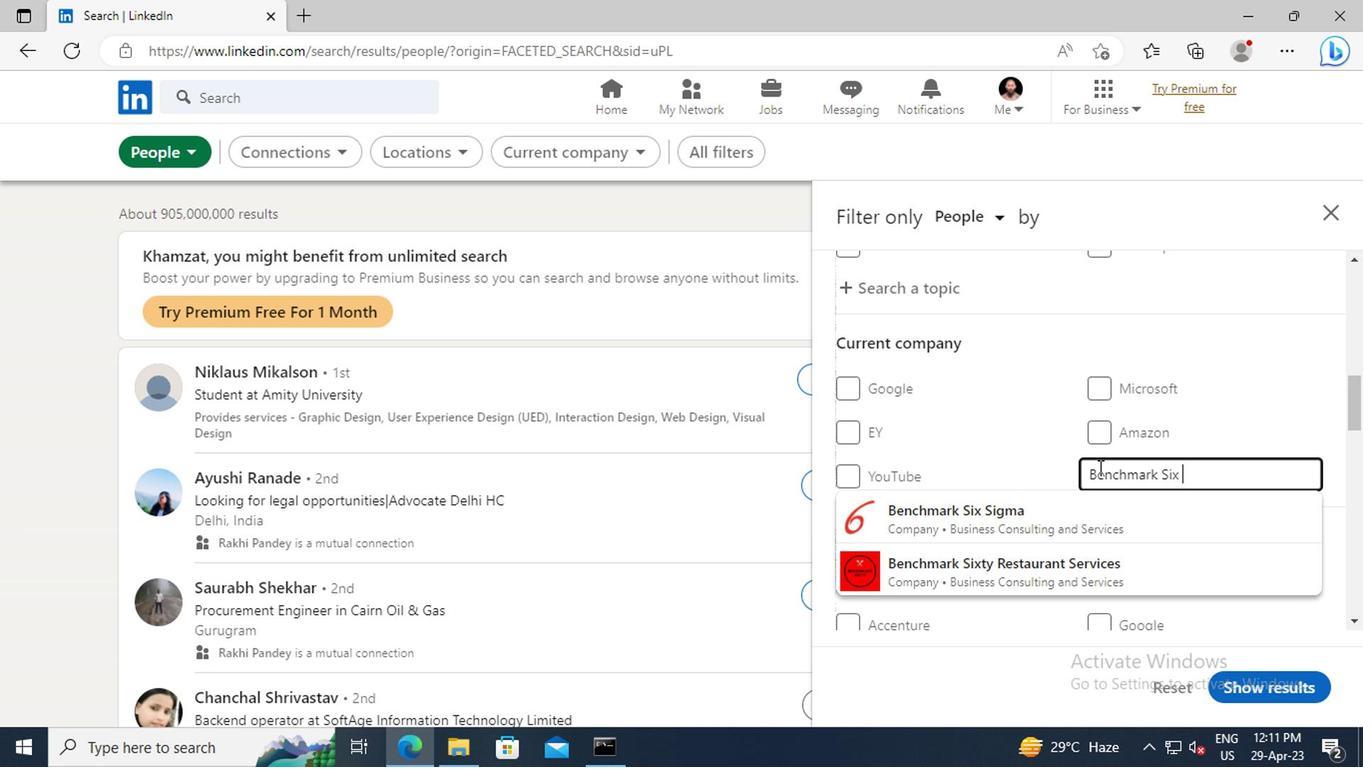 
Action: Mouse moved to (1093, 507)
Screenshot: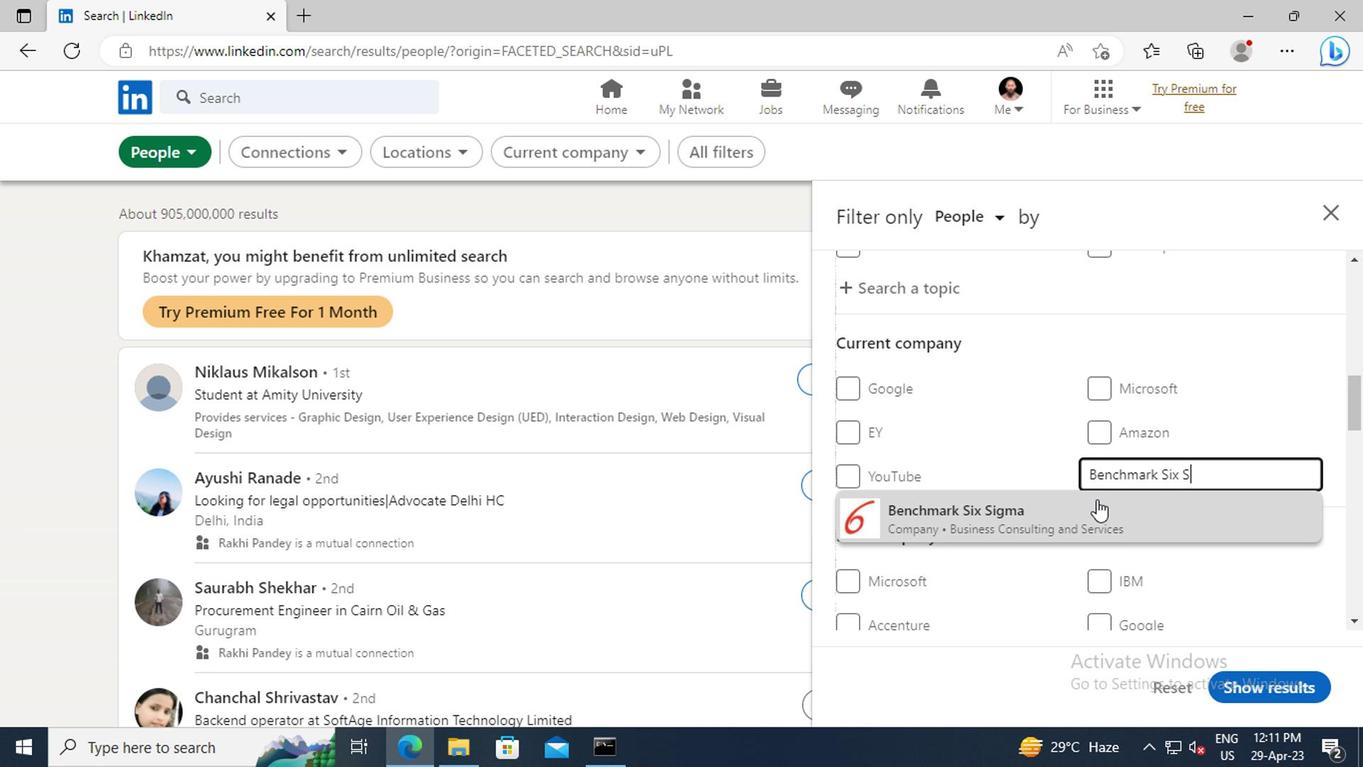 
Action: Mouse pressed left at (1093, 507)
Screenshot: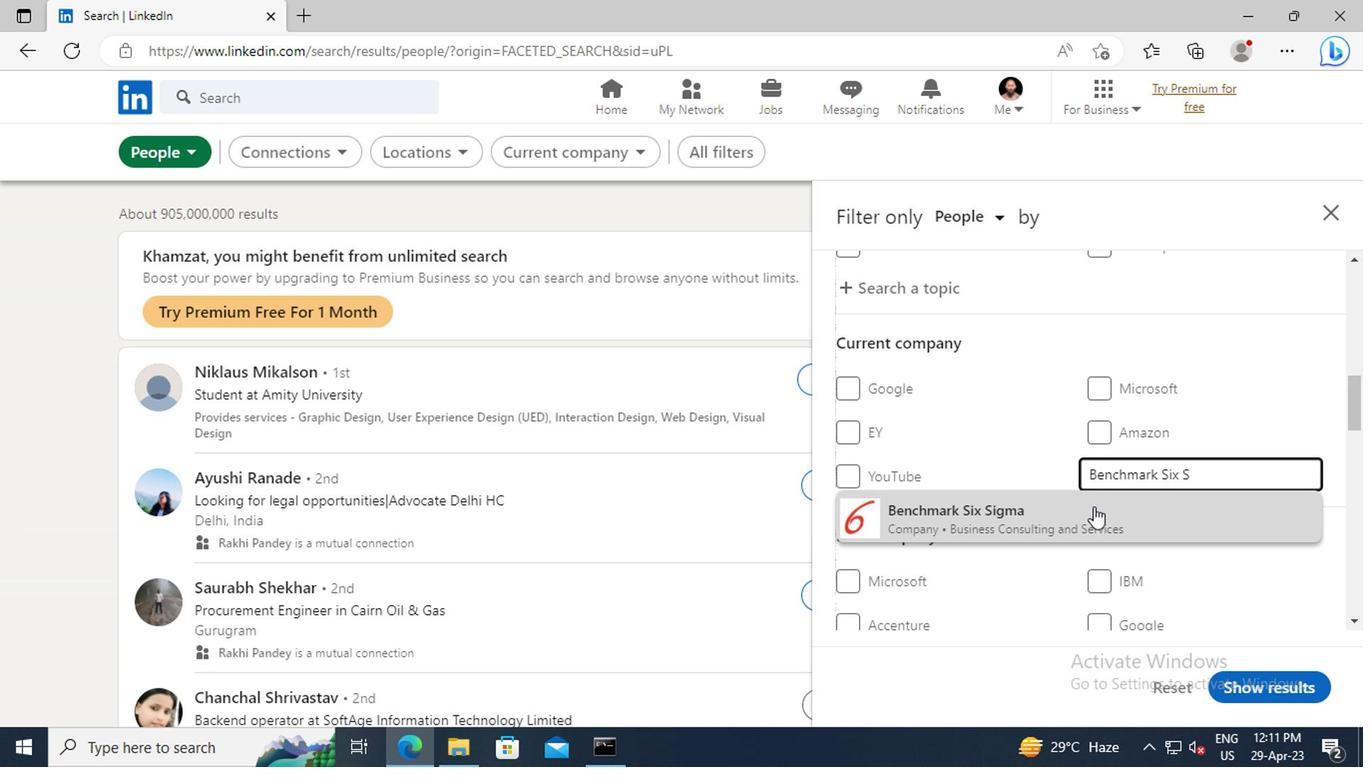 
Action: Mouse scrolled (1093, 507) with delta (0, 0)
Screenshot: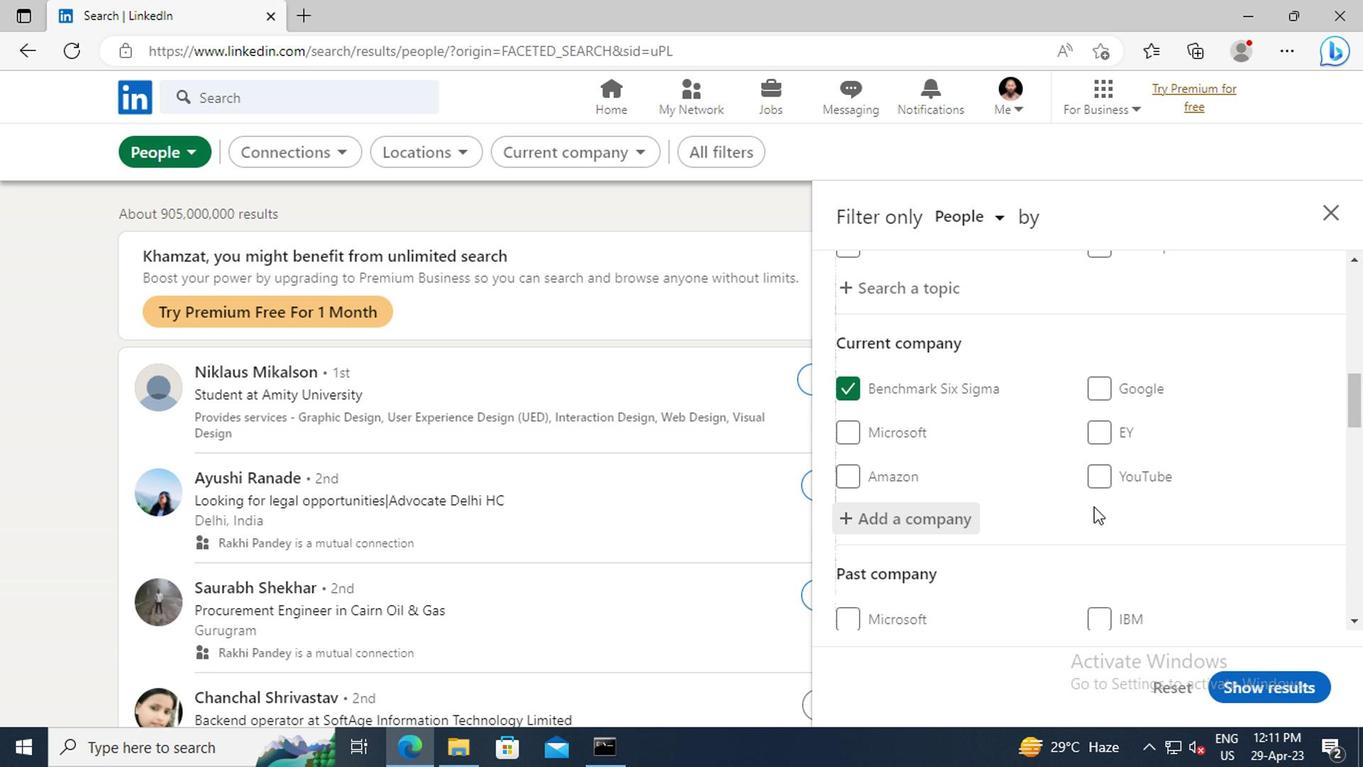 
Action: Mouse moved to (1096, 454)
Screenshot: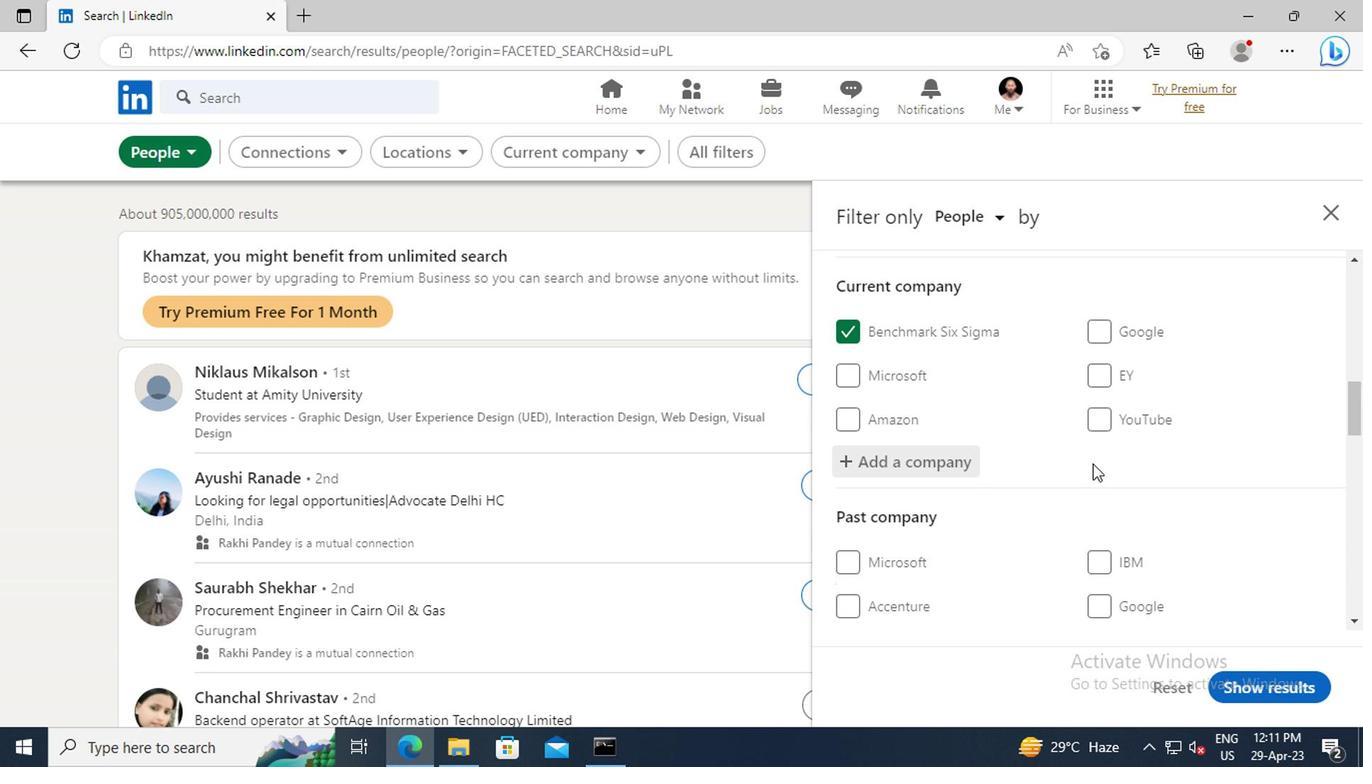 
Action: Mouse scrolled (1096, 453) with delta (0, -1)
Screenshot: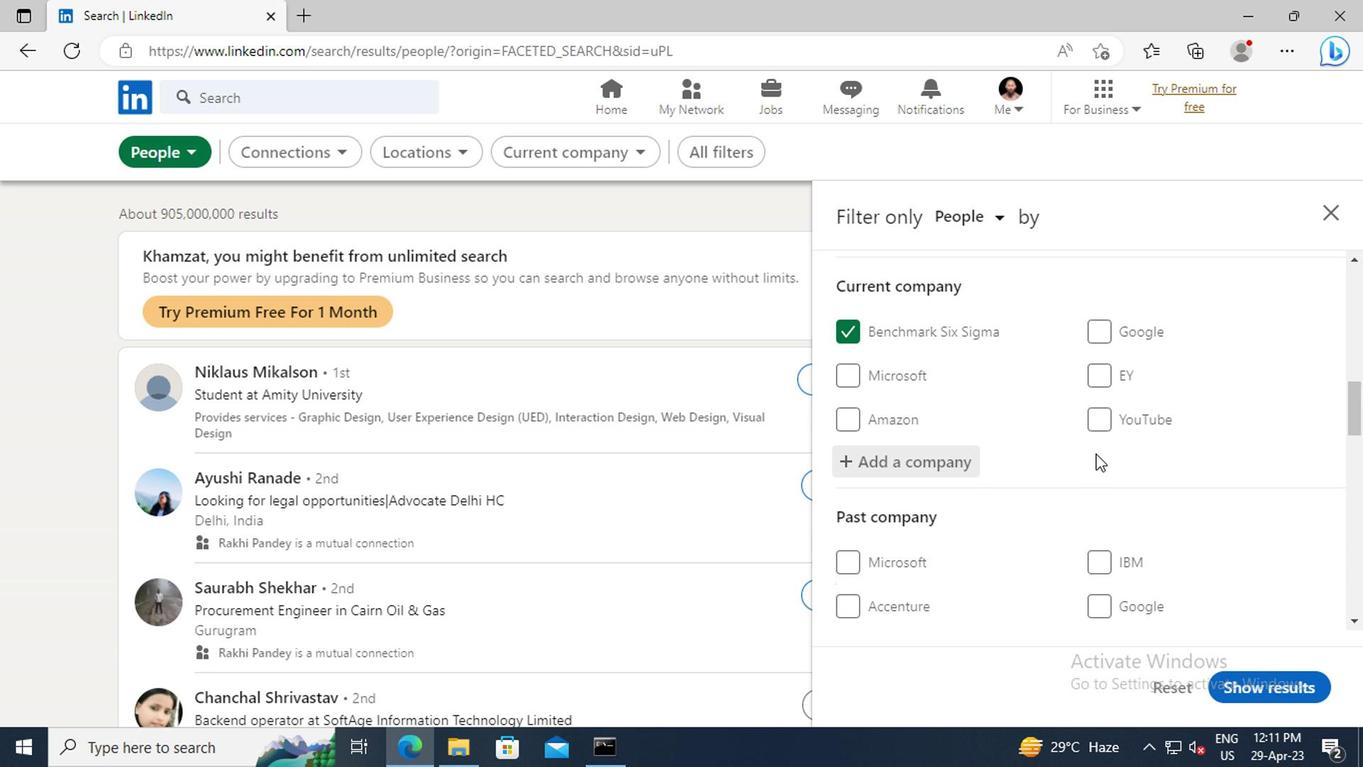 
Action: Mouse scrolled (1096, 453) with delta (0, -1)
Screenshot: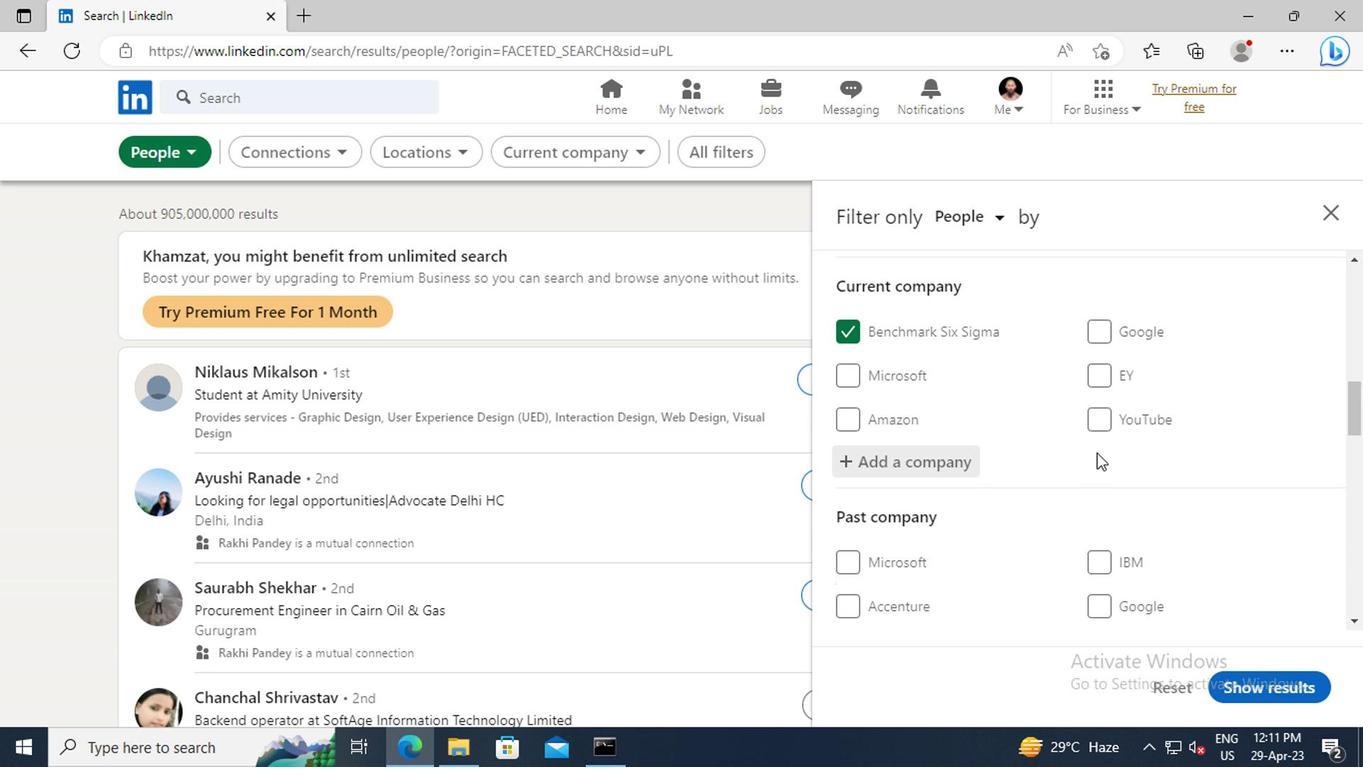 
Action: Mouse moved to (1101, 427)
Screenshot: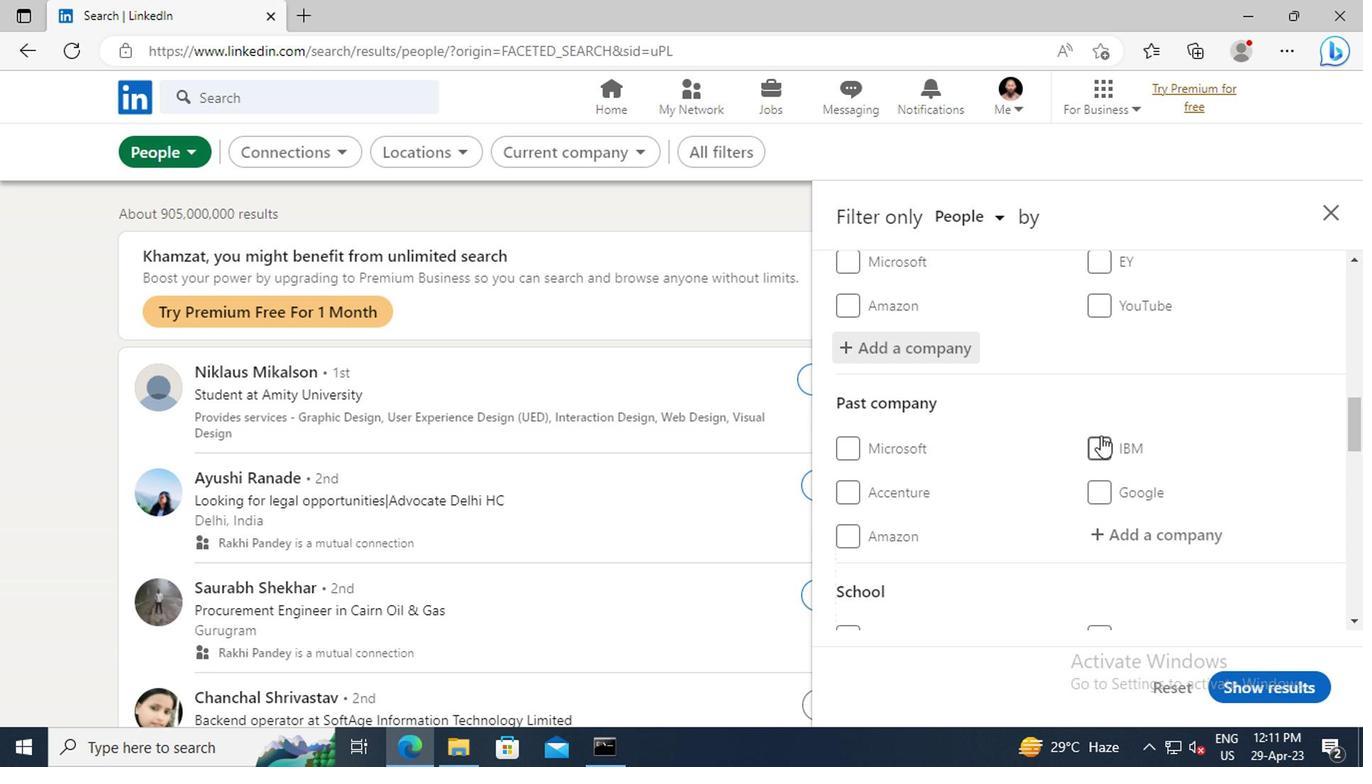 
Action: Mouse scrolled (1101, 426) with delta (0, -1)
Screenshot: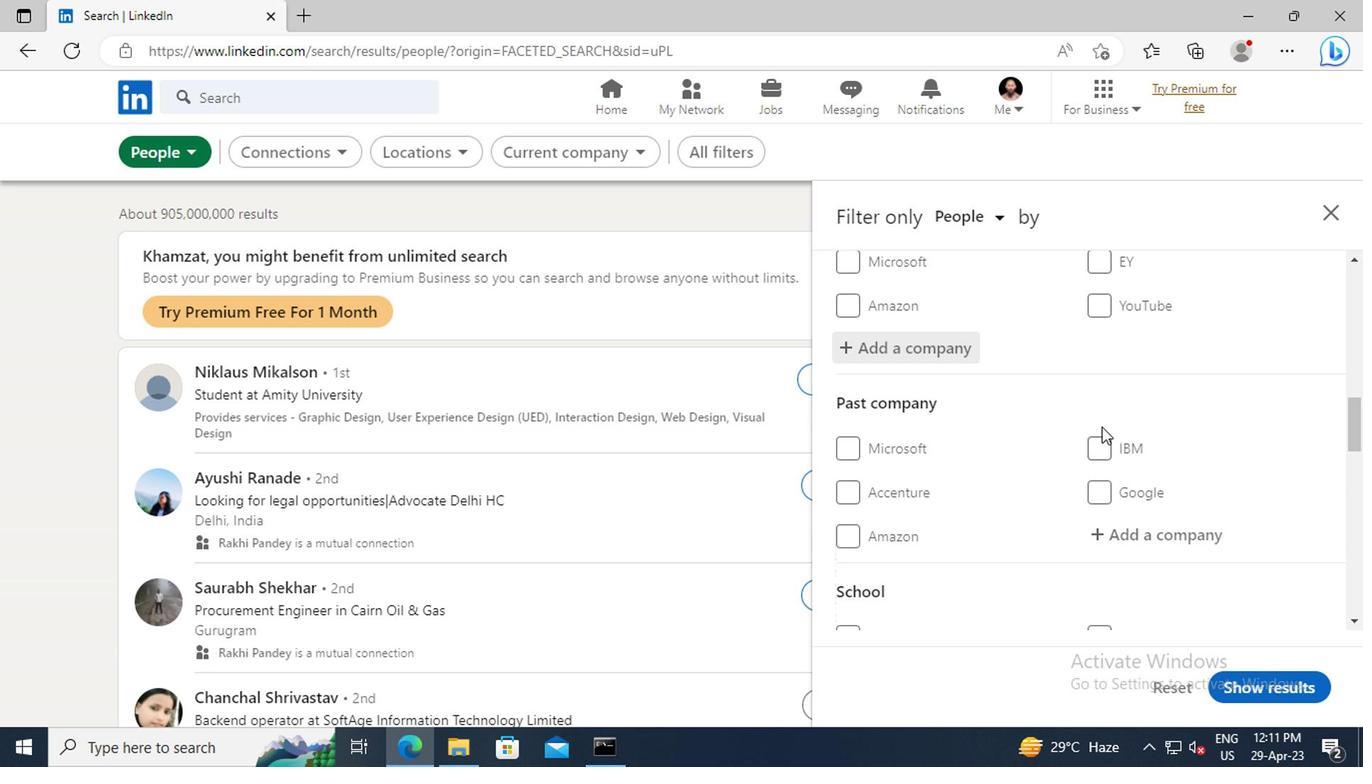 
Action: Mouse scrolled (1101, 426) with delta (0, -1)
Screenshot: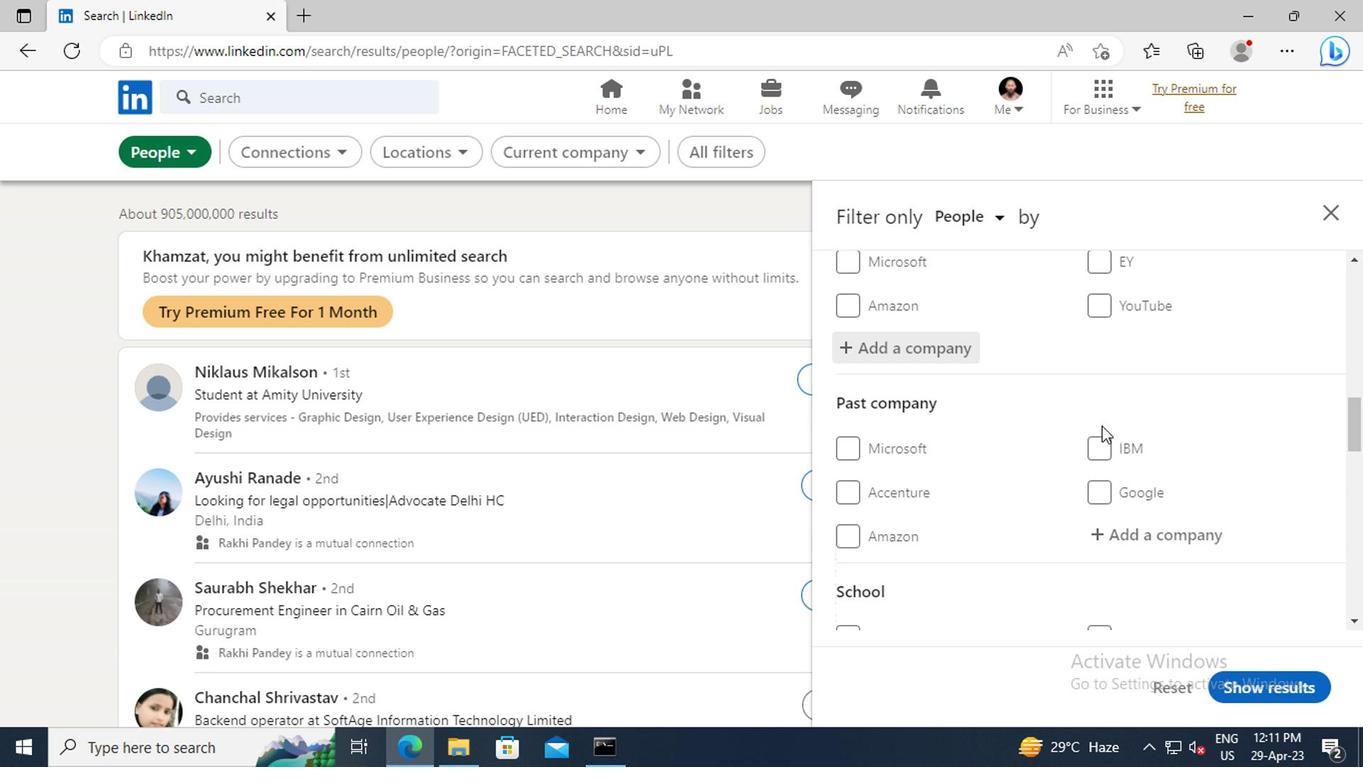 
Action: Mouse moved to (1101, 414)
Screenshot: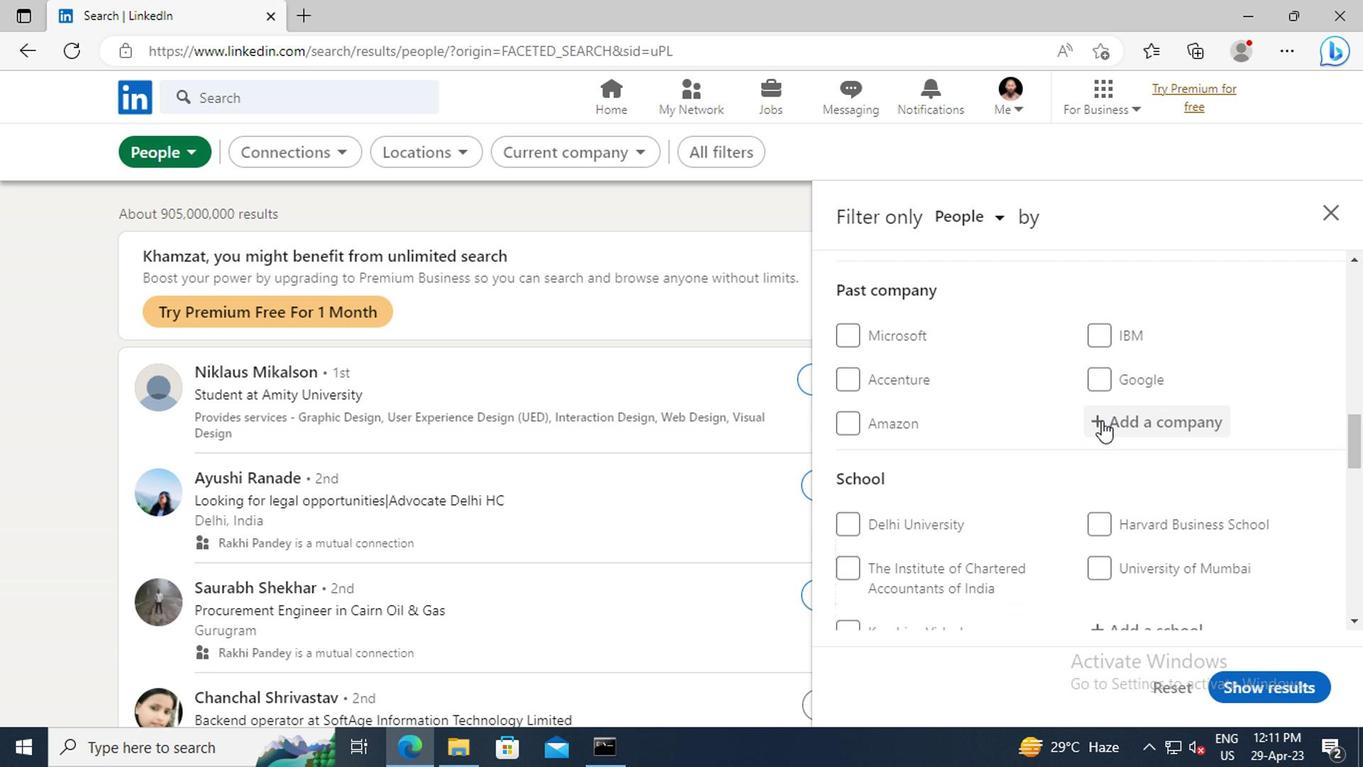 
Action: Mouse scrolled (1101, 413) with delta (0, 0)
Screenshot: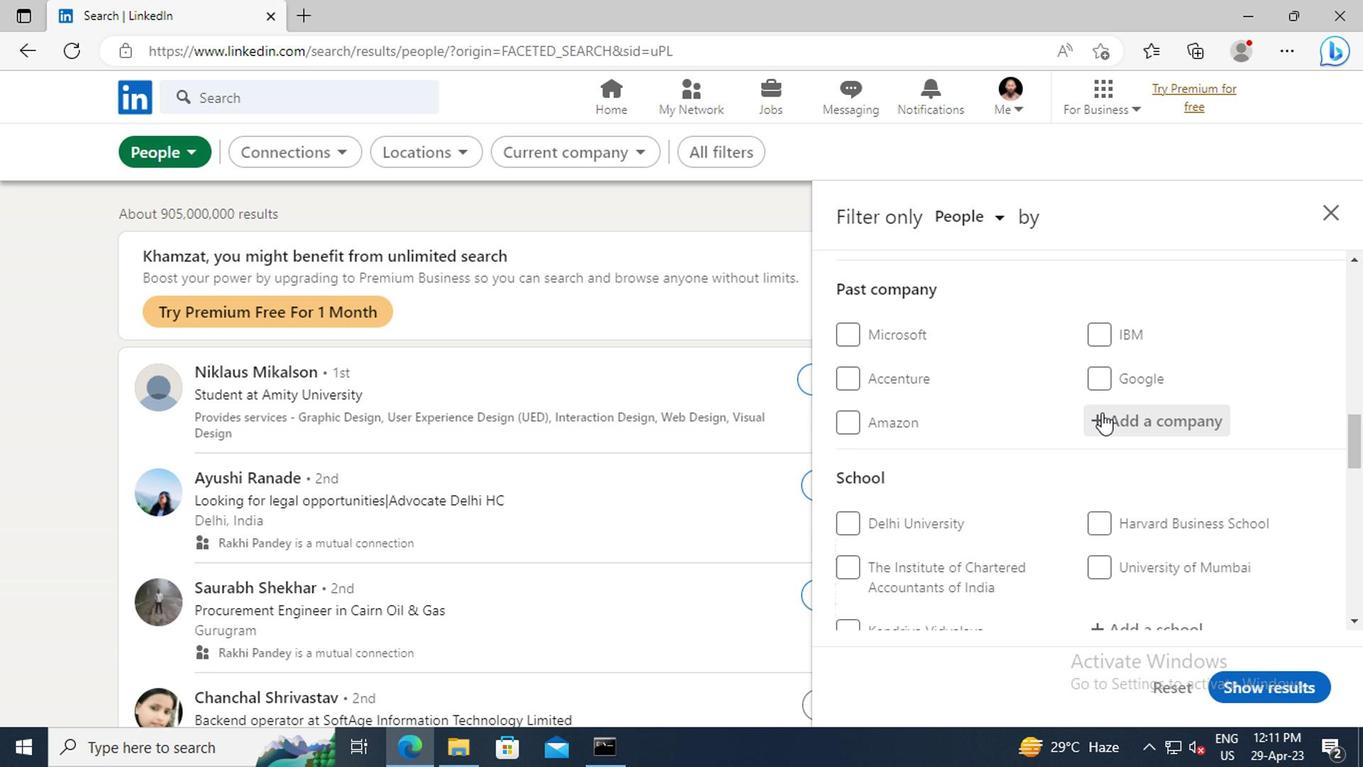 
Action: Mouse scrolled (1101, 413) with delta (0, 0)
Screenshot: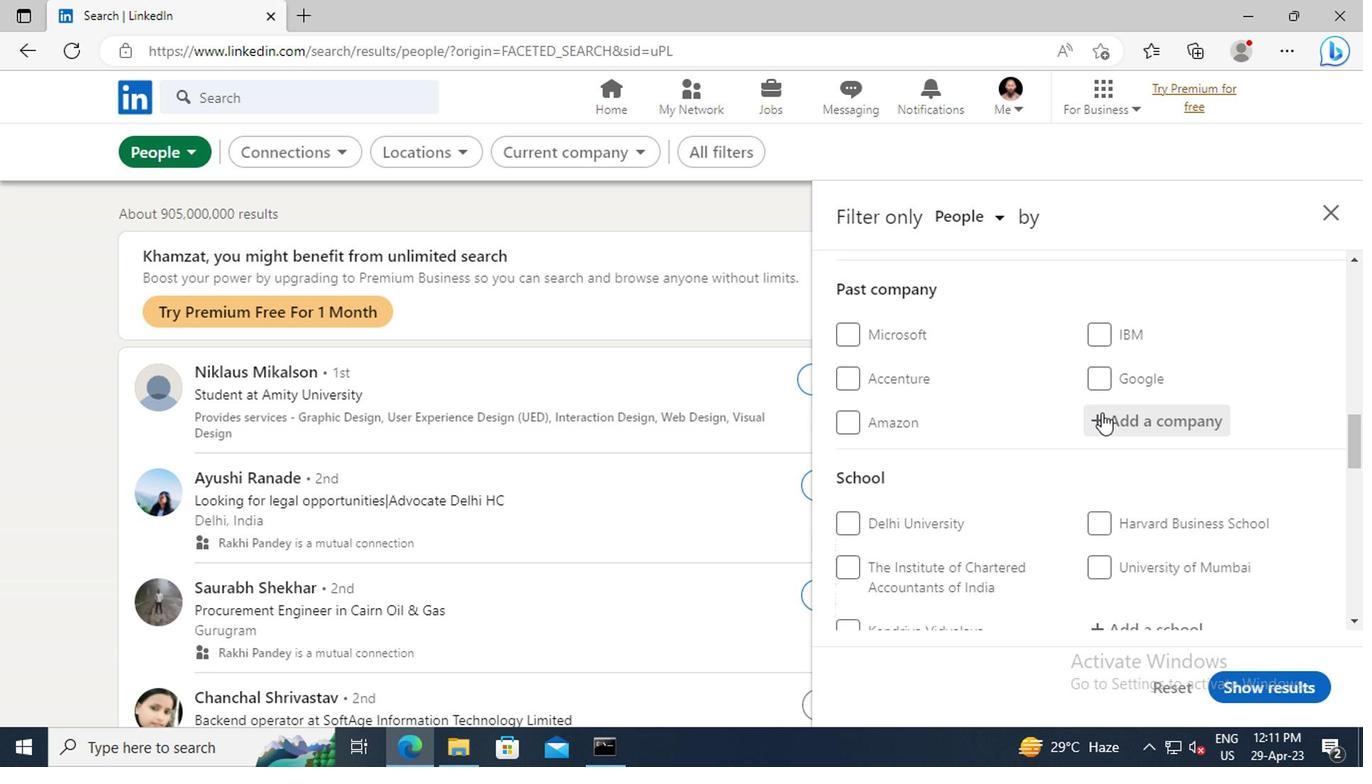 
Action: Mouse scrolled (1101, 413) with delta (0, 0)
Screenshot: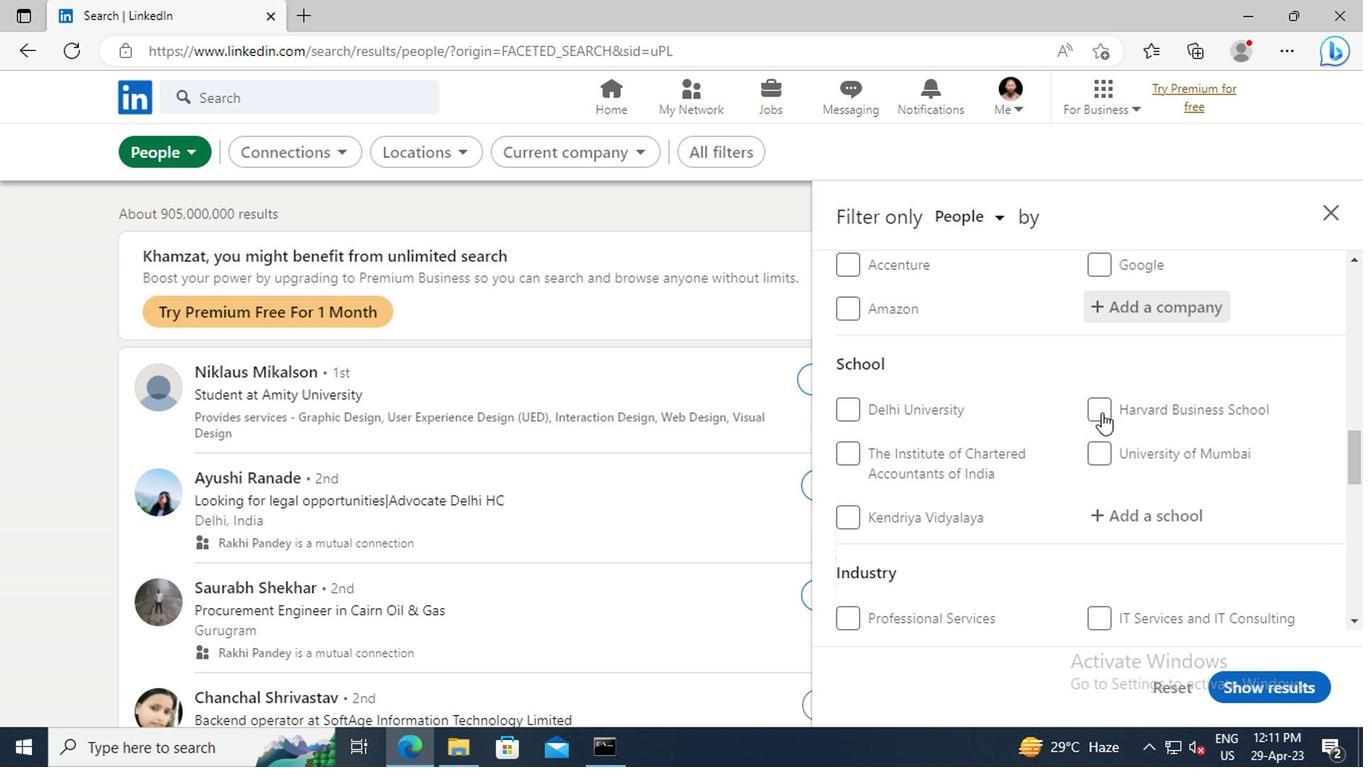 
Action: Mouse moved to (1102, 413)
Screenshot: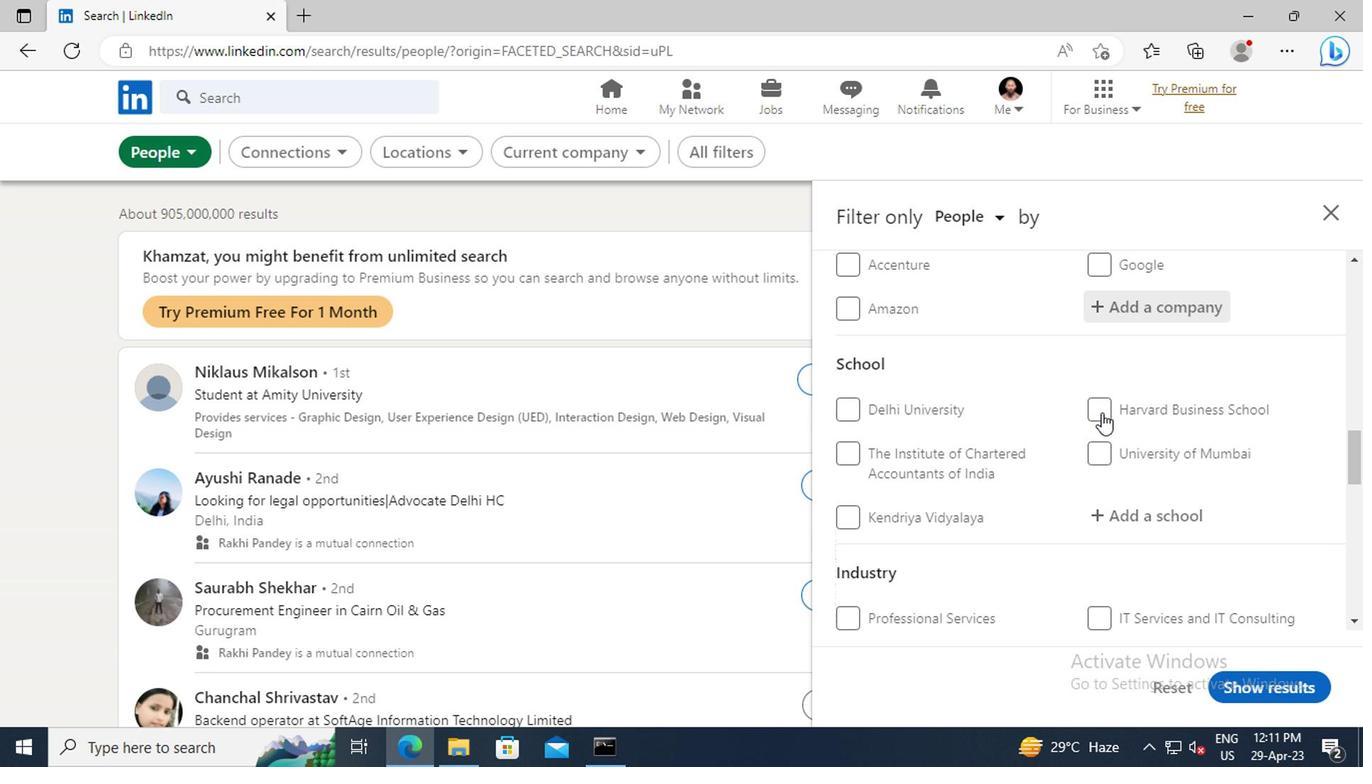 
Action: Mouse scrolled (1102, 412) with delta (0, 0)
Screenshot: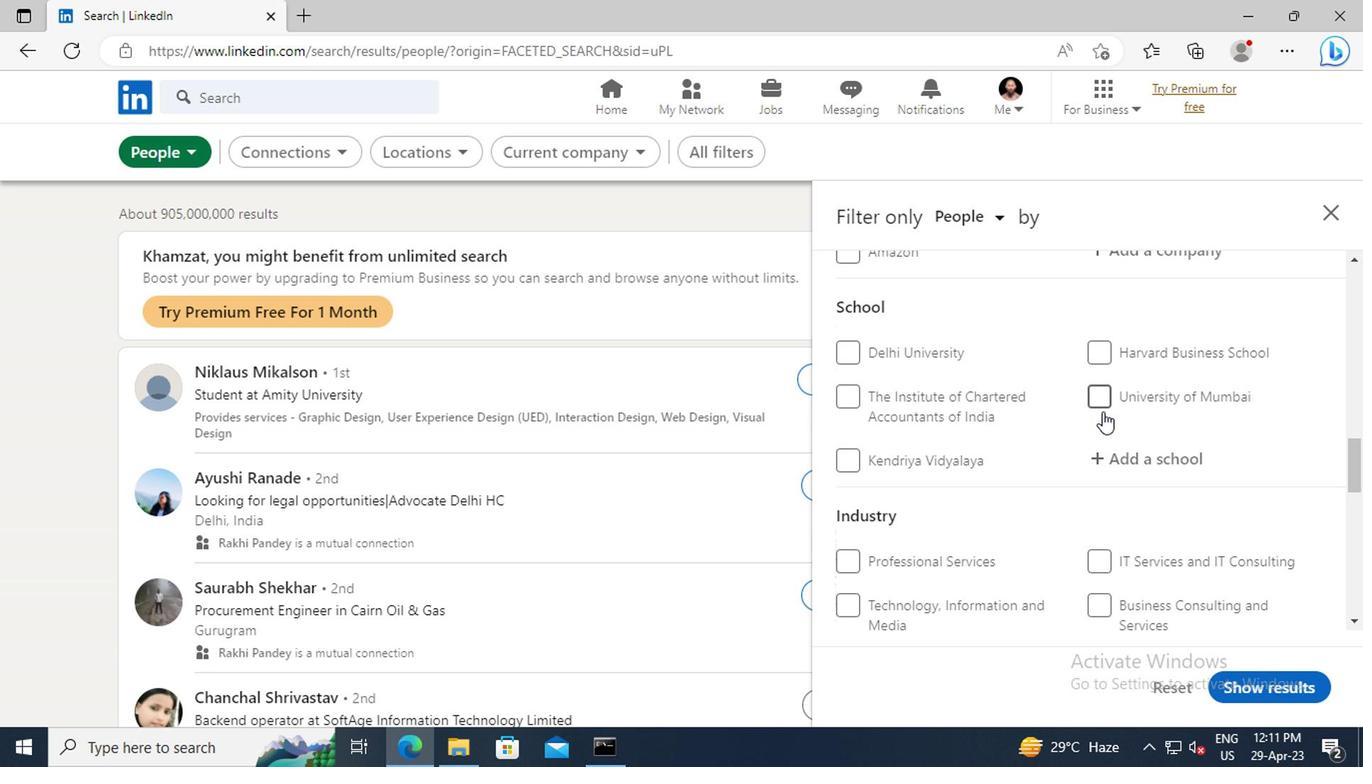 
Action: Mouse moved to (1111, 412)
Screenshot: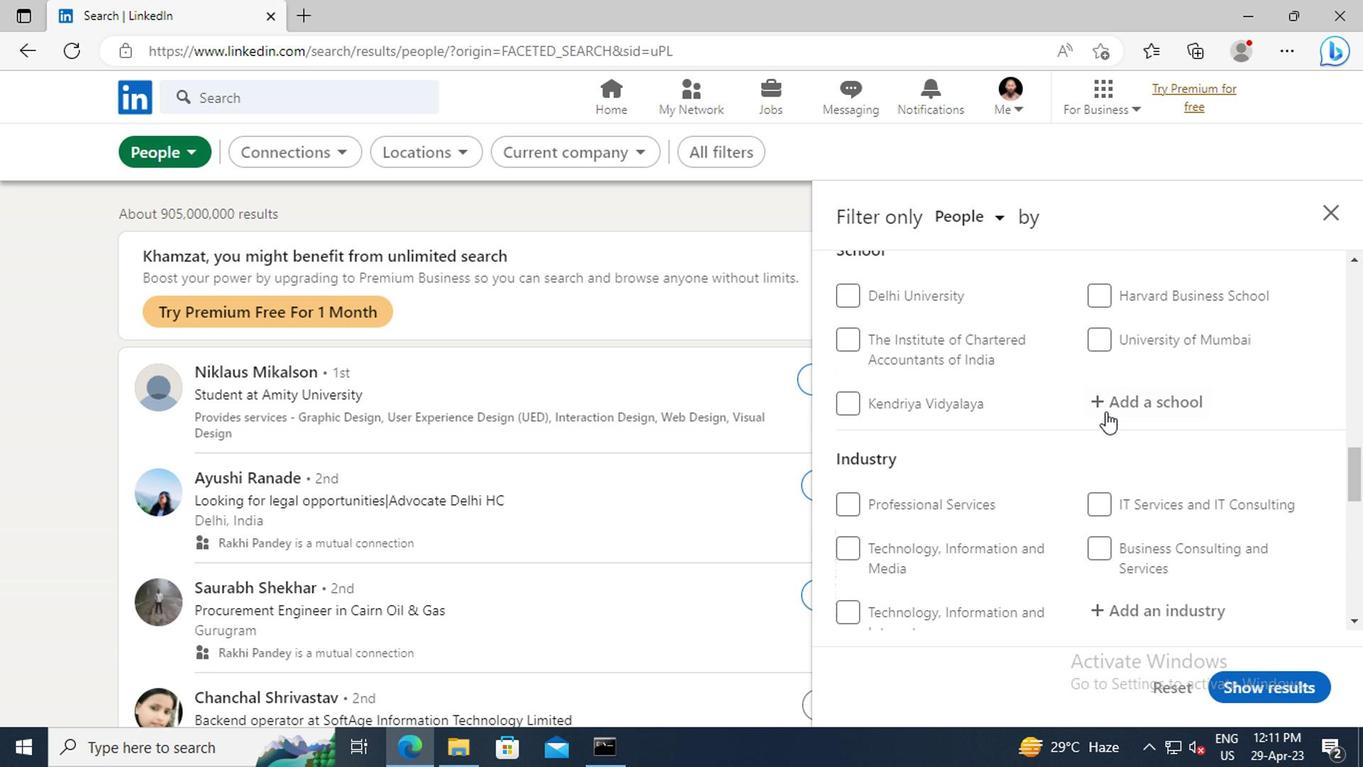 
Action: Mouse pressed left at (1111, 412)
Screenshot: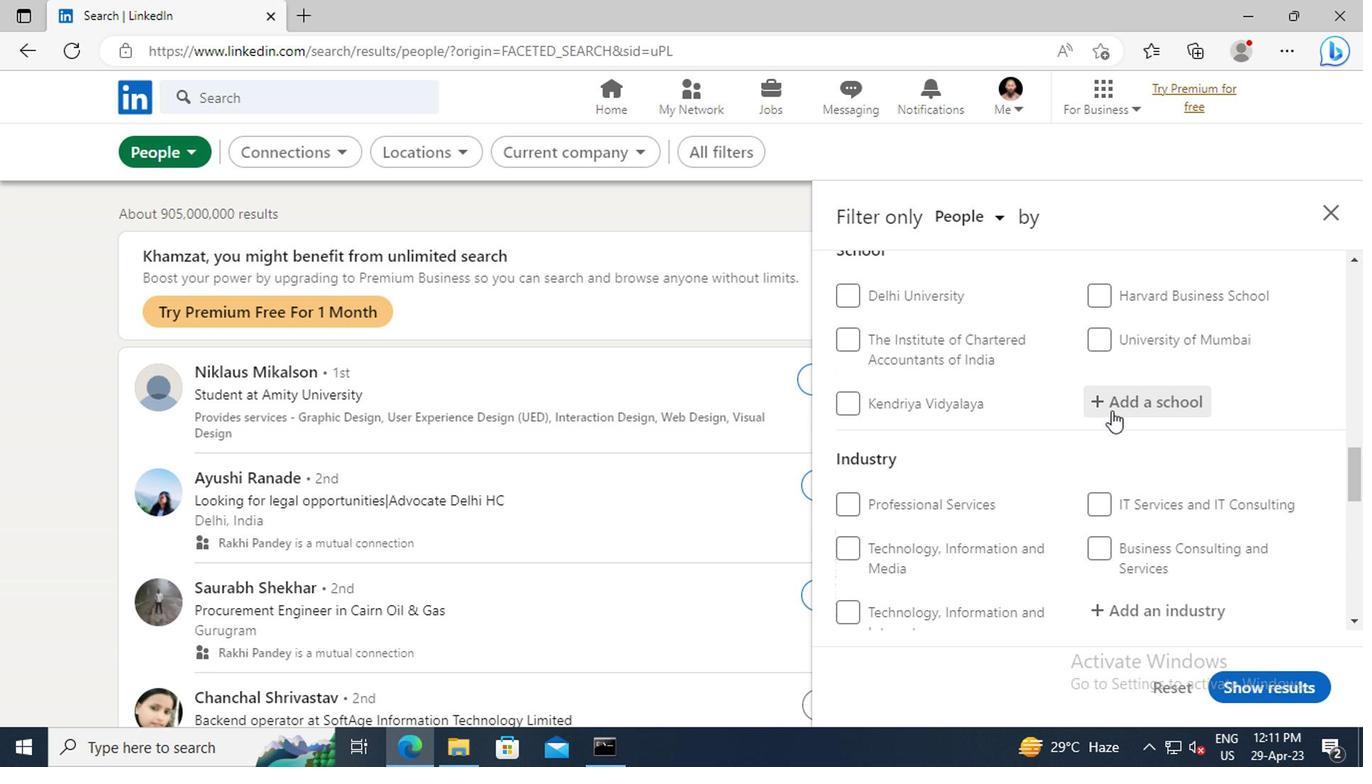 
Action: Mouse moved to (1109, 412)
Screenshot: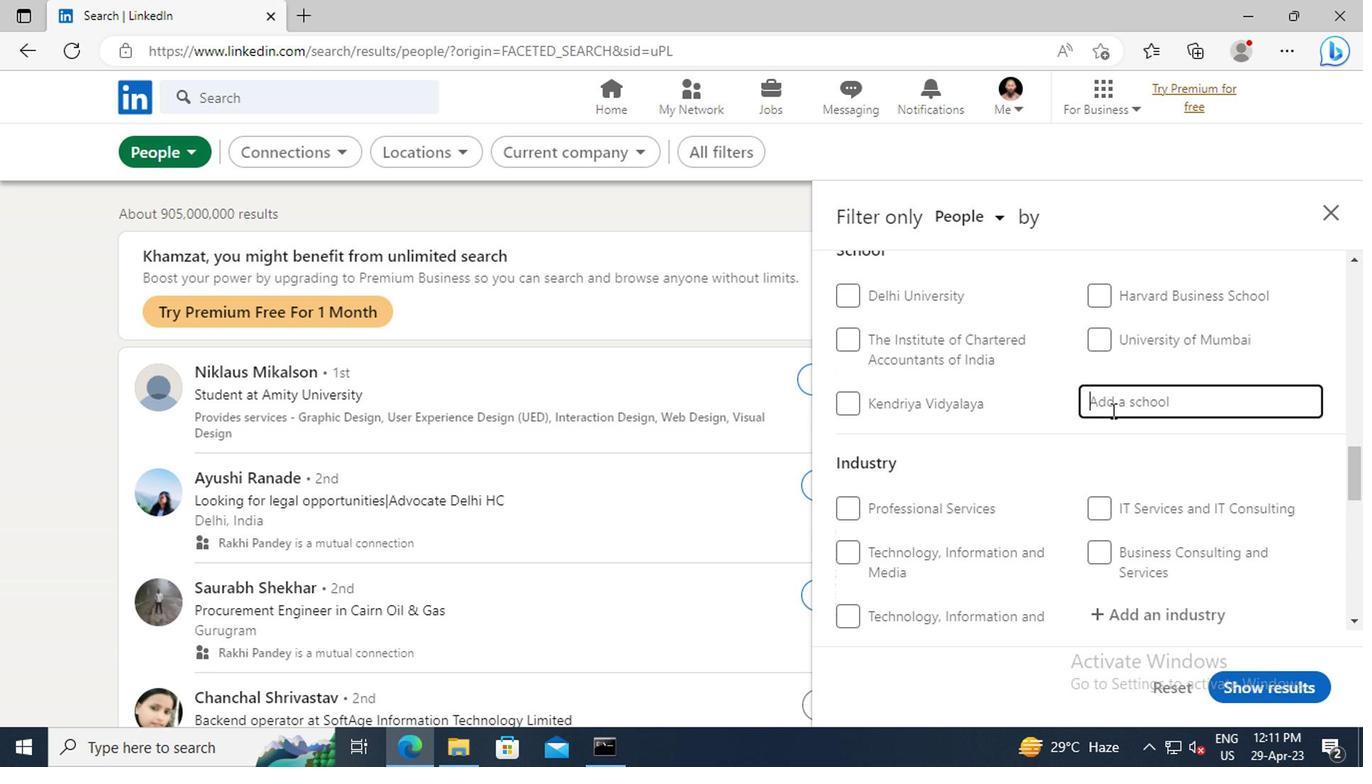 
Action: Key pressed <Key.shift>INSTITUTE<Key.space>OF<Key.space><Key.shift>MANAGEM
Screenshot: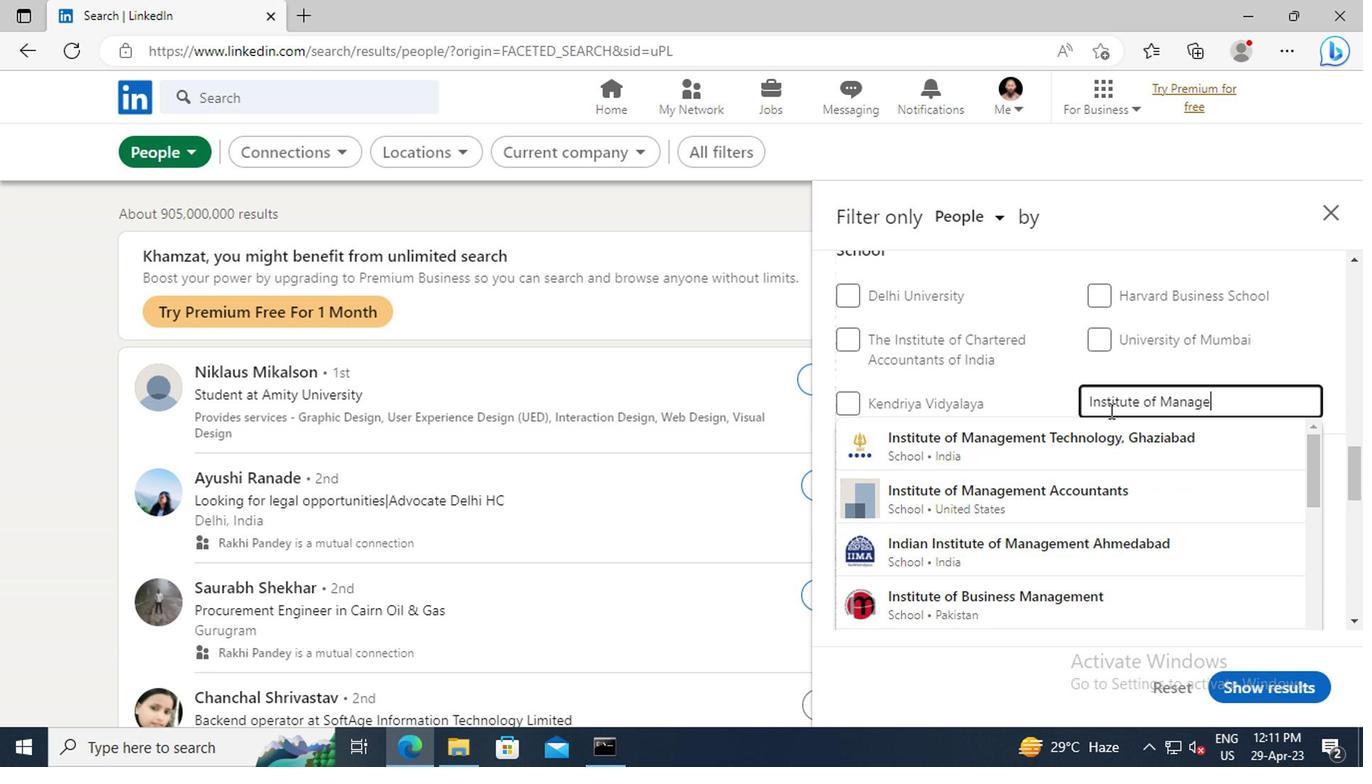 
Action: Mouse moved to (1106, 439)
Screenshot: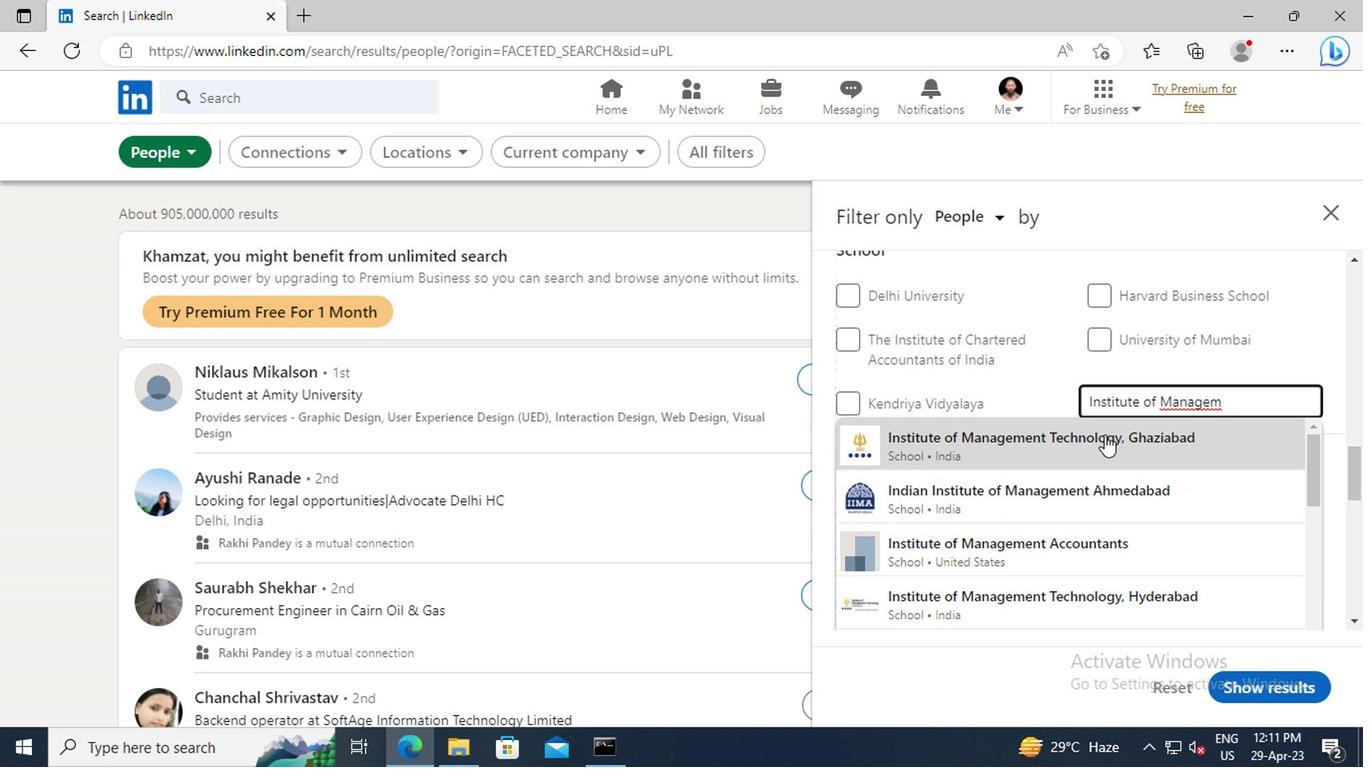 
Action: Mouse pressed left at (1106, 439)
Screenshot: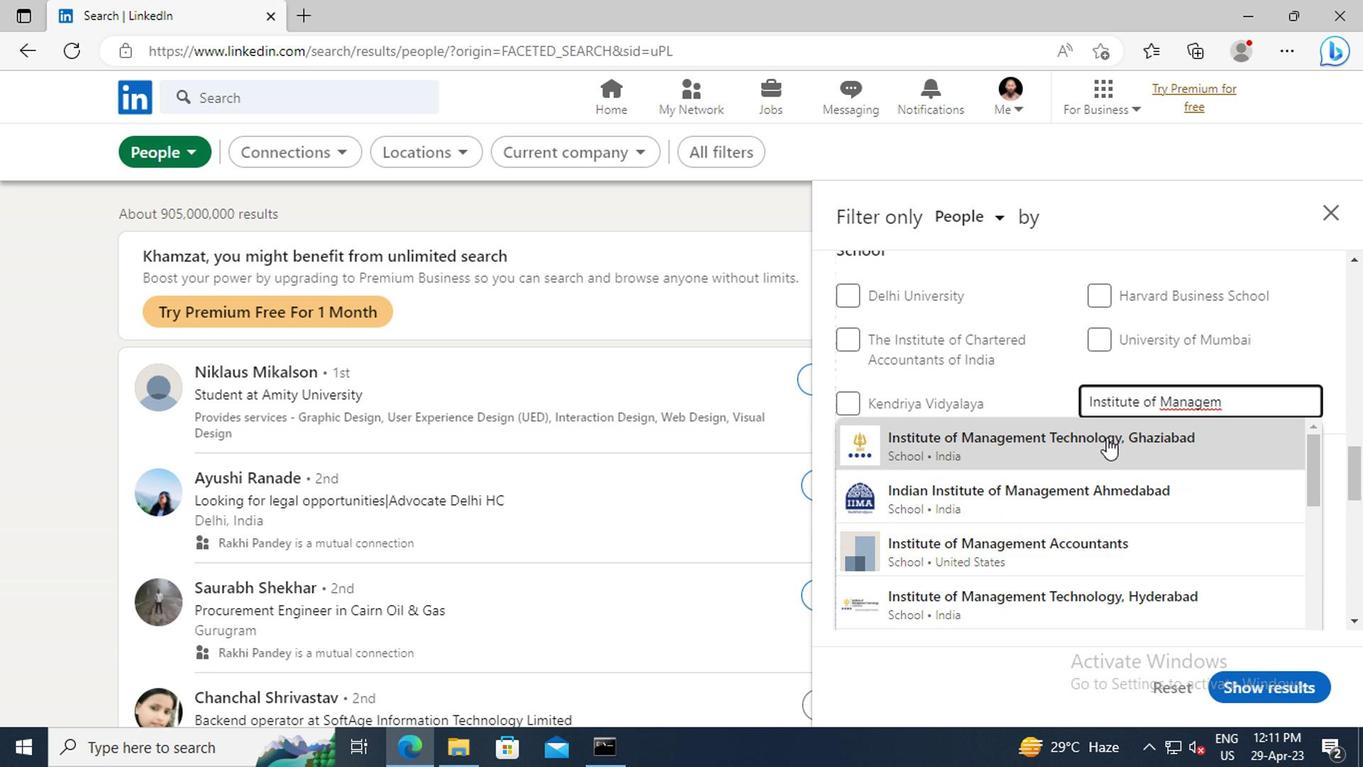 
Action: Mouse scrolled (1106, 438) with delta (0, -1)
Screenshot: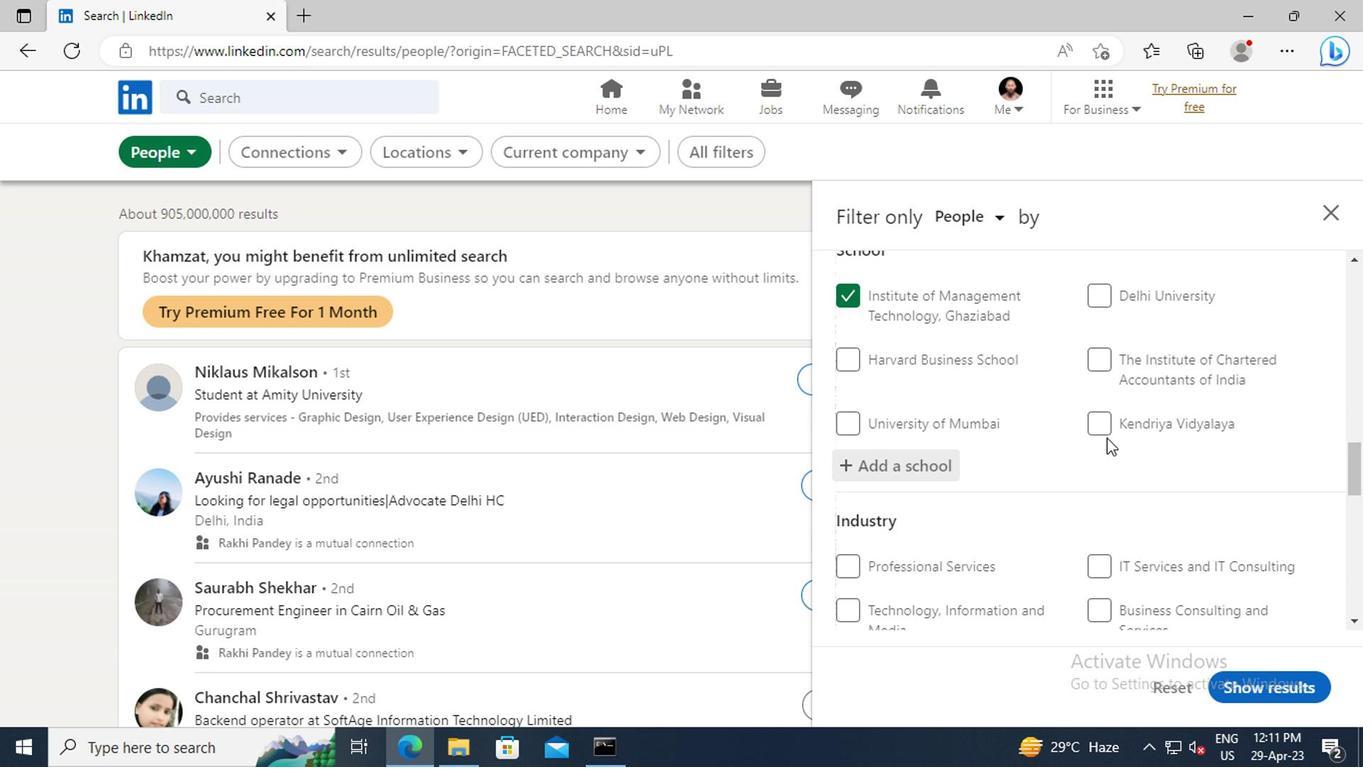 
Action: Mouse moved to (1108, 421)
Screenshot: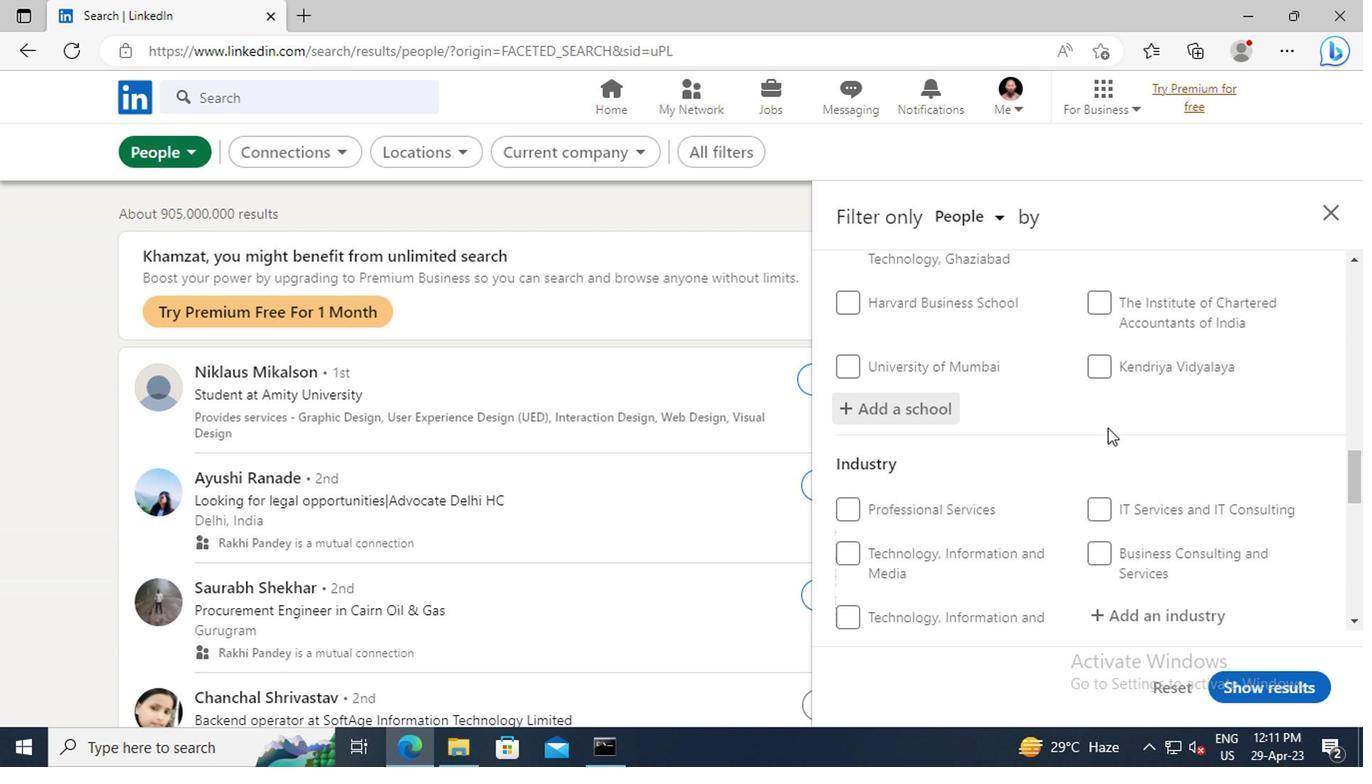 
Action: Mouse scrolled (1108, 420) with delta (0, 0)
Screenshot: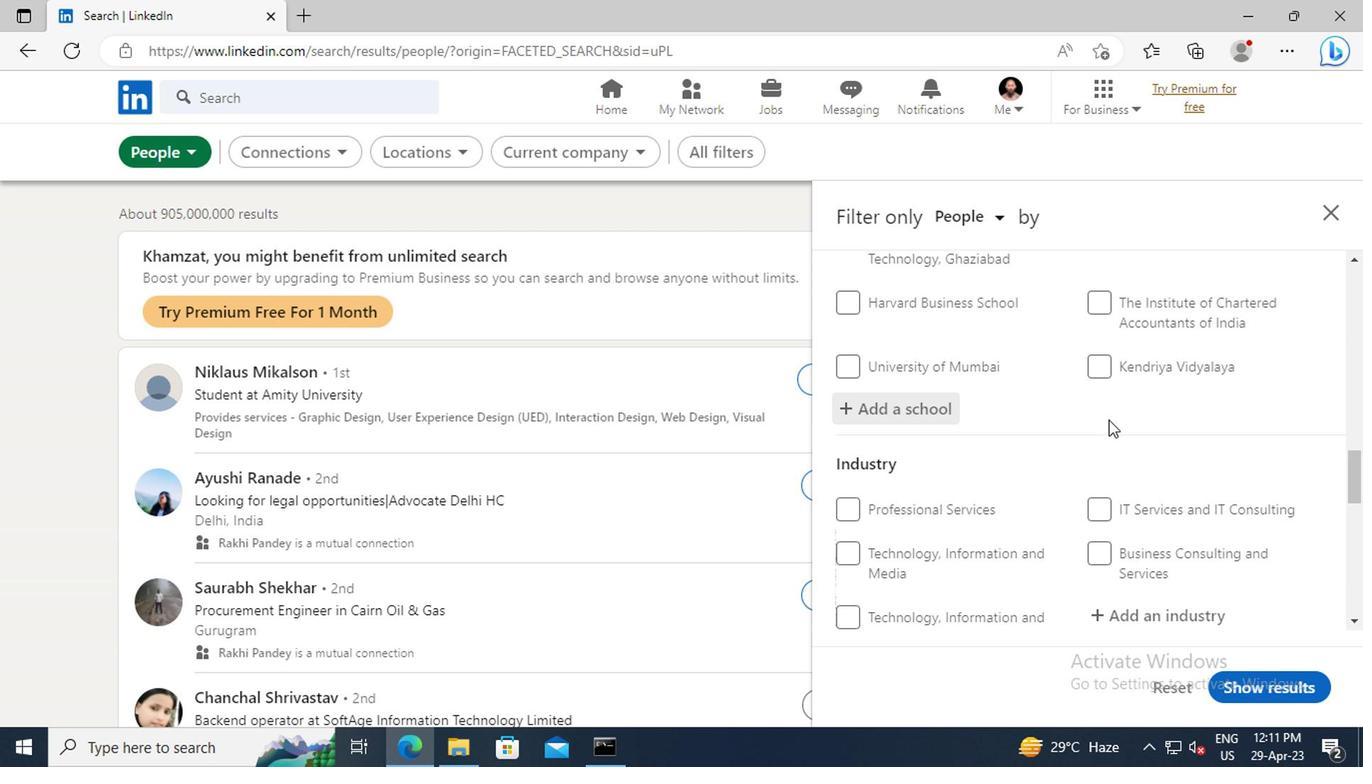 
Action: Mouse moved to (1108, 414)
Screenshot: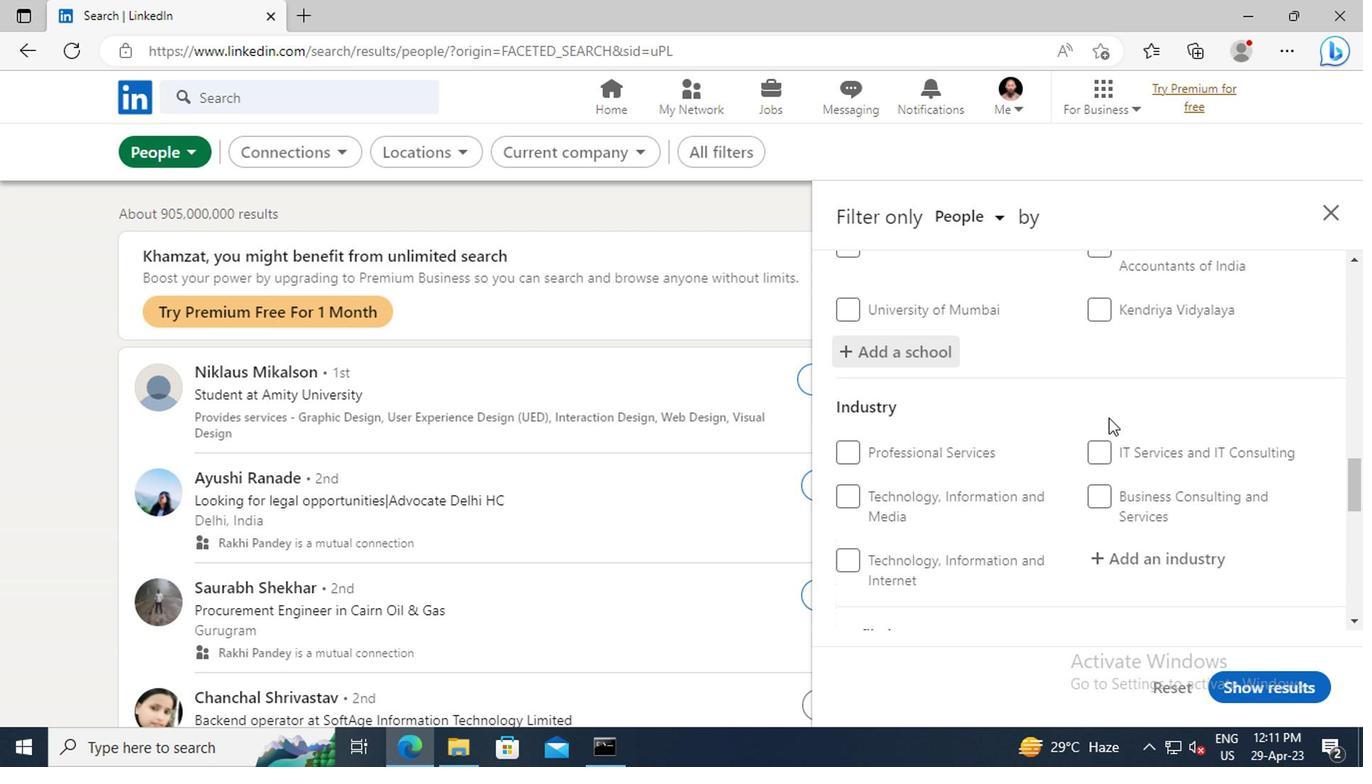 
Action: Mouse scrolled (1108, 413) with delta (0, 0)
Screenshot: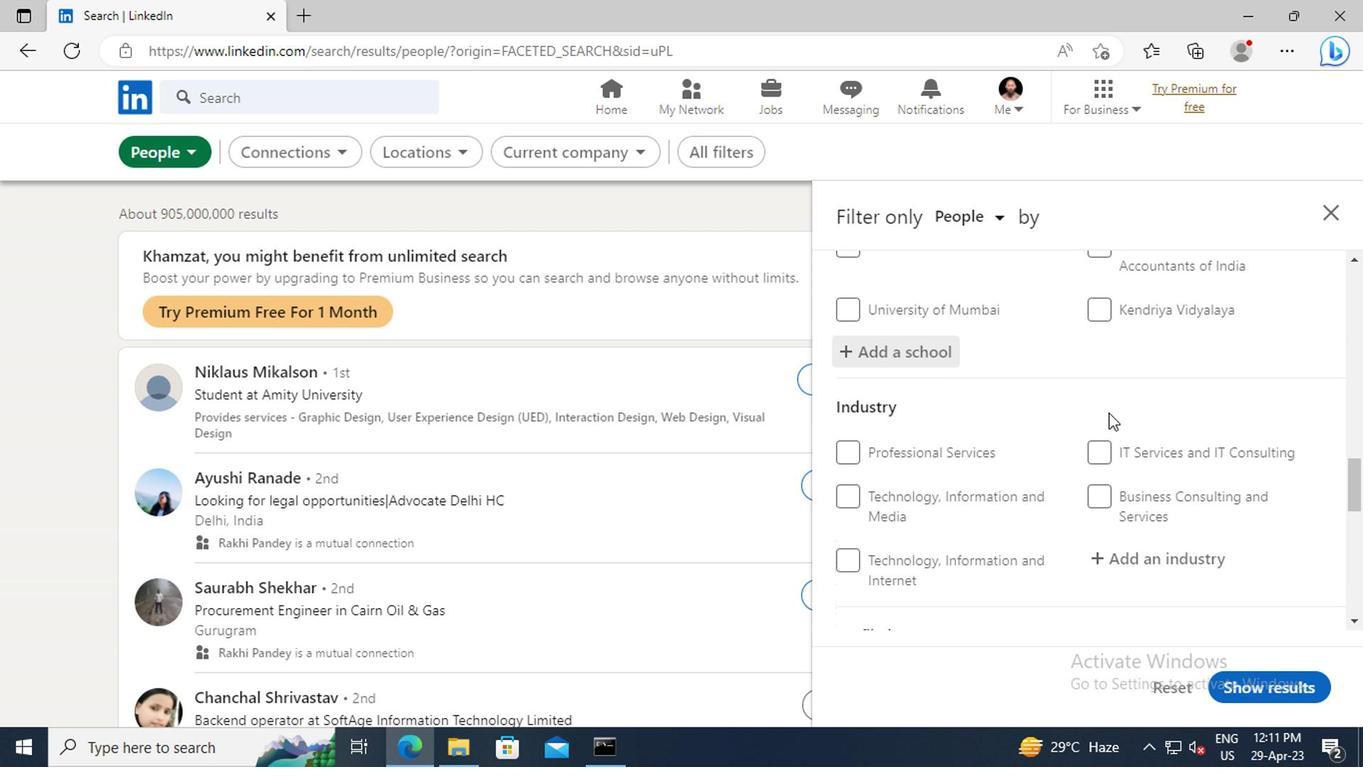 
Action: Mouse scrolled (1108, 413) with delta (0, 0)
Screenshot: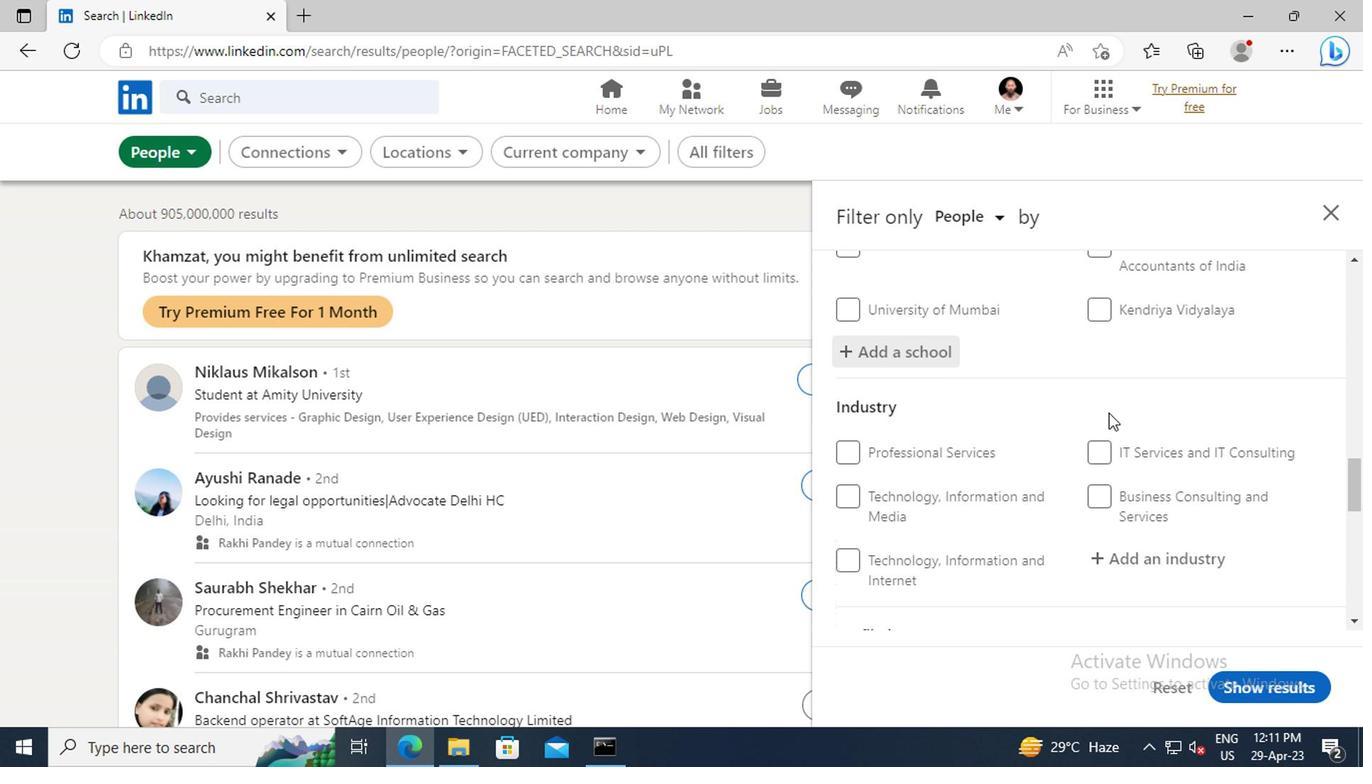 
Action: Mouse moved to (1118, 441)
Screenshot: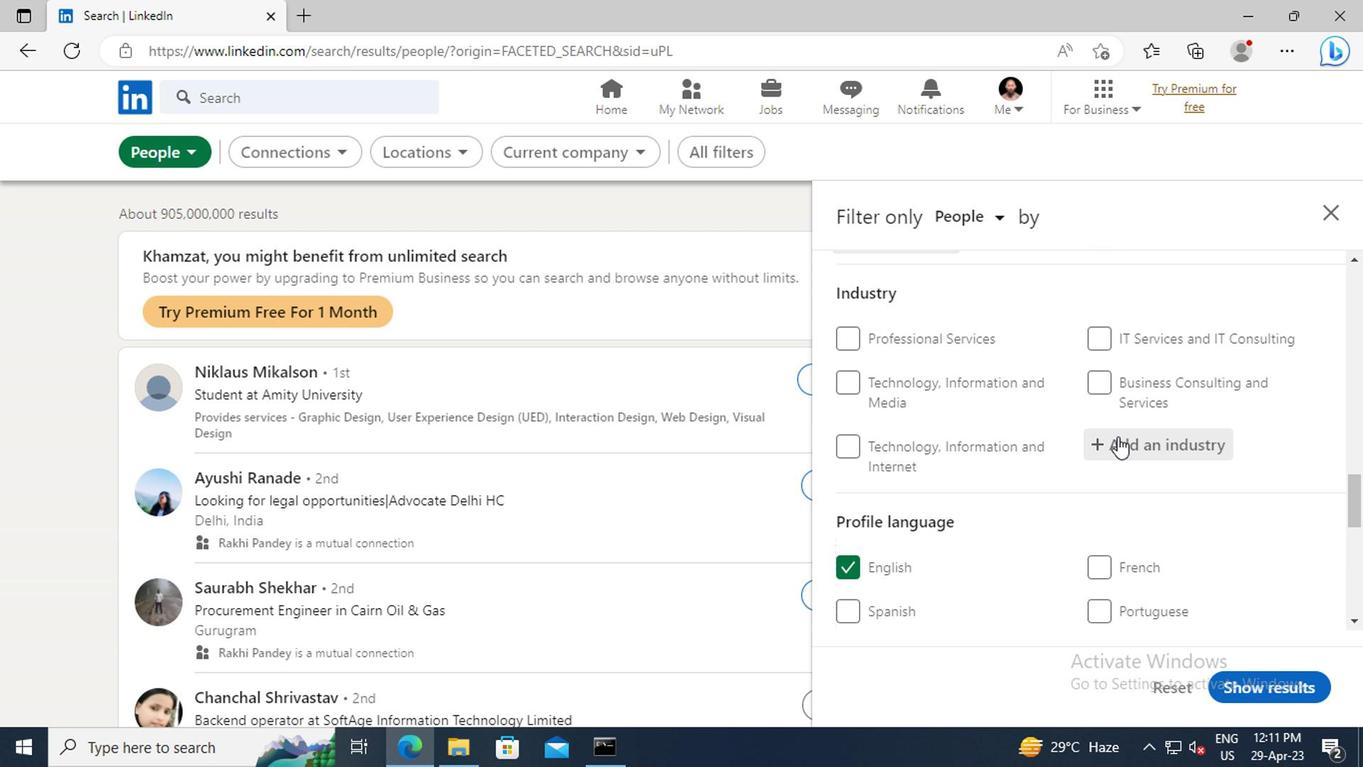 
Action: Mouse pressed left at (1118, 441)
Screenshot: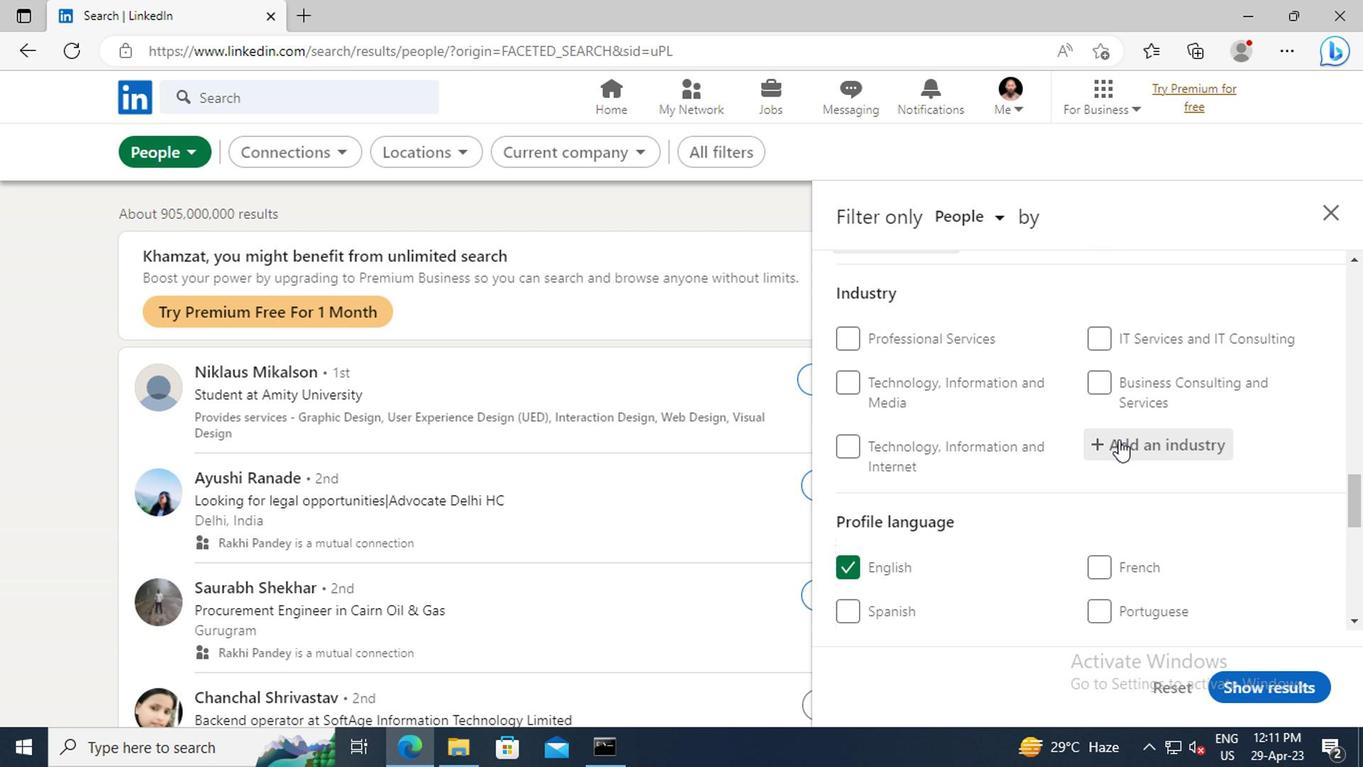 
Action: Key pressed <Key.shift>SPRING
Screenshot: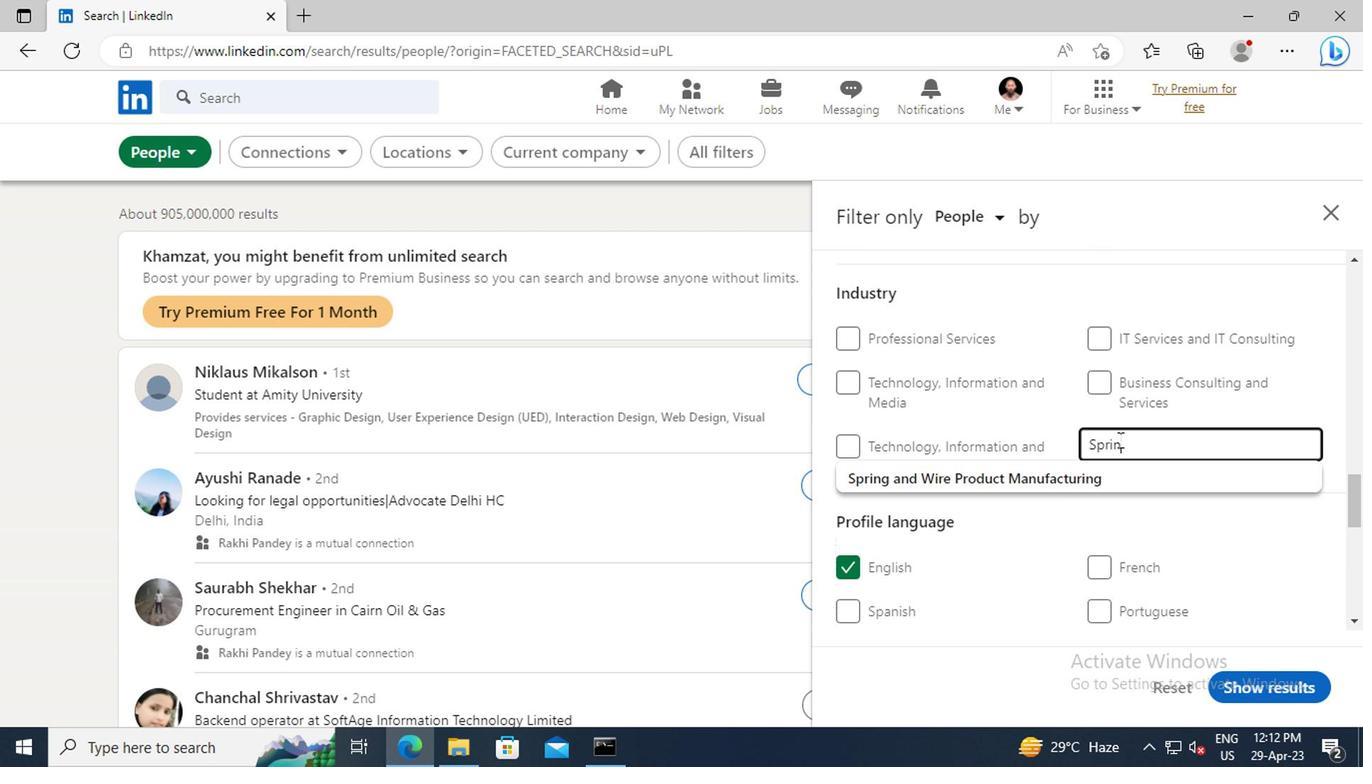 
Action: Mouse moved to (1106, 475)
Screenshot: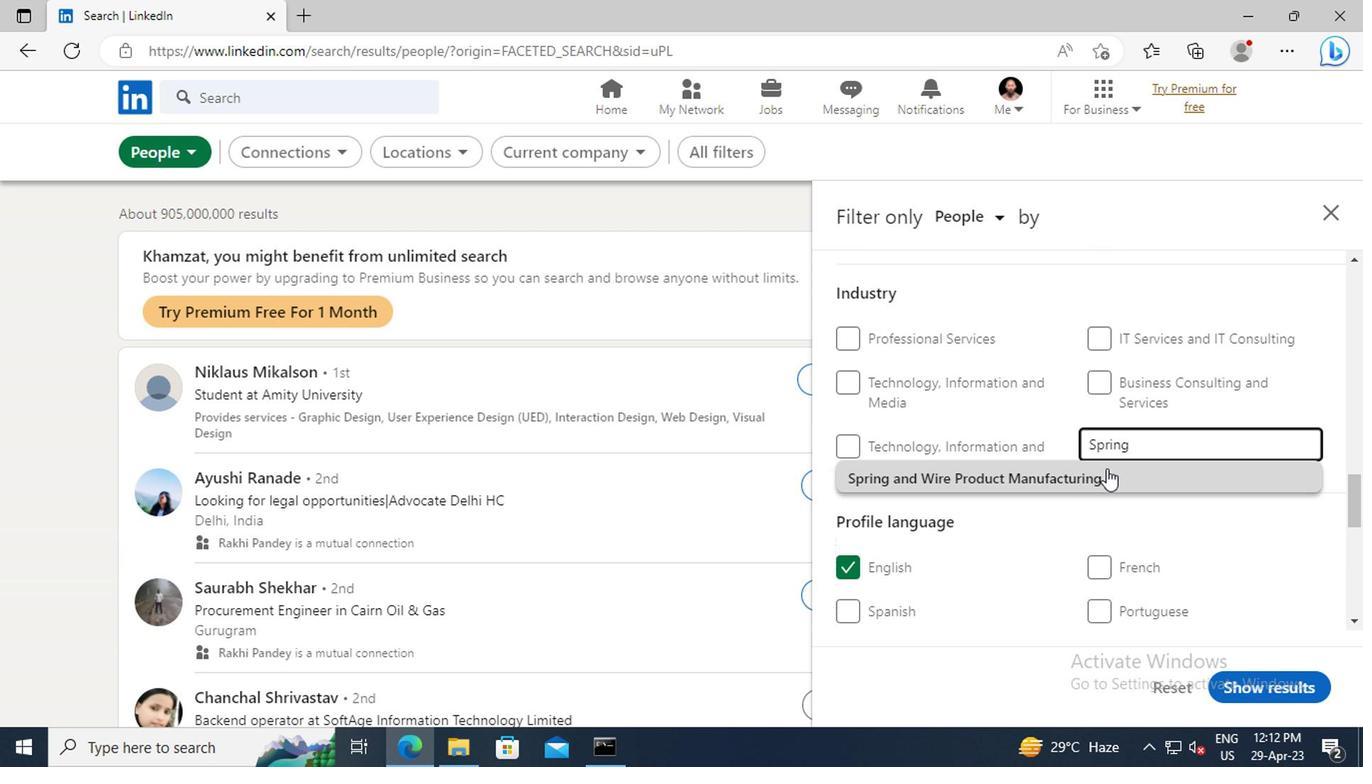 
Action: Mouse pressed left at (1106, 475)
Screenshot: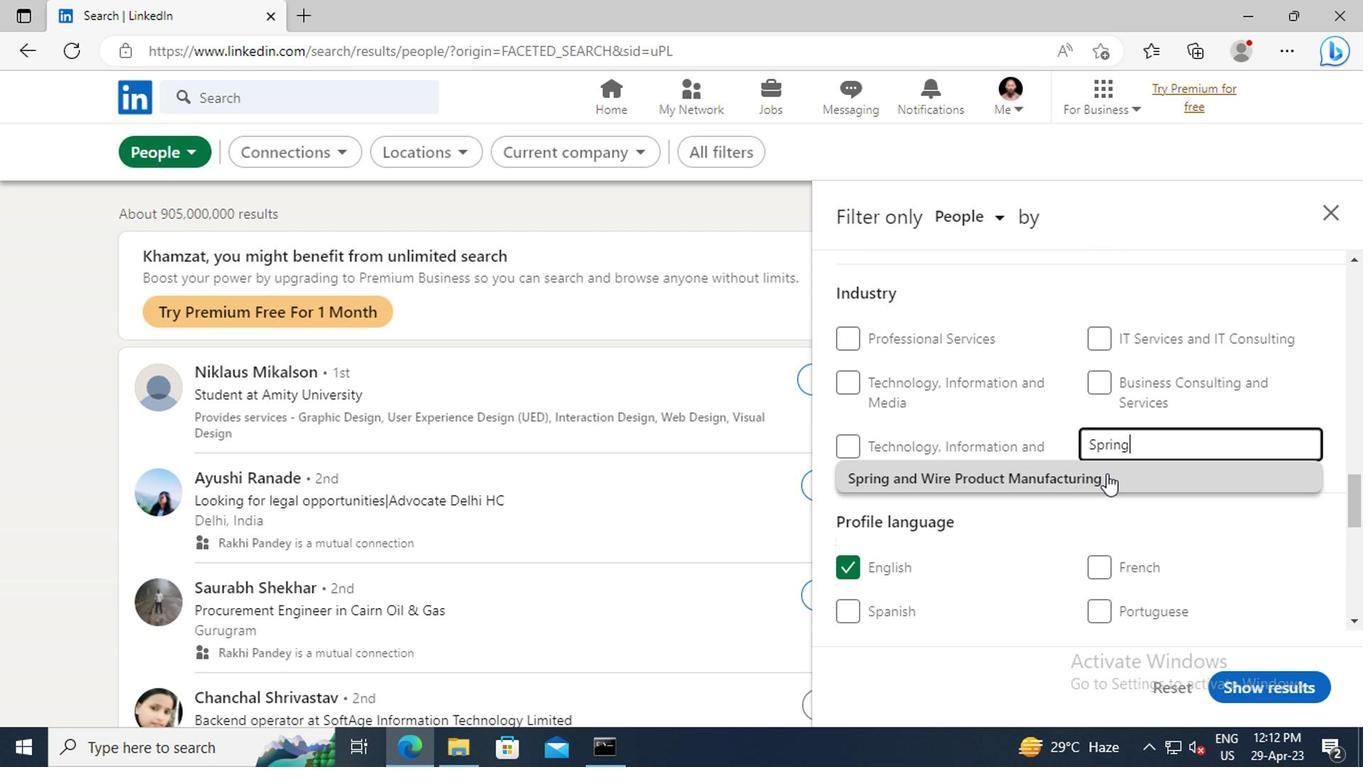 
Action: Mouse scrolled (1106, 474) with delta (0, 0)
Screenshot: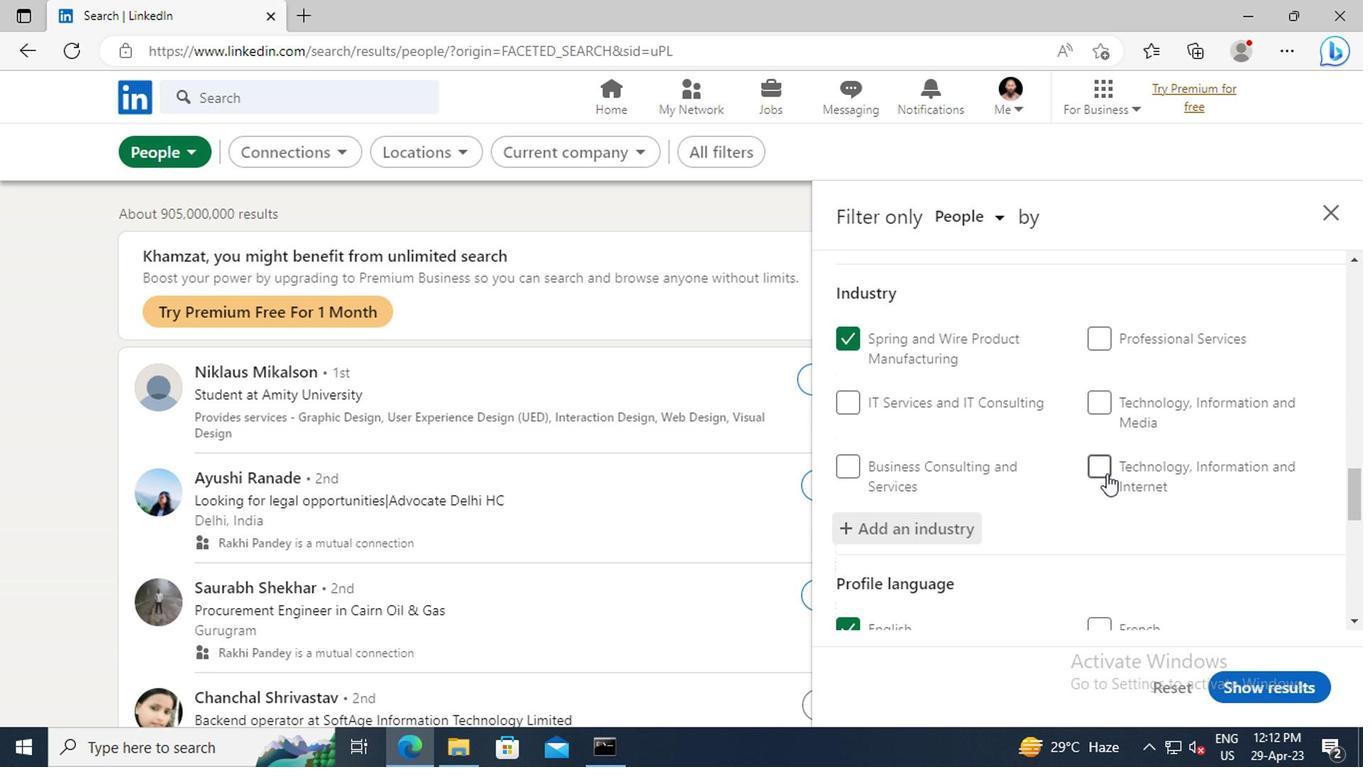 
Action: Mouse moved to (1102, 453)
Screenshot: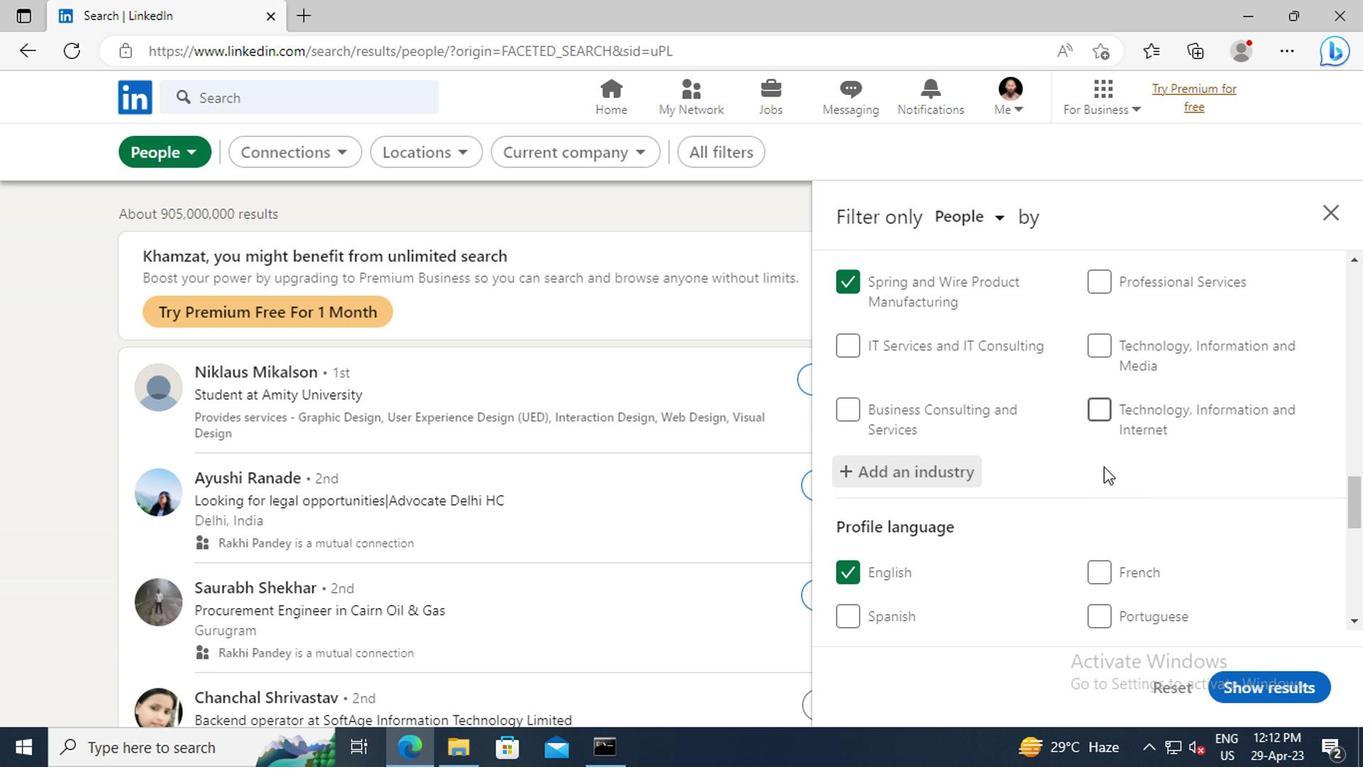 
Action: Mouse scrolled (1102, 452) with delta (0, 0)
Screenshot: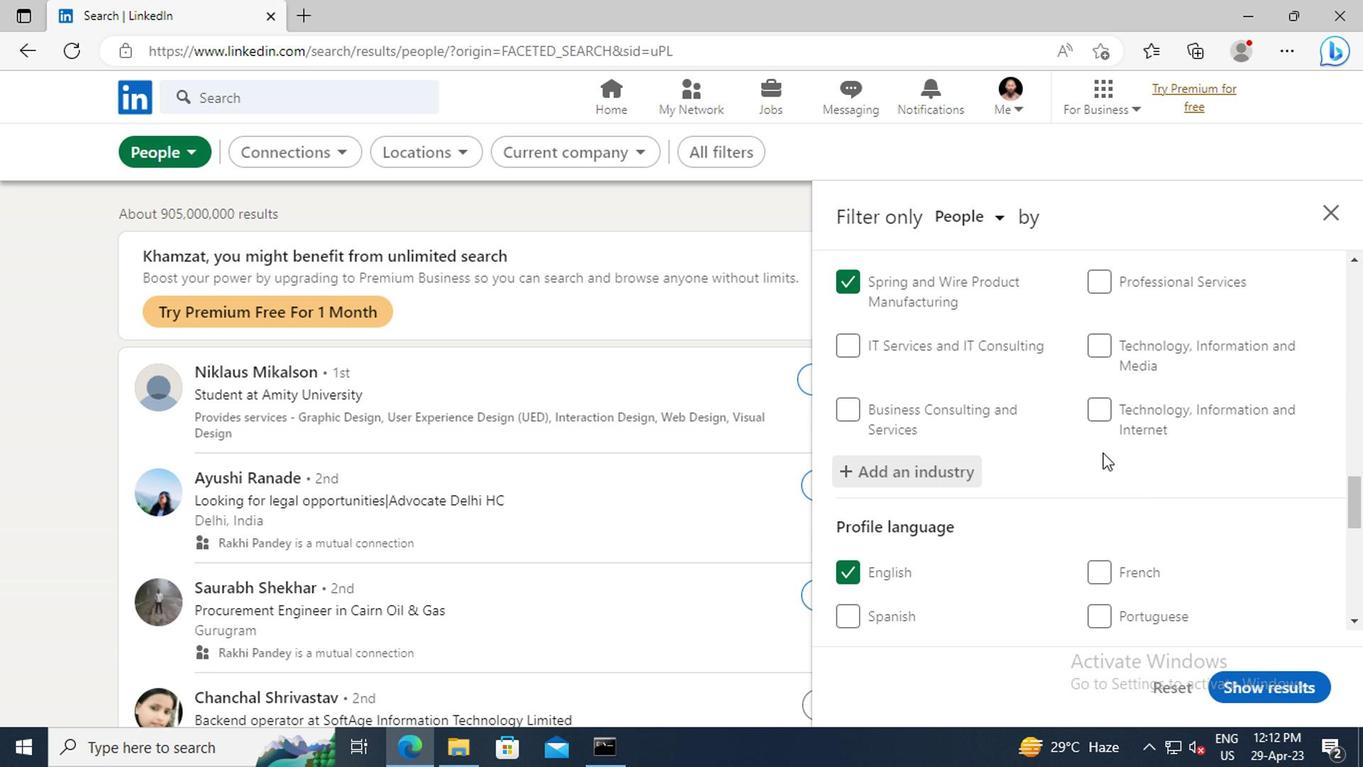 
Action: Mouse scrolled (1102, 452) with delta (0, 0)
Screenshot: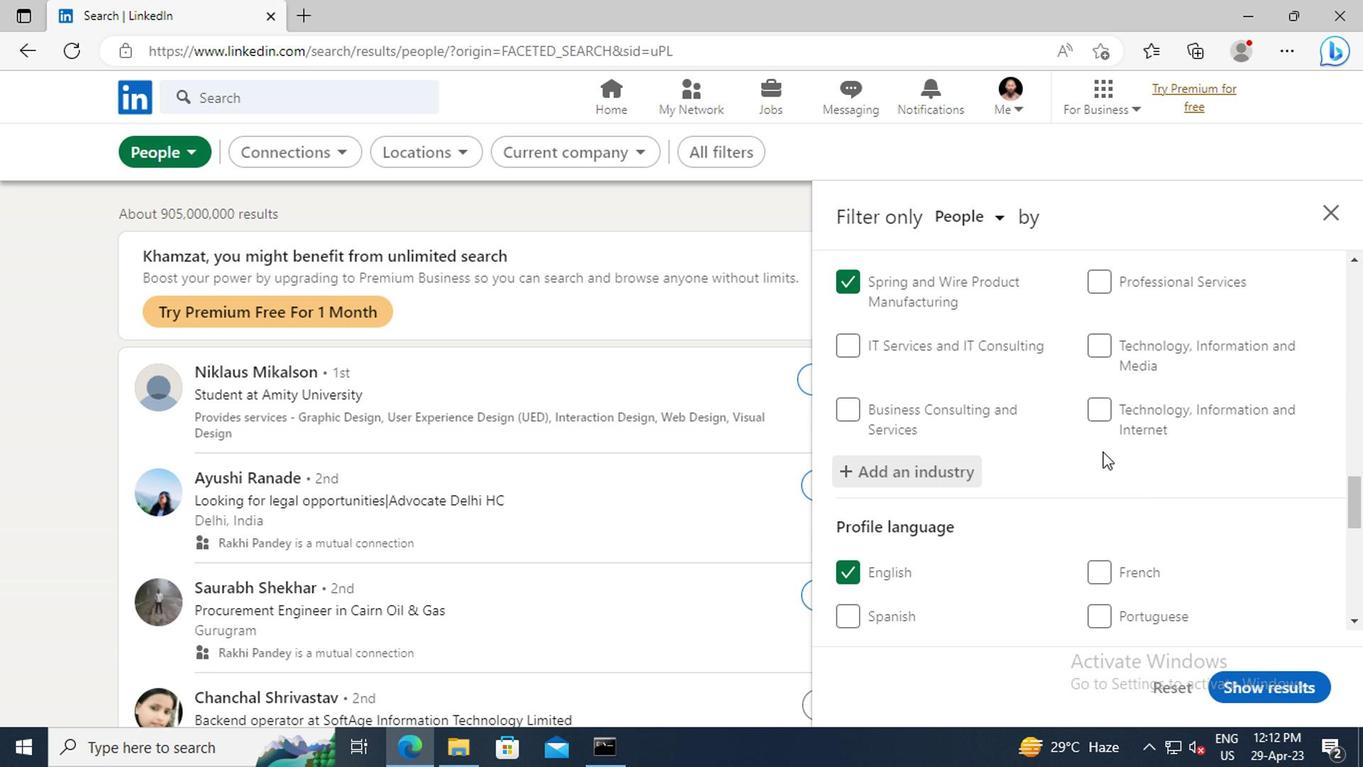 
Action: Mouse moved to (1107, 432)
Screenshot: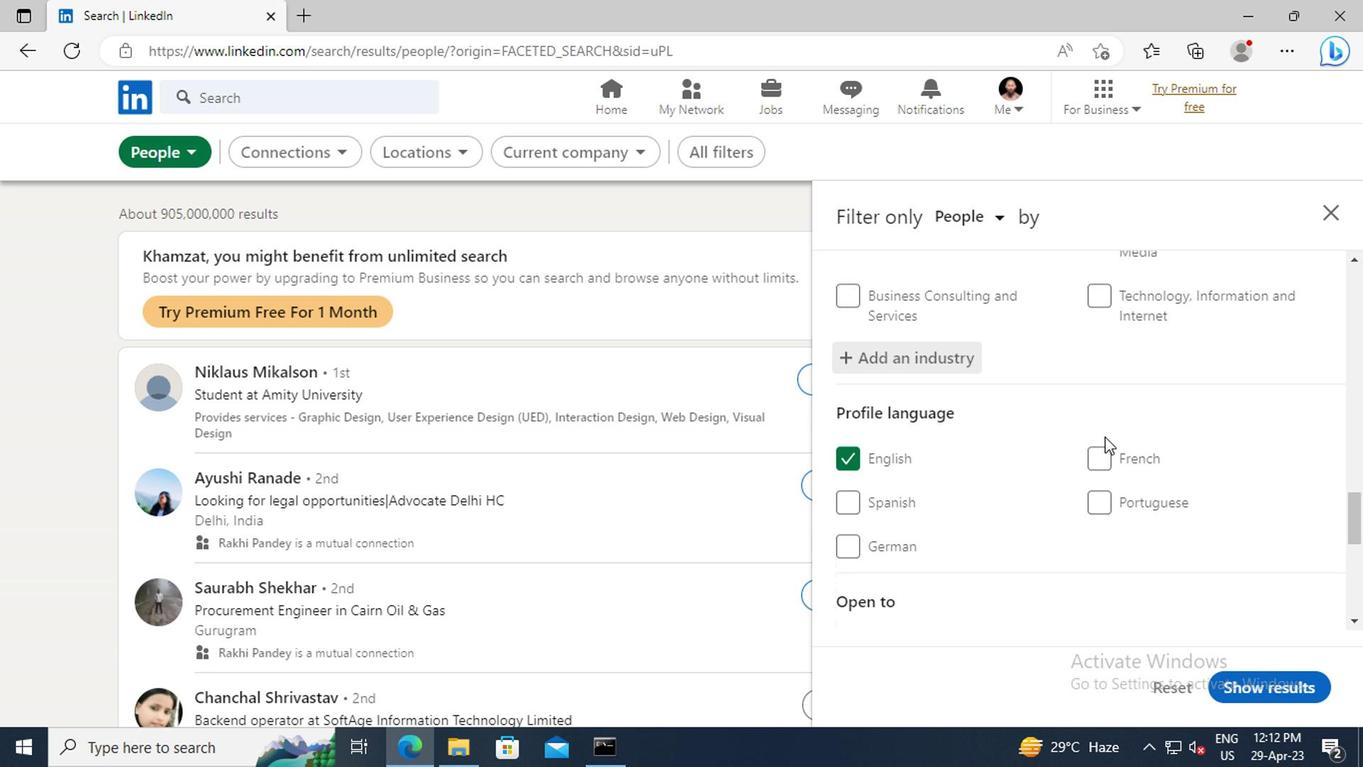 
Action: Mouse scrolled (1107, 431) with delta (0, -1)
Screenshot: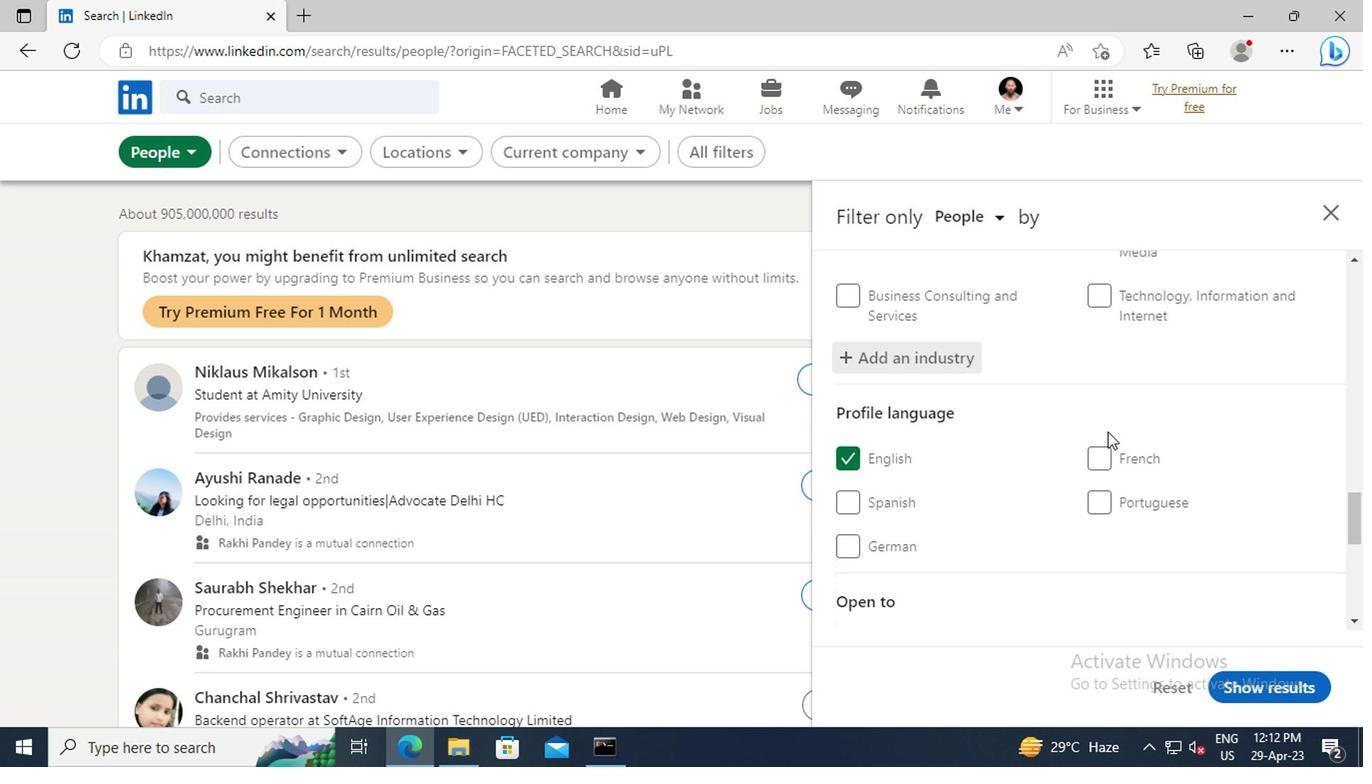 
Action: Mouse moved to (1118, 409)
Screenshot: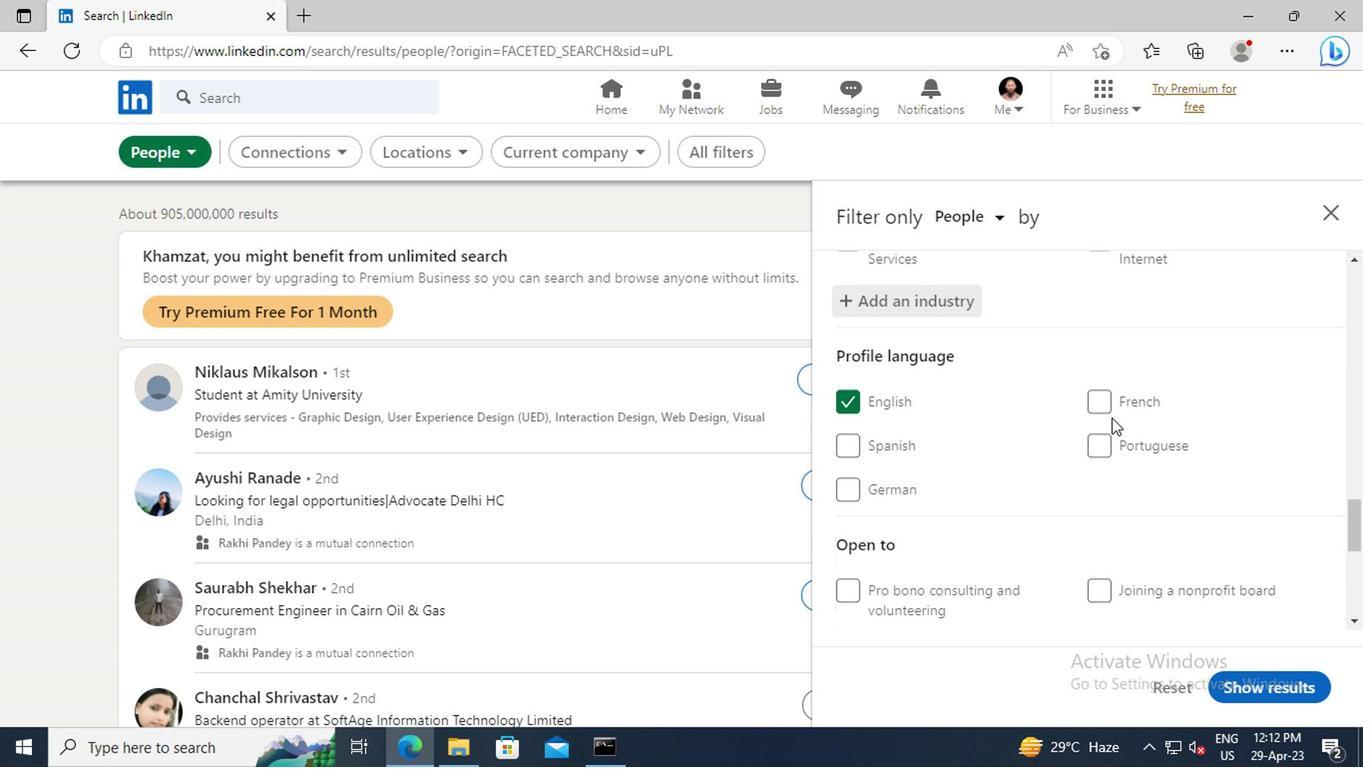
Action: Mouse scrolled (1118, 408) with delta (0, 0)
Screenshot: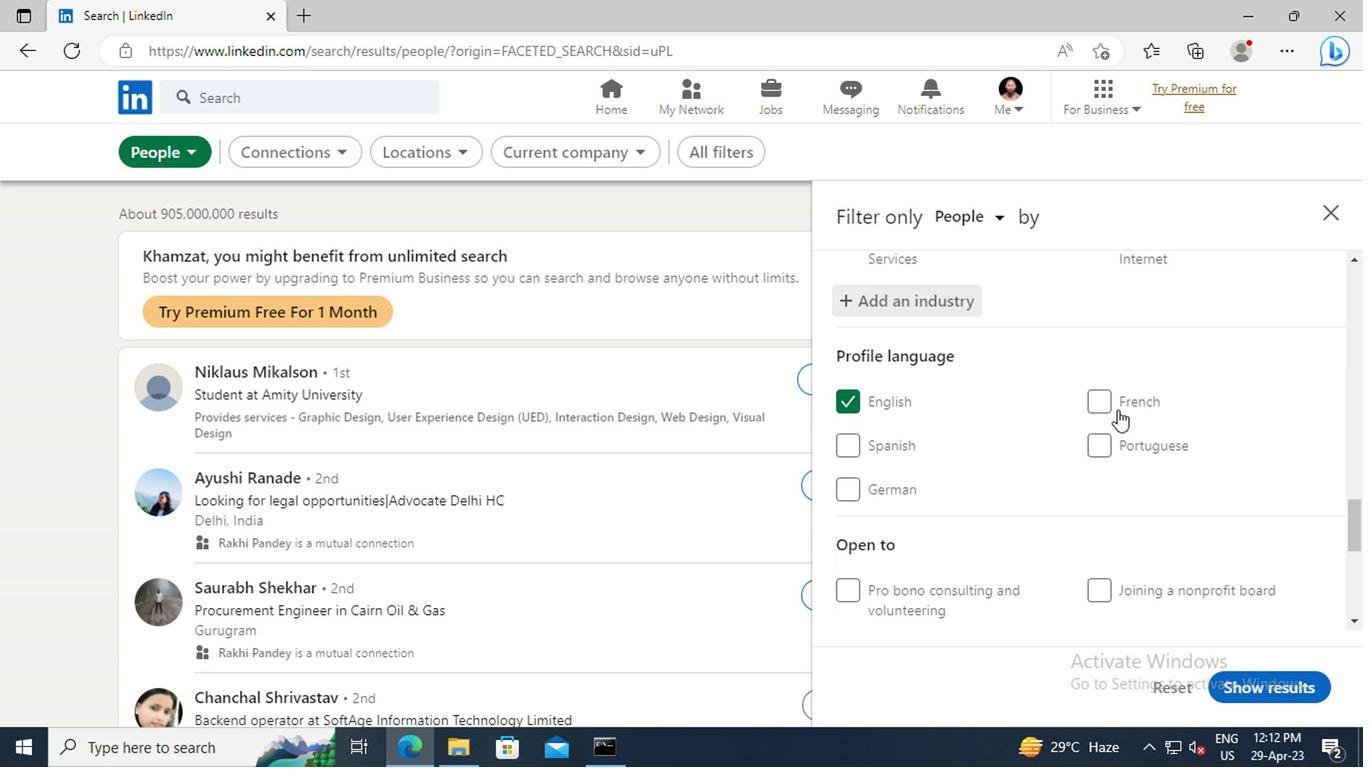 
Action: Mouse scrolled (1118, 408) with delta (0, 0)
Screenshot: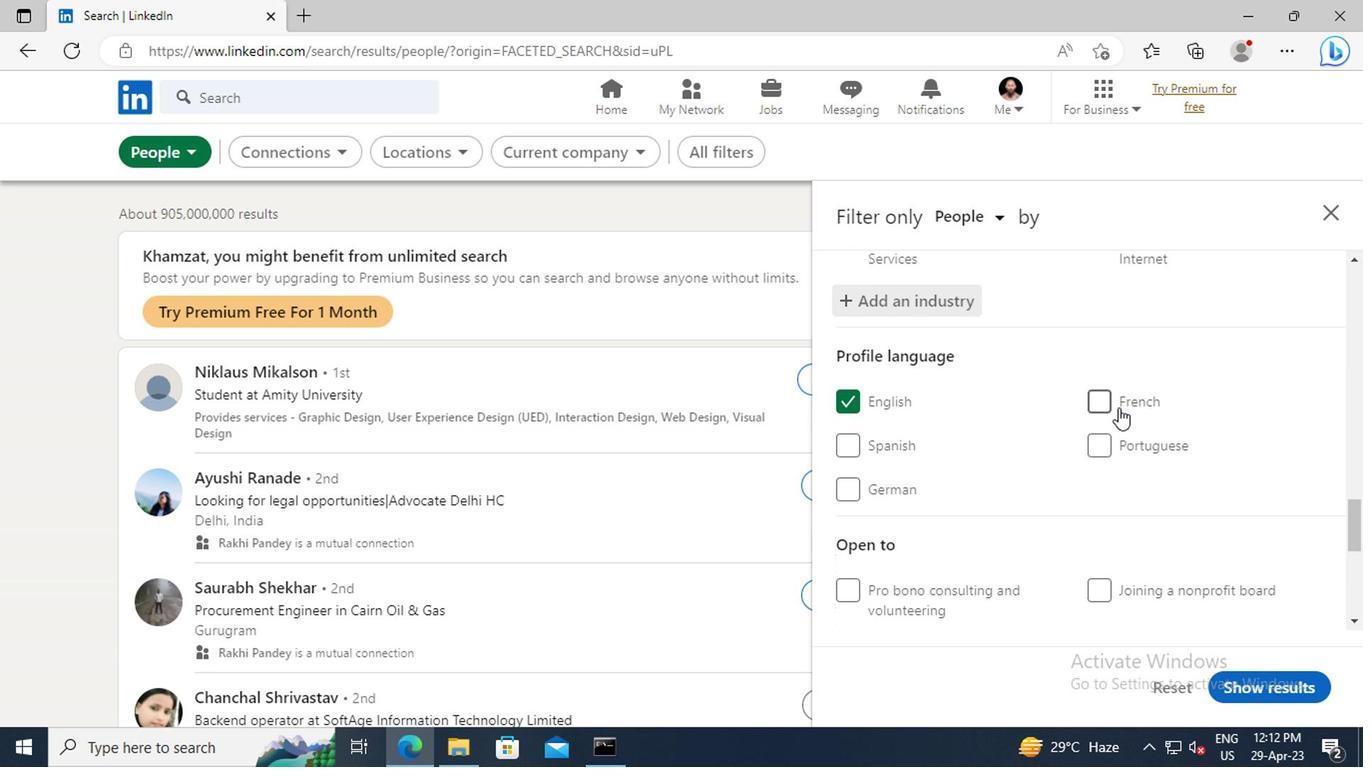 
Action: Mouse moved to (1120, 405)
Screenshot: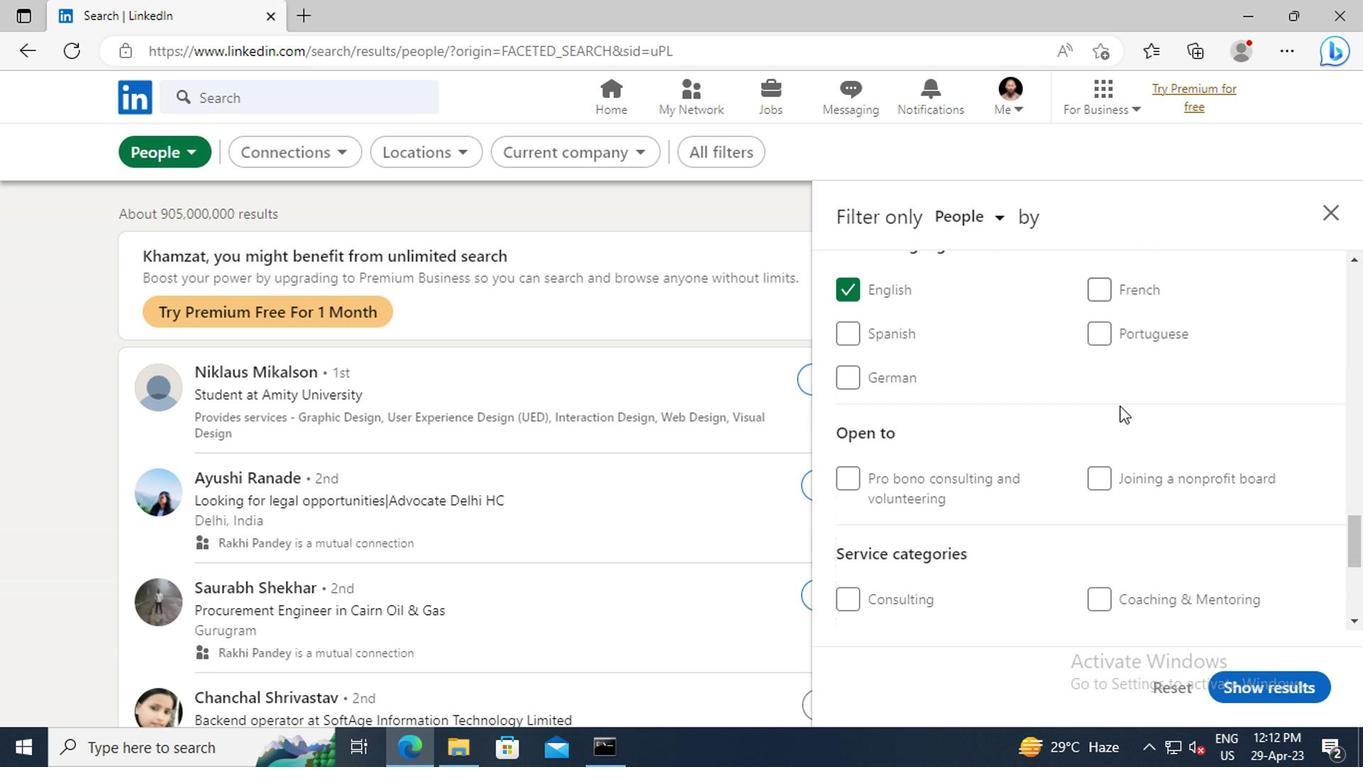 
Action: Mouse scrolled (1120, 404) with delta (0, -1)
Screenshot: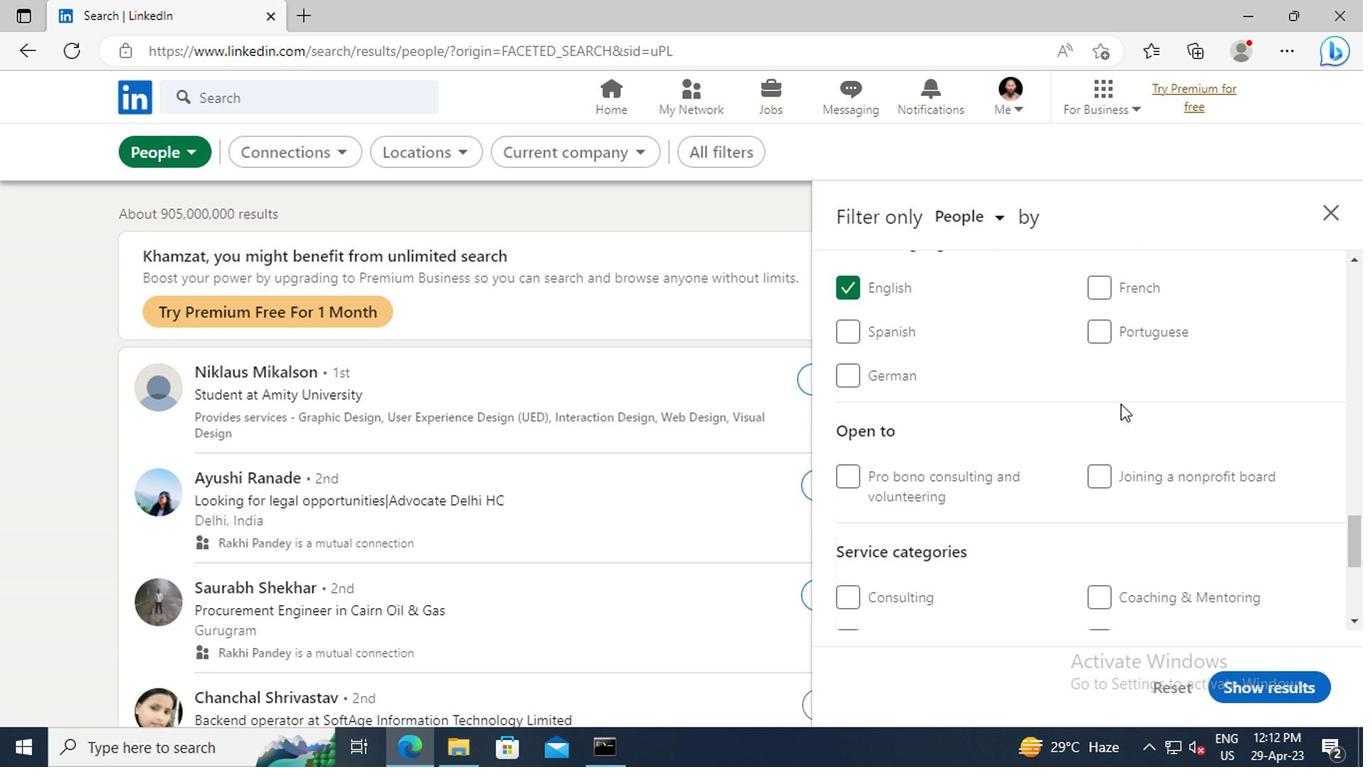 
Action: Mouse scrolled (1120, 404) with delta (0, -1)
Screenshot: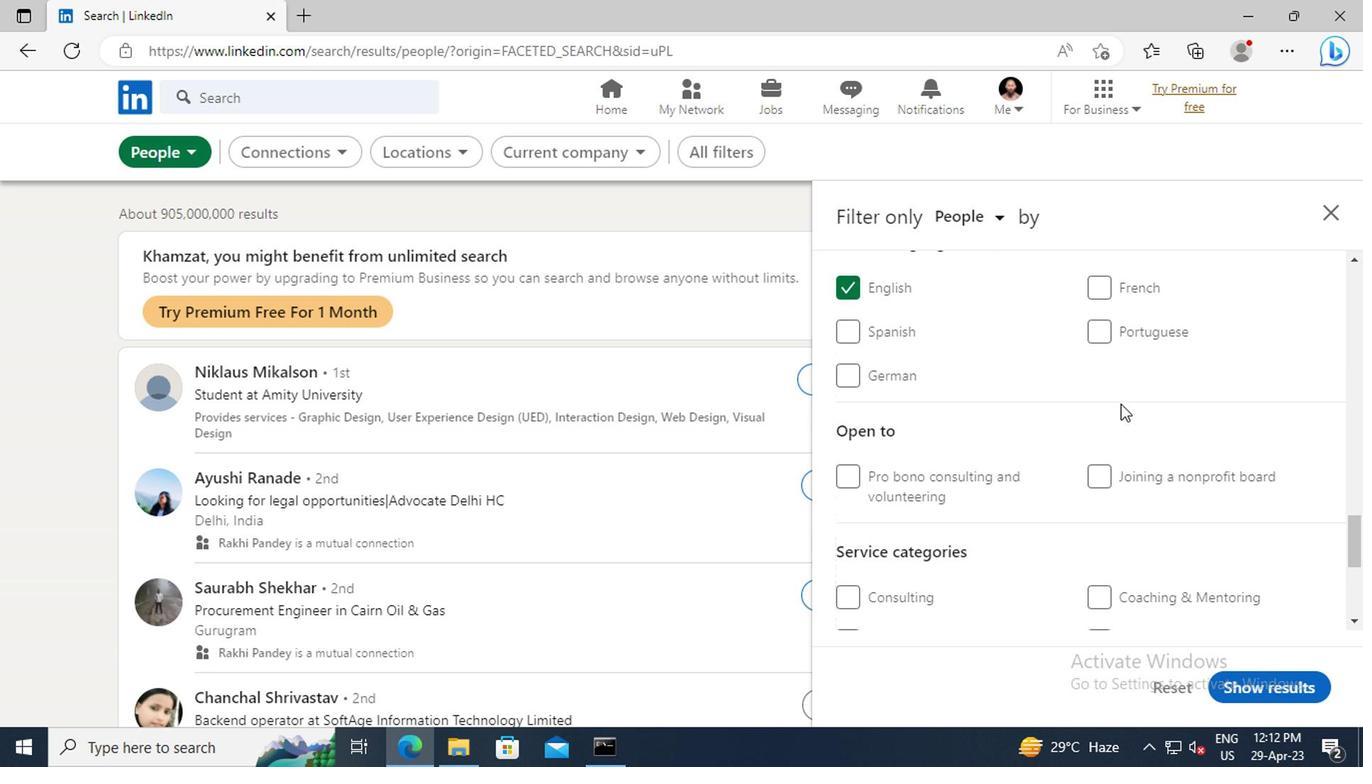 
Action: Mouse moved to (1123, 402)
Screenshot: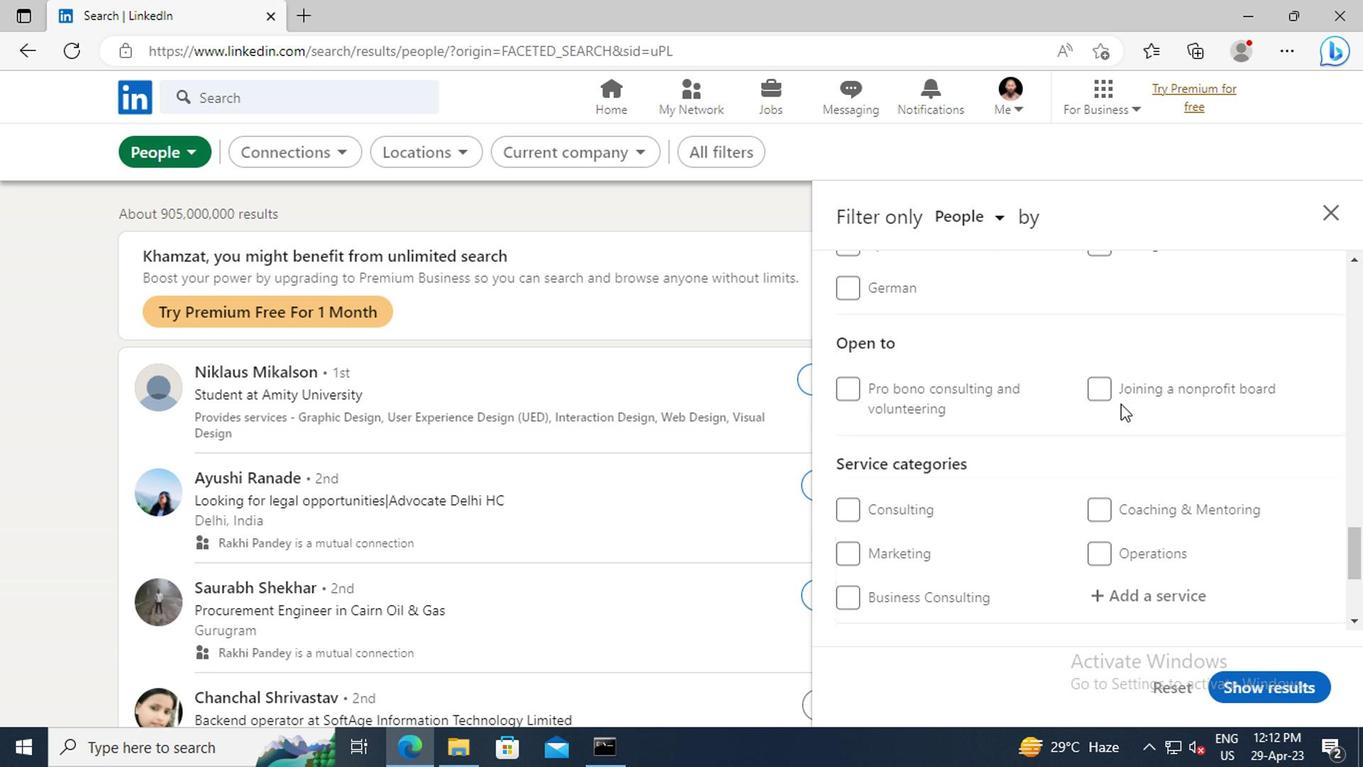 
Action: Mouse scrolled (1123, 401) with delta (0, -1)
Screenshot: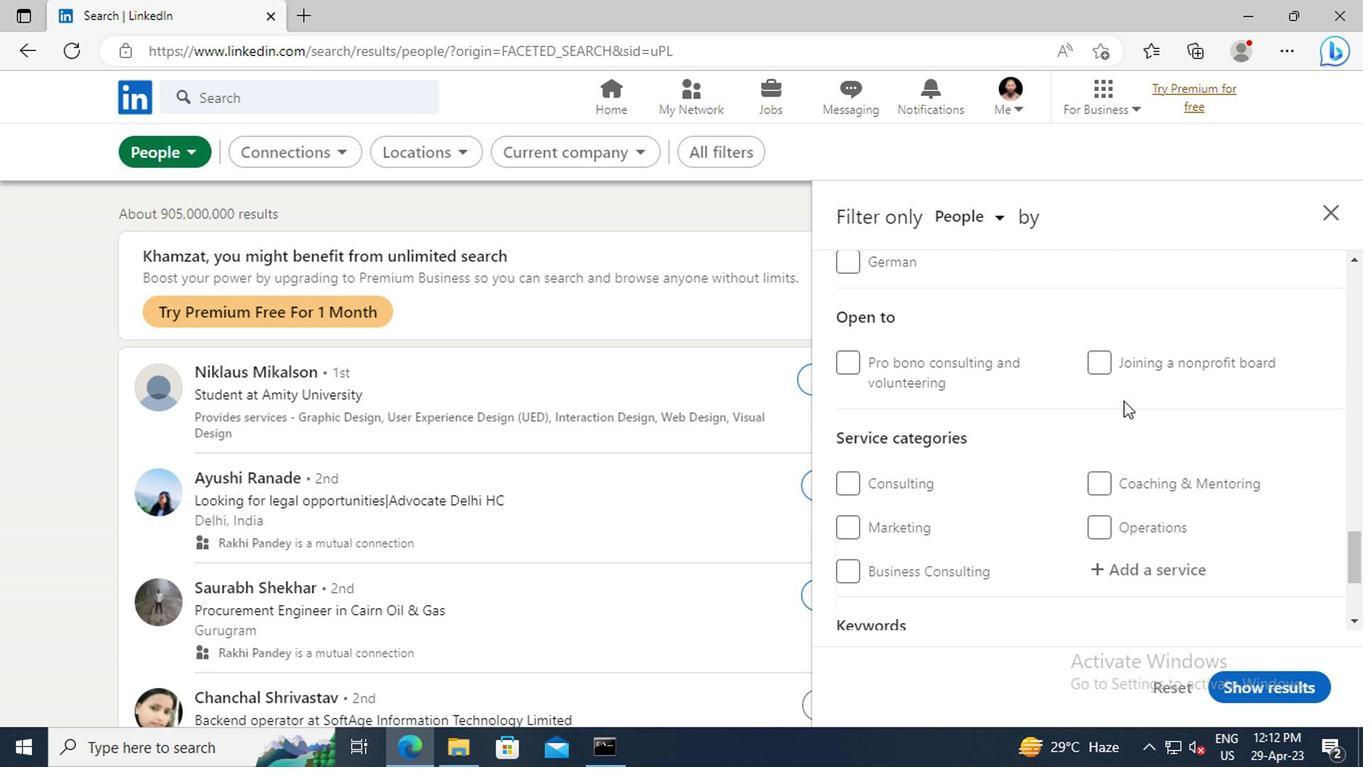 
Action: Mouse scrolled (1123, 401) with delta (0, -1)
Screenshot: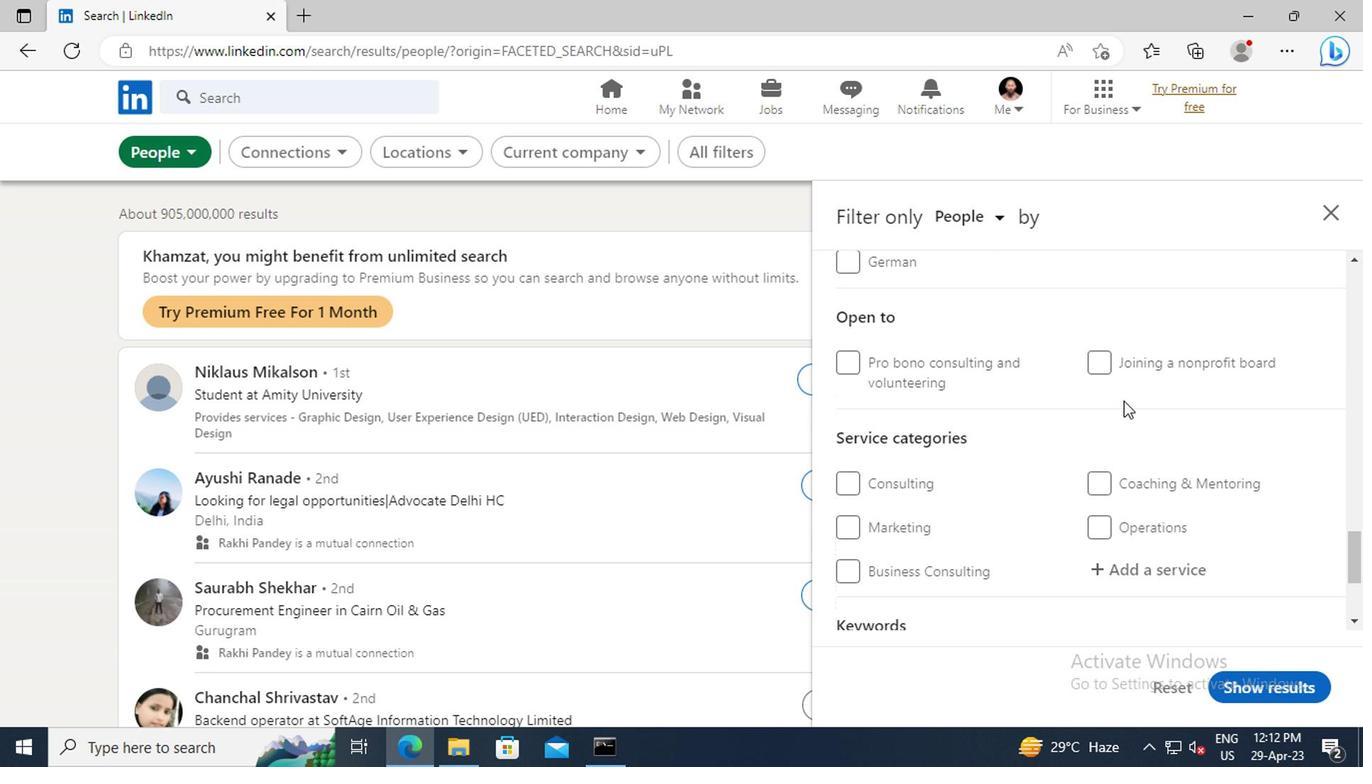 
Action: Mouse scrolled (1123, 401) with delta (0, -1)
Screenshot: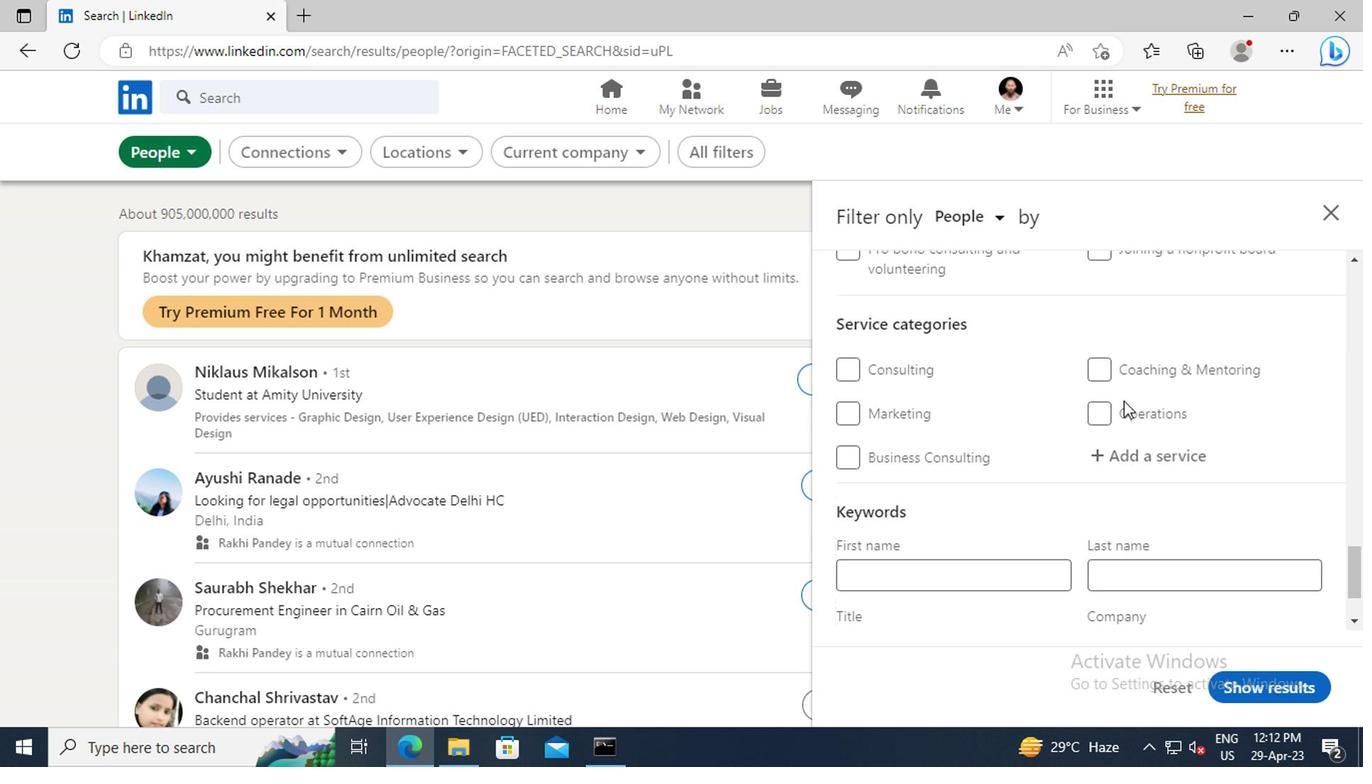 
Action: Mouse moved to (1116, 404)
Screenshot: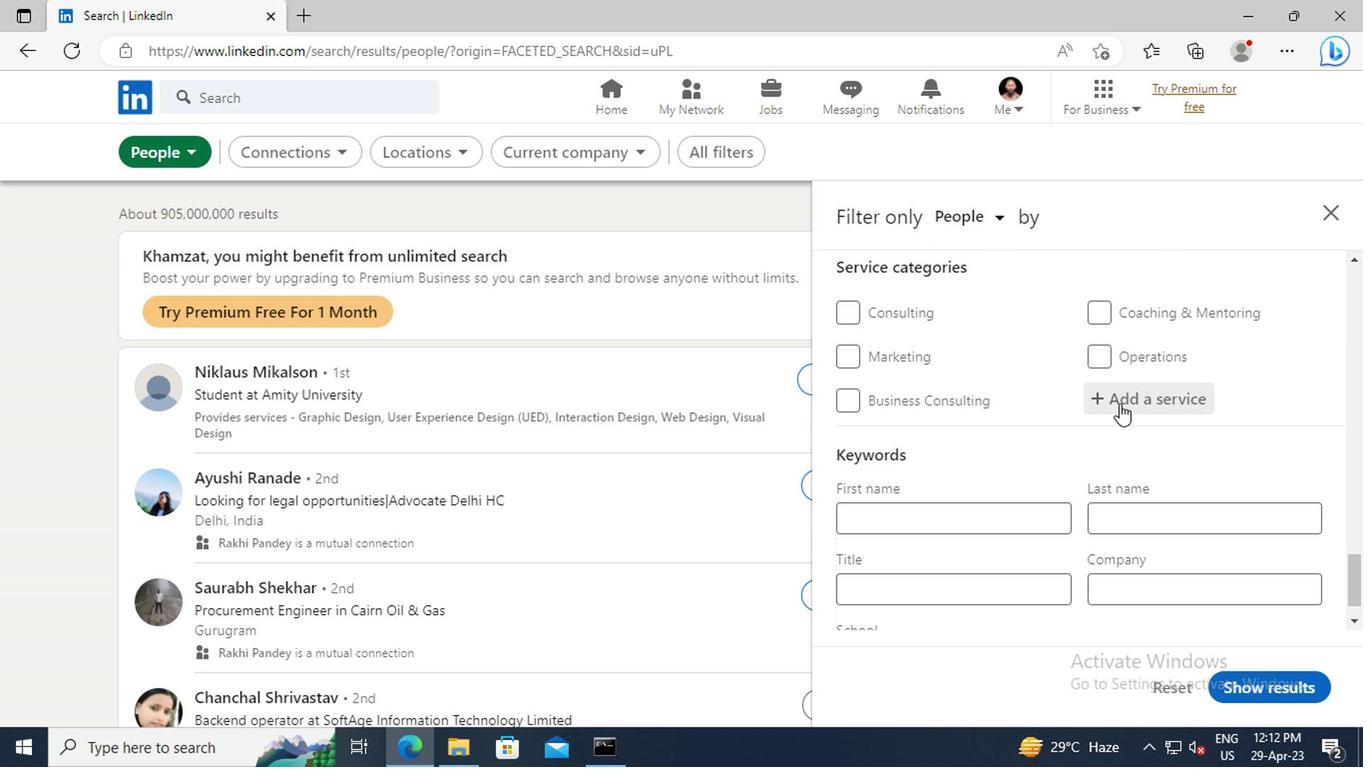 
Action: Mouse pressed left at (1116, 404)
Screenshot: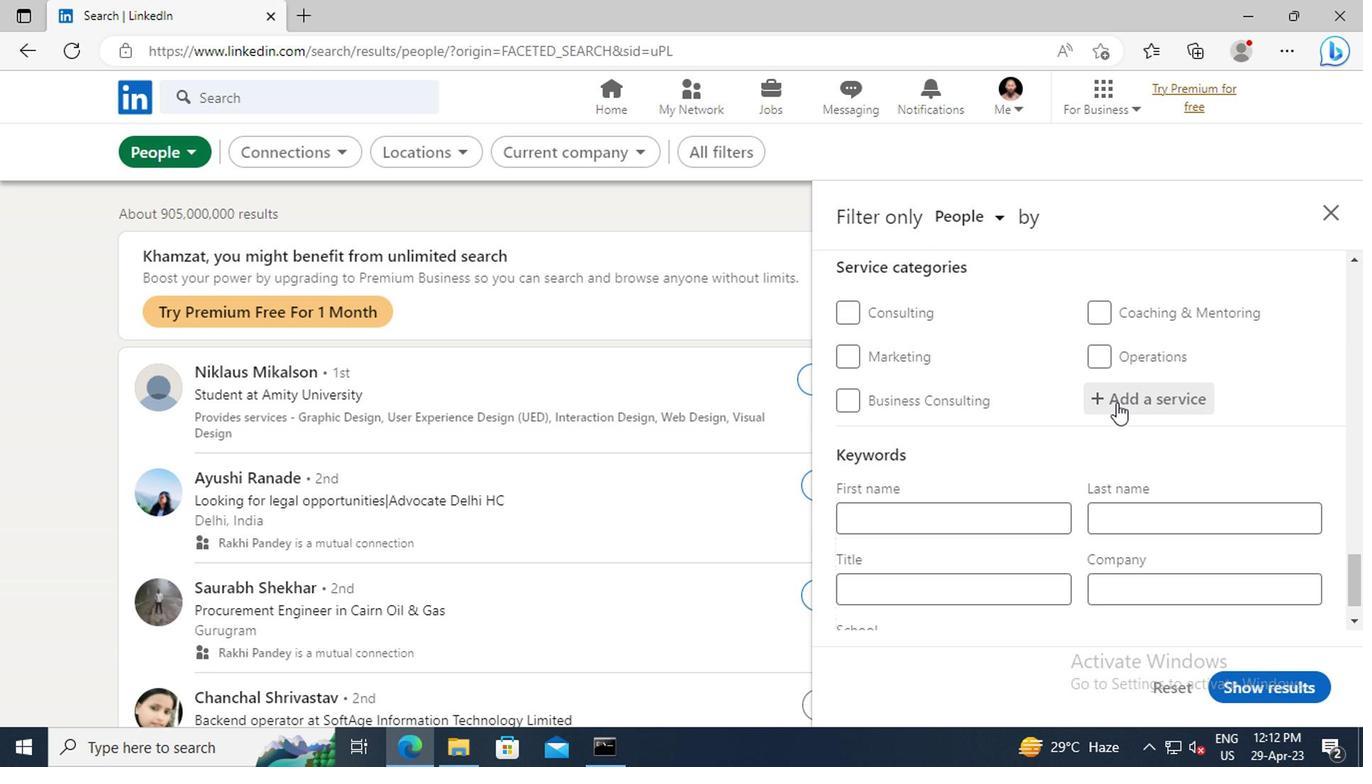 
Action: Key pressed <Key.shift>COMMERCIAL<Key.space><Key.shift>REAL
Screenshot: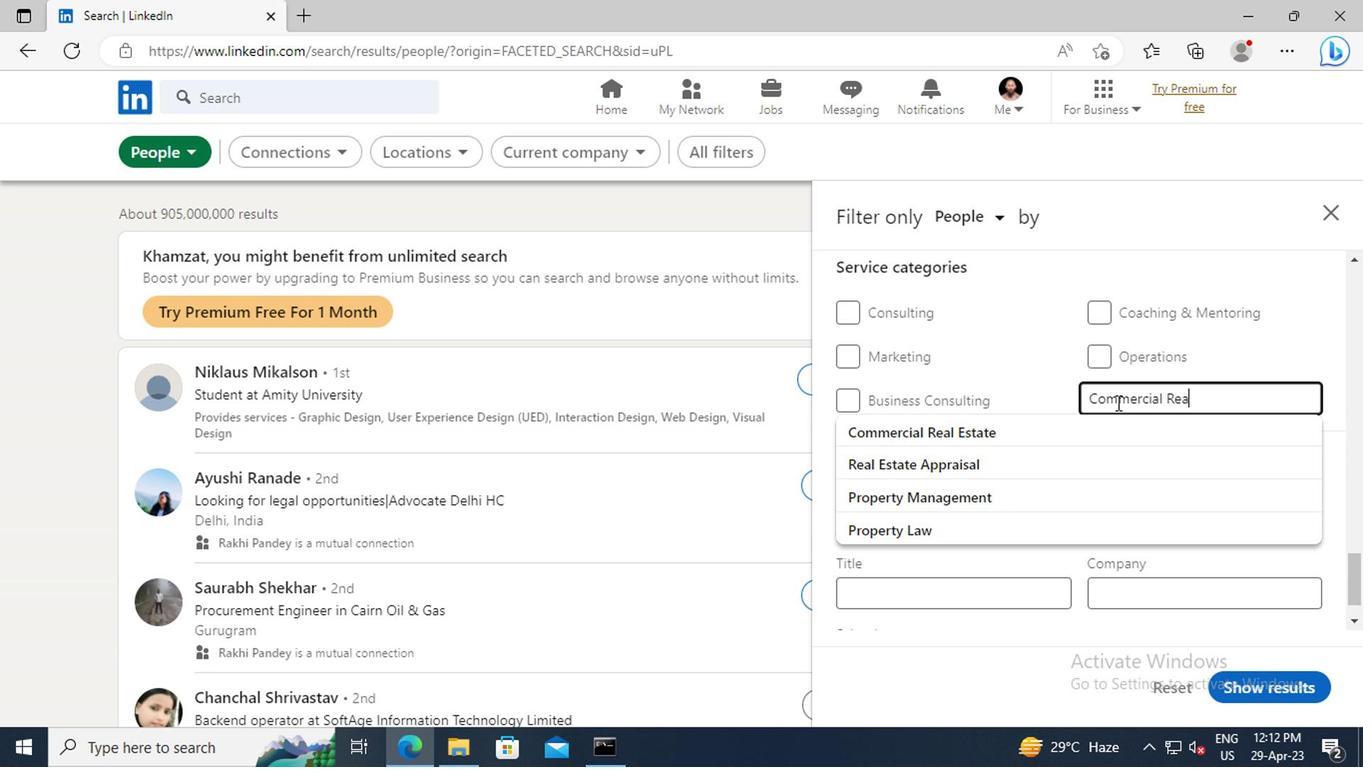 
Action: Mouse moved to (1087, 425)
Screenshot: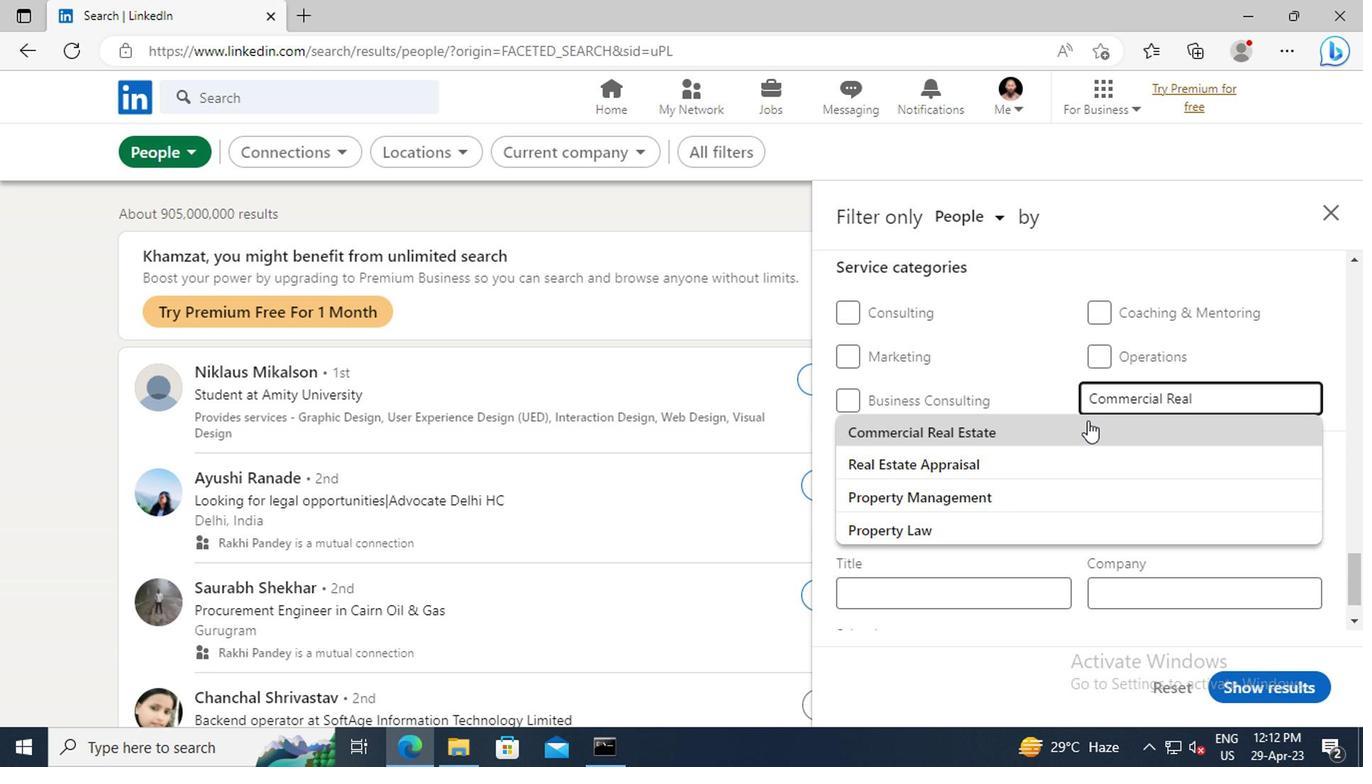 
Action: Mouse pressed left at (1087, 425)
Screenshot: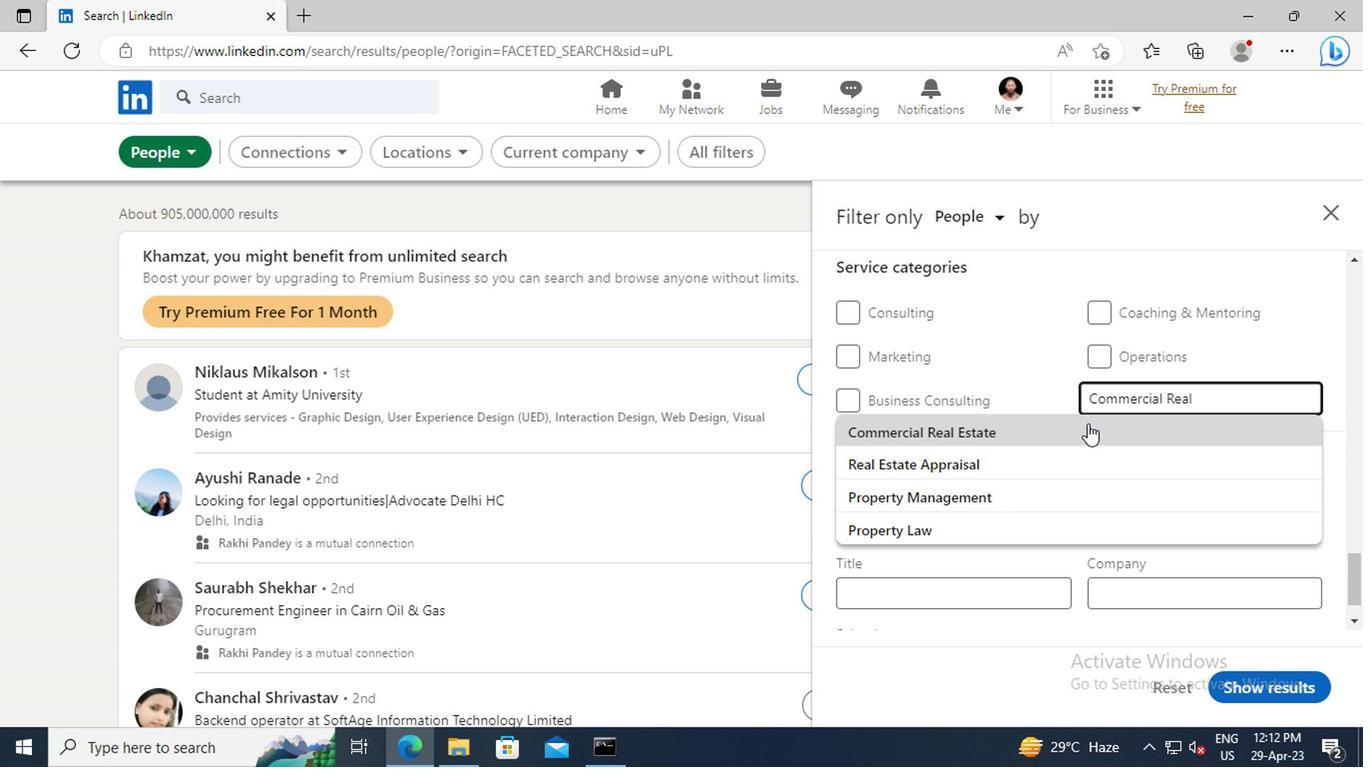 
Action: Mouse scrolled (1087, 424) with delta (0, -1)
Screenshot: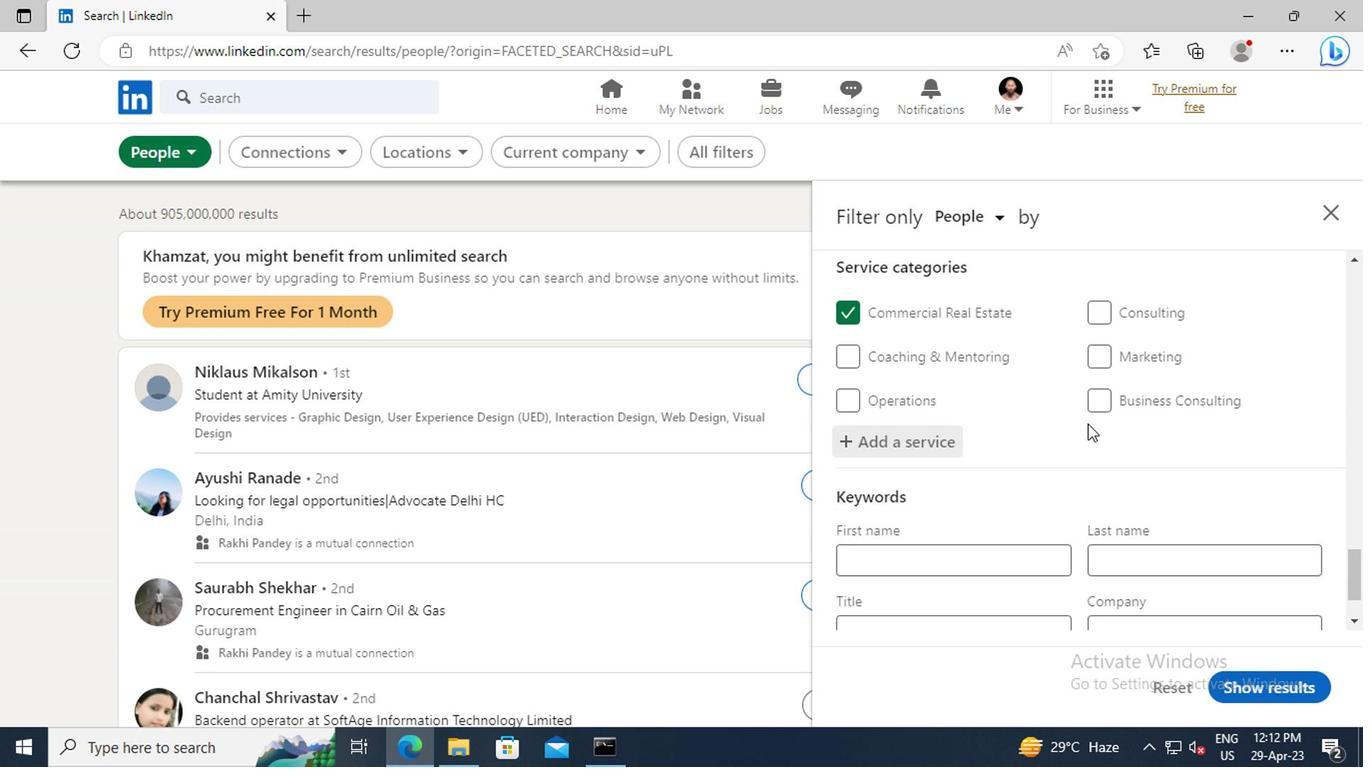 
Action: Mouse scrolled (1087, 424) with delta (0, -1)
Screenshot: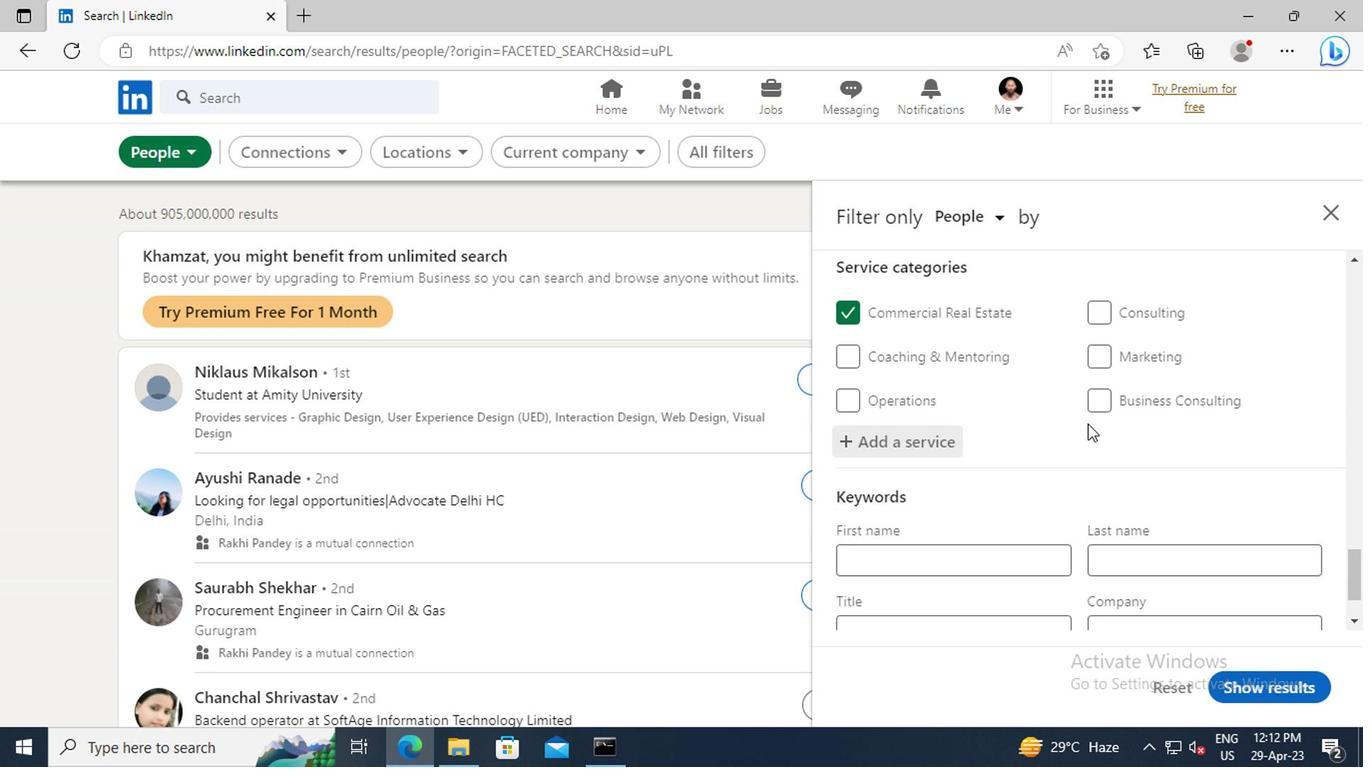 
Action: Mouse moved to (904, 546)
Screenshot: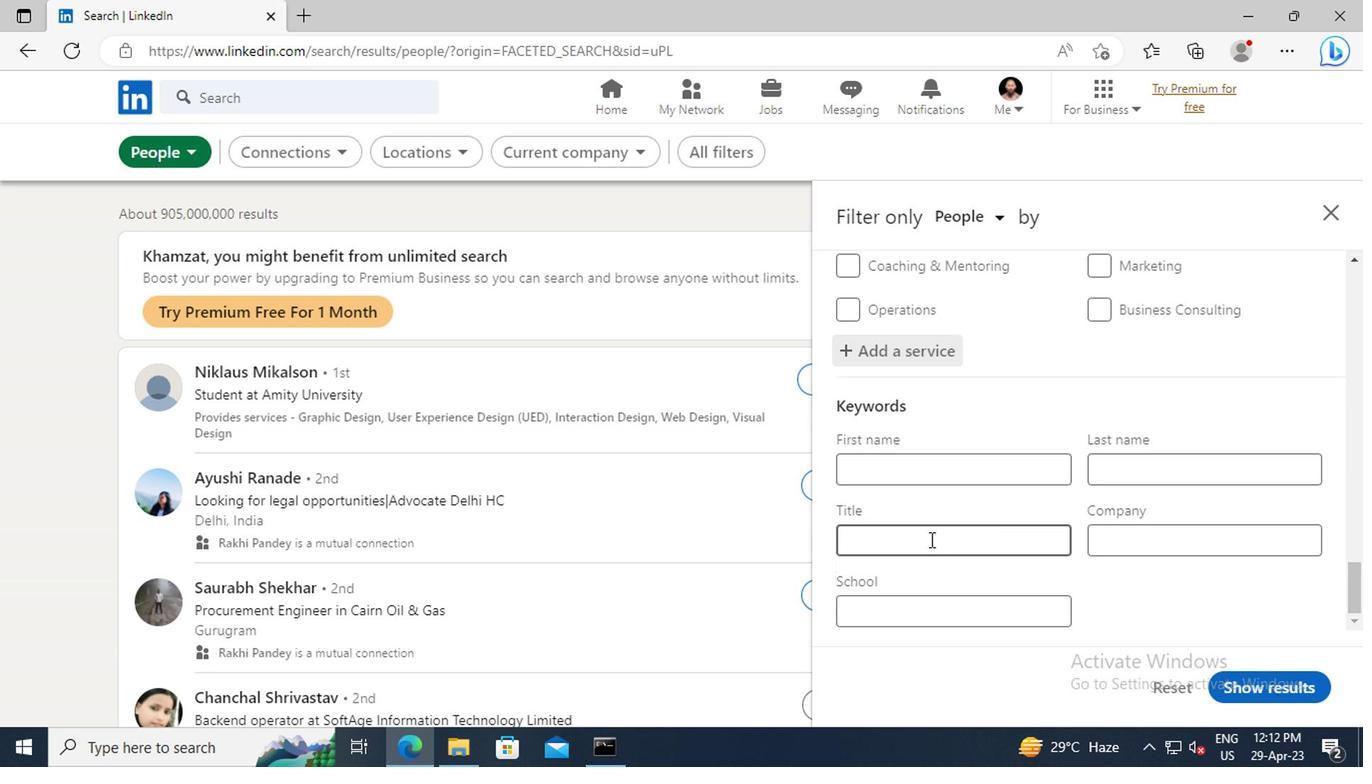 
Action: Mouse pressed left at (904, 546)
Screenshot: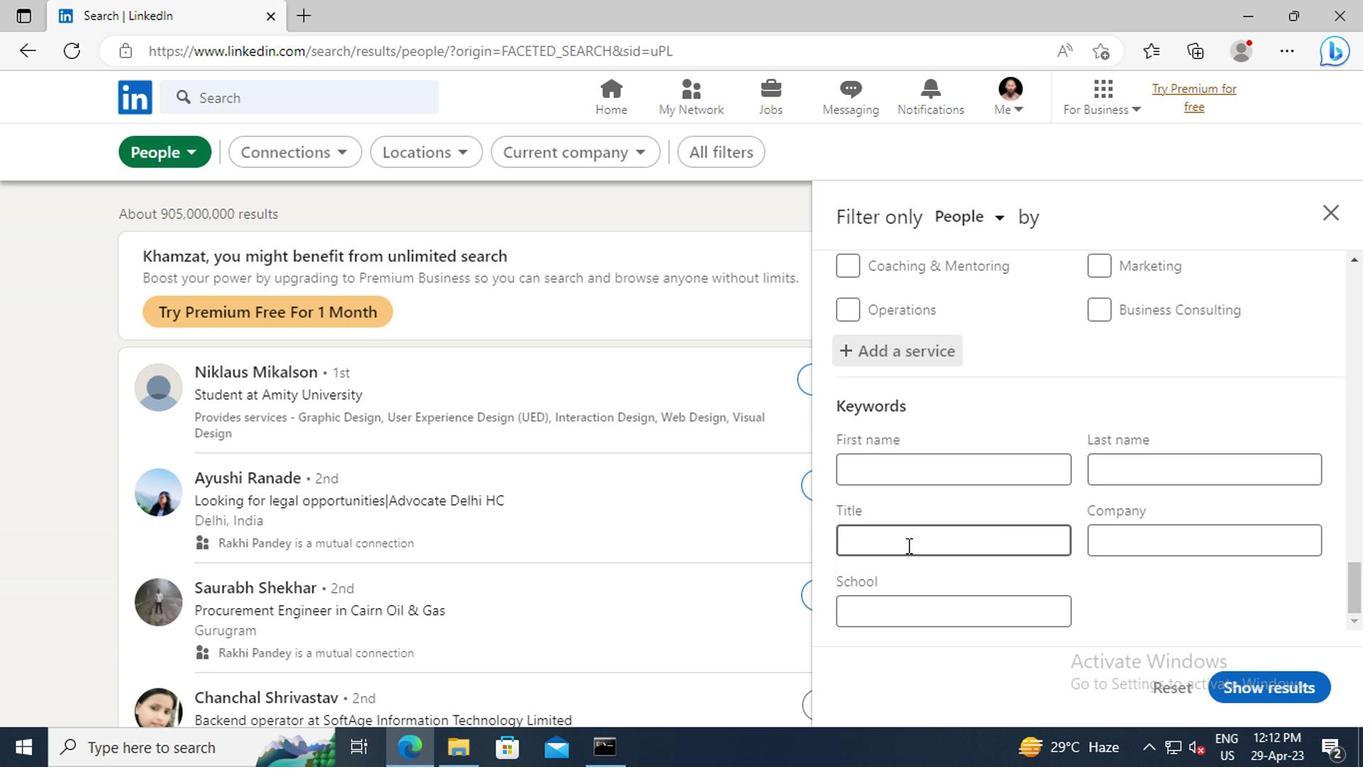 
Action: Key pressed <Key.shift>OFFICER<Key.enter>
Screenshot: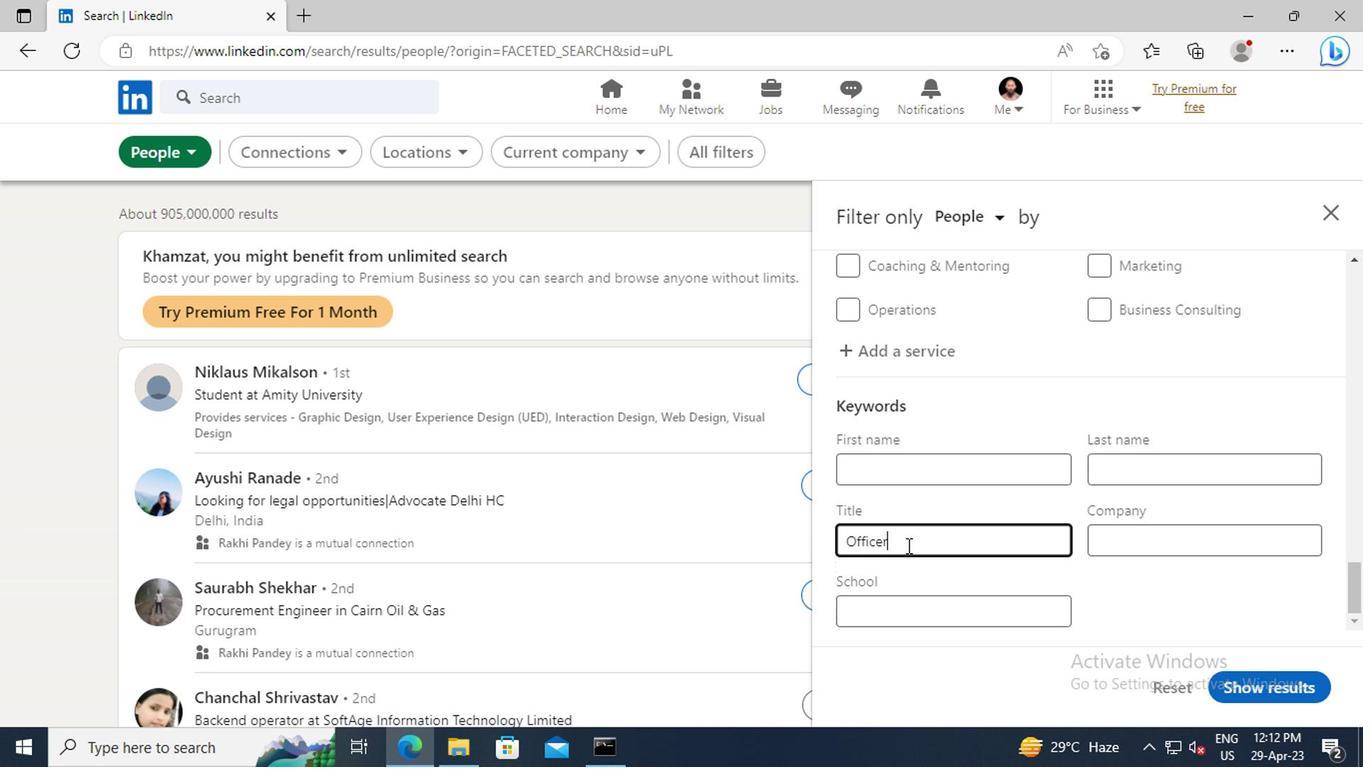
Action: Mouse moved to (1251, 679)
Screenshot: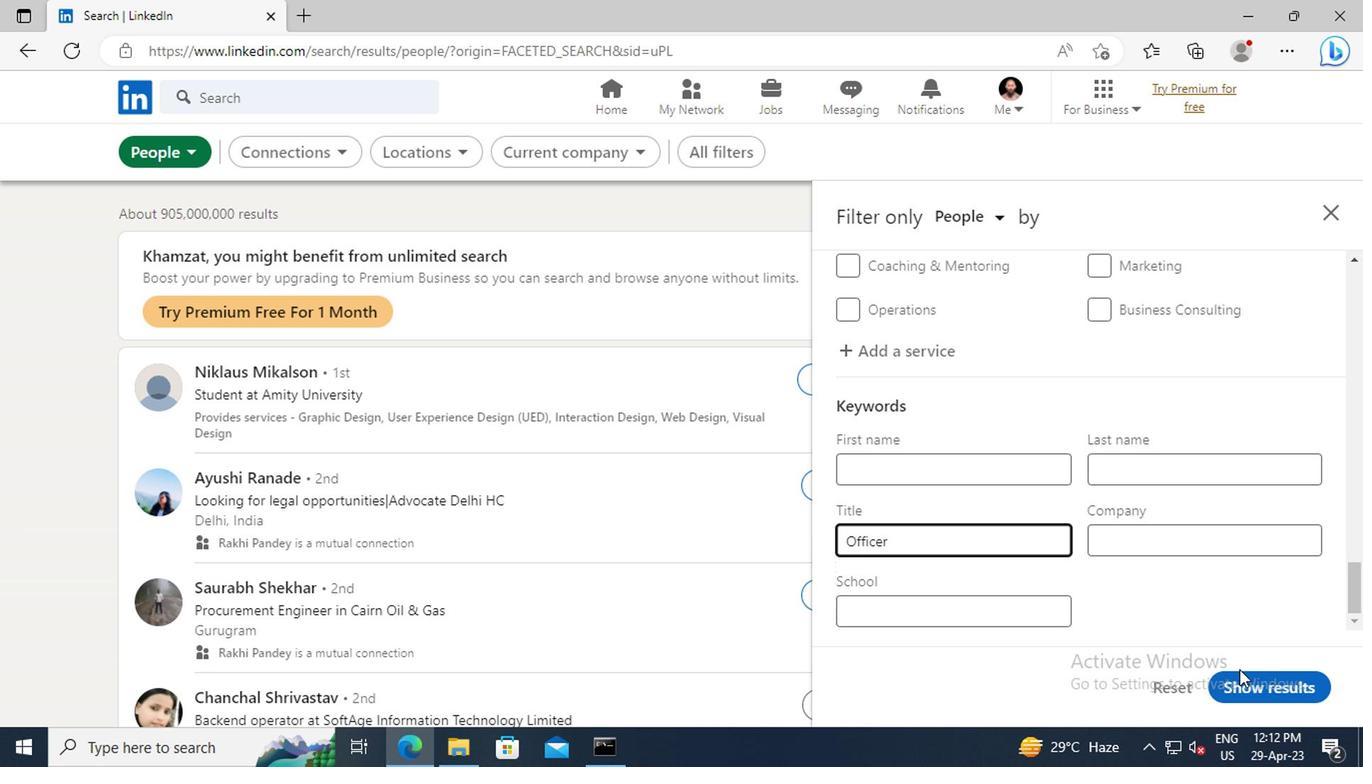 
Action: Mouse pressed left at (1251, 679)
Screenshot: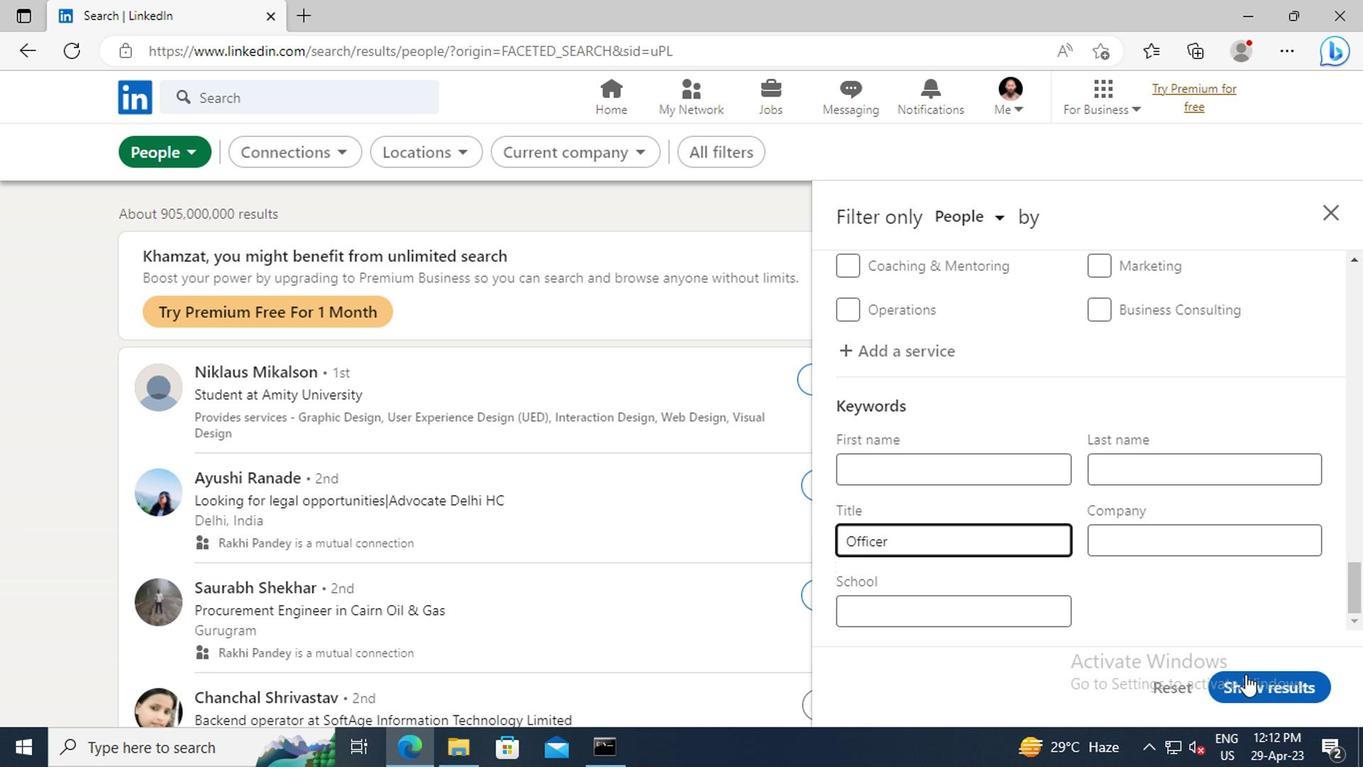 
